 Task: Compose an email with the signature Kimberly Smith with the subject Request for feedback on a sponsorship package and the message I am writing to request a review of the project lessons learned. from softage.3@softage.net to softage.2@softage.net with an attached audio file Audio_clip.mp3 Undo the message, redo the message and add the line (Thank you) Send the email. Finally, move the email from Sent Items to the label Supply chain
Action: Mouse moved to (116, 167)
Screenshot: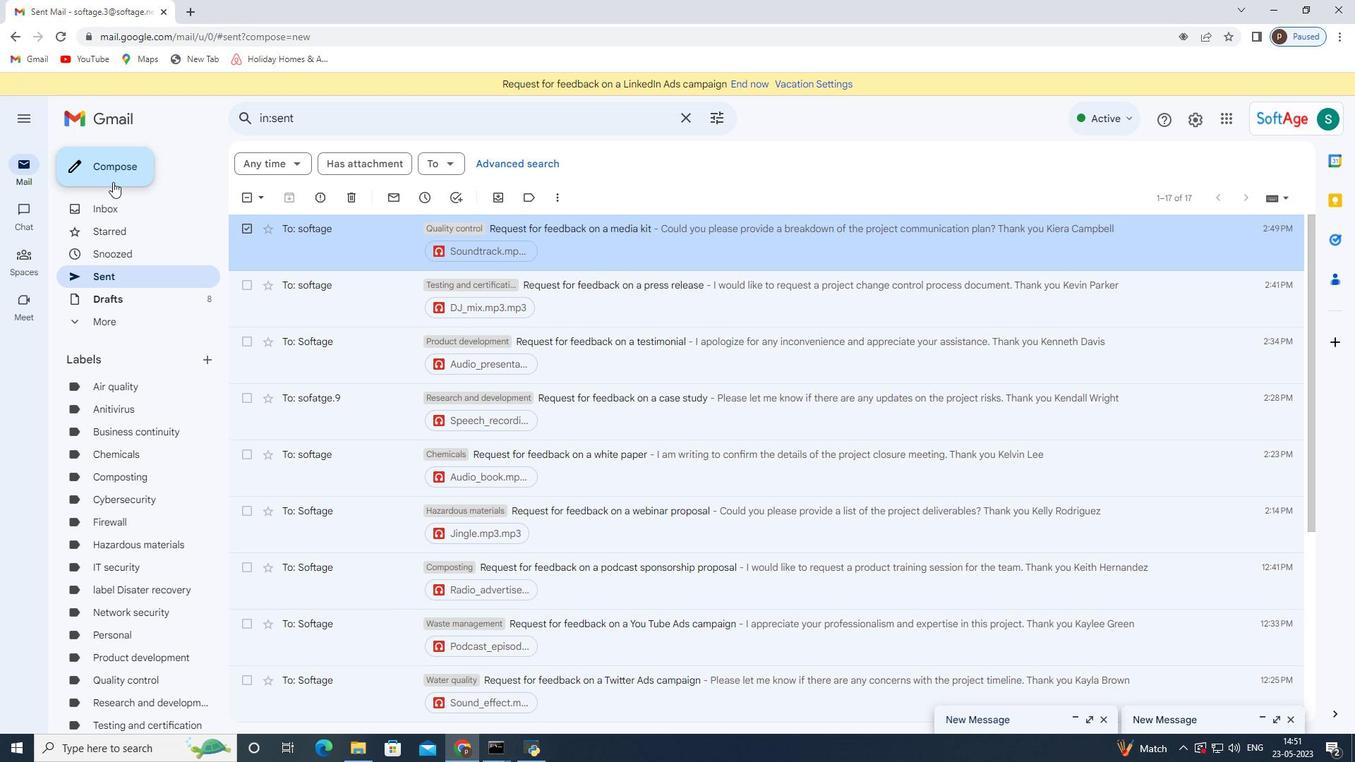 
Action: Mouse pressed left at (116, 167)
Screenshot: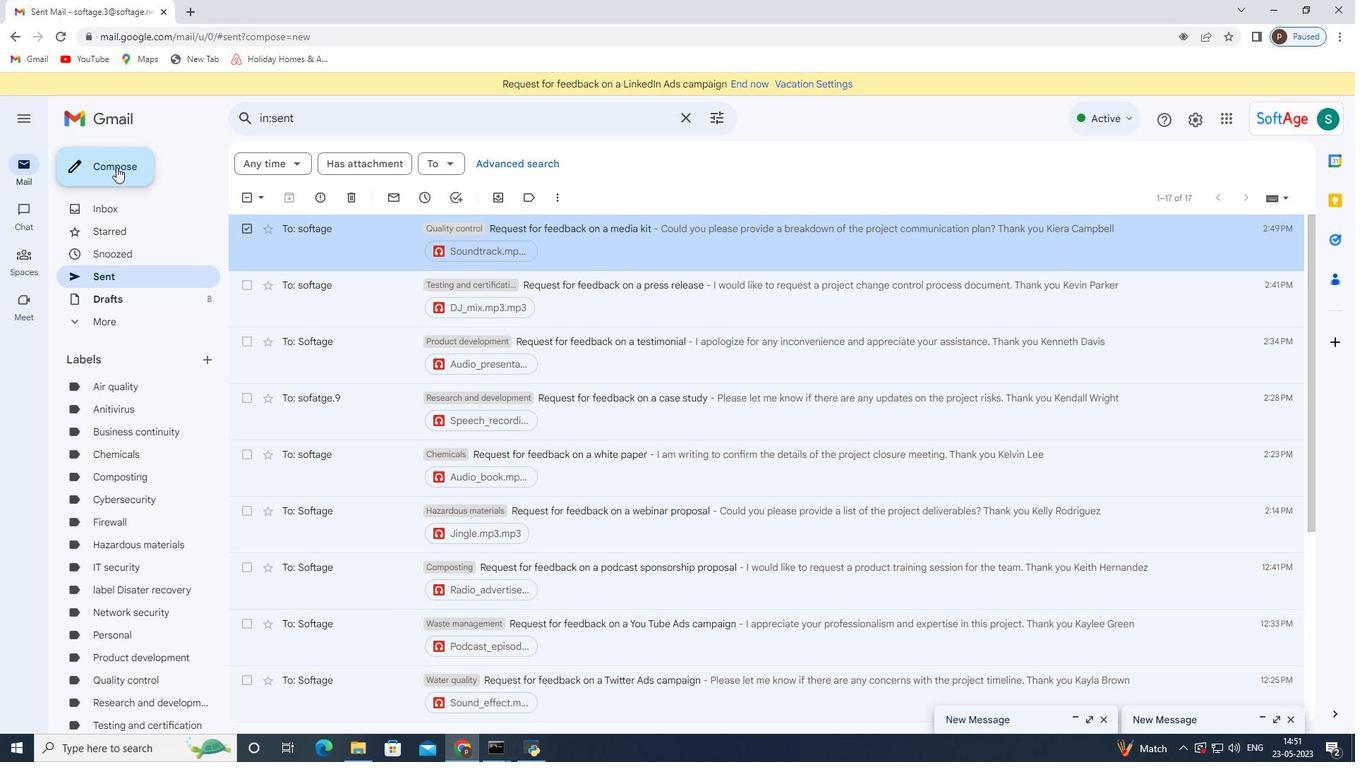 
Action: Mouse moved to (764, 707)
Screenshot: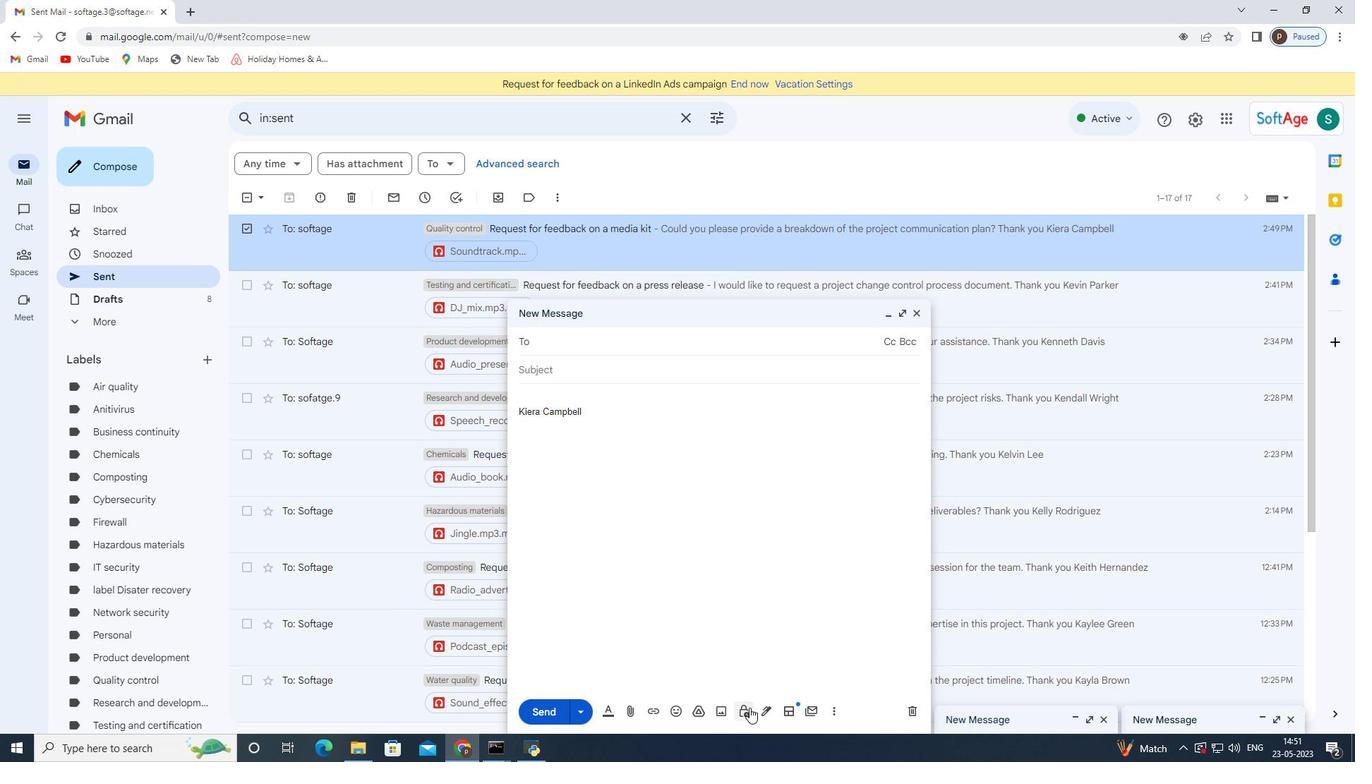 
Action: Mouse pressed left at (764, 707)
Screenshot: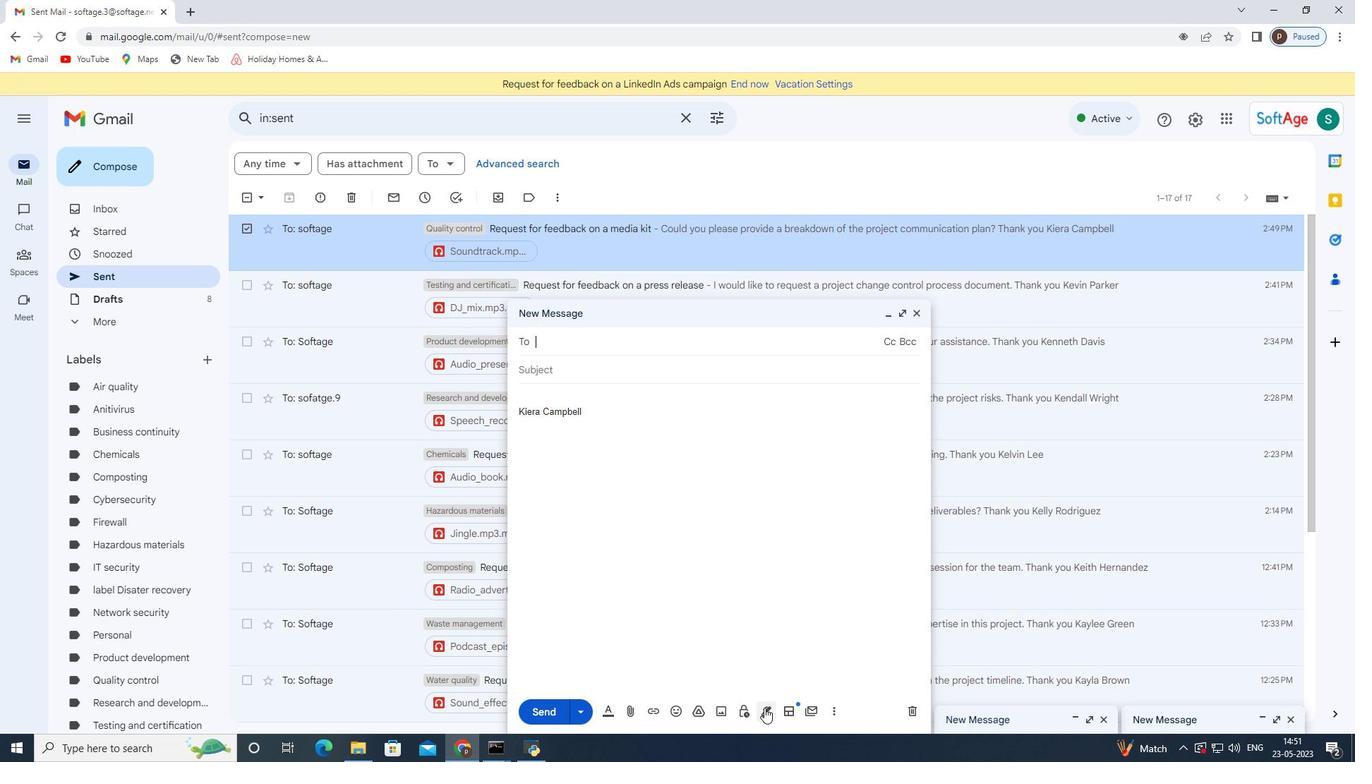 
Action: Mouse moved to (813, 638)
Screenshot: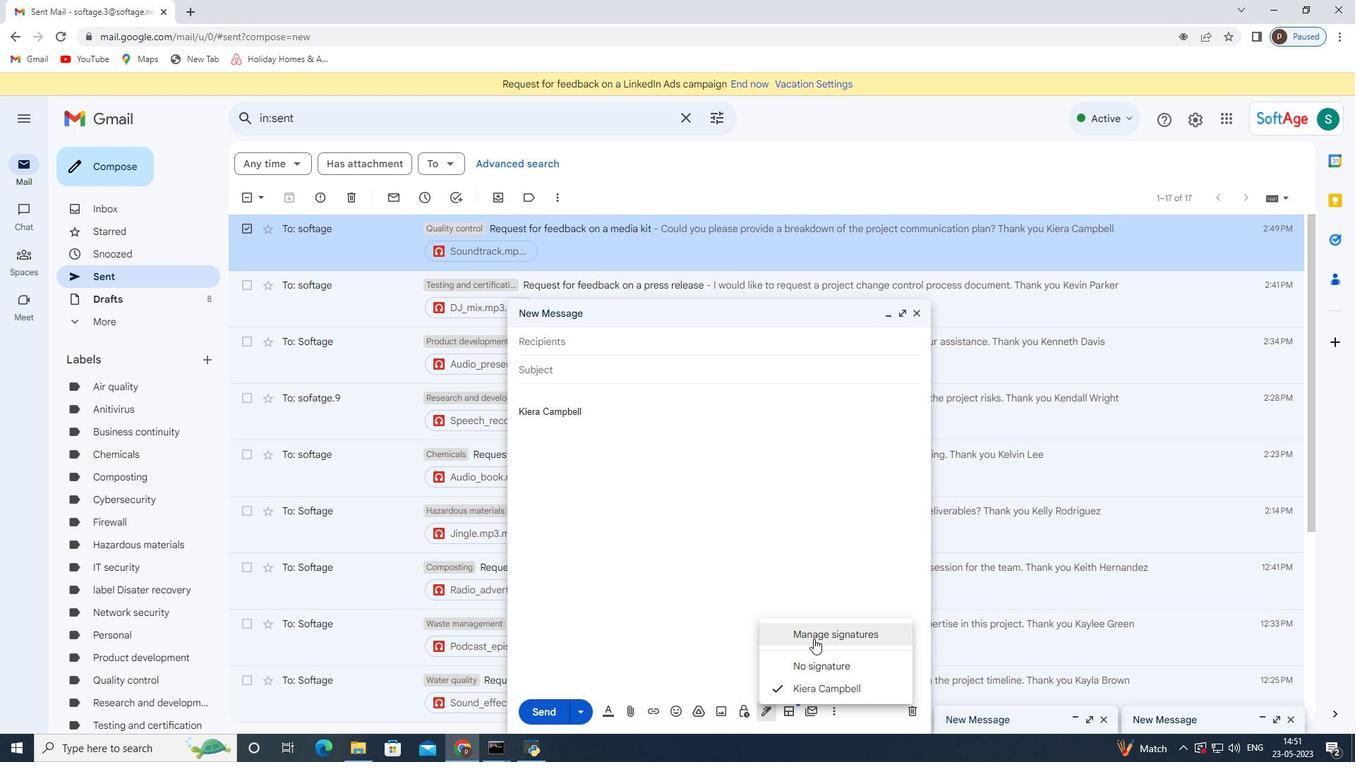
Action: Mouse pressed left at (813, 638)
Screenshot: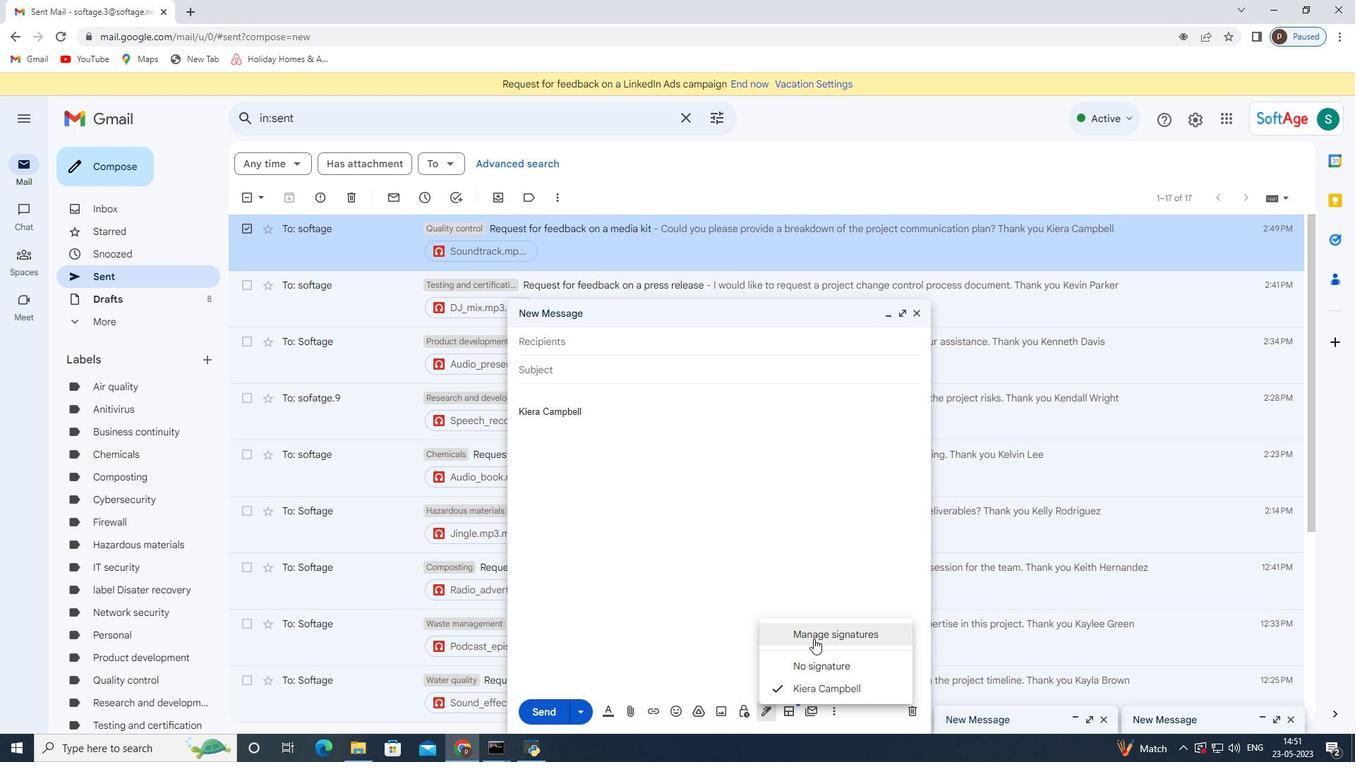 
Action: Mouse moved to (340, 525)
Screenshot: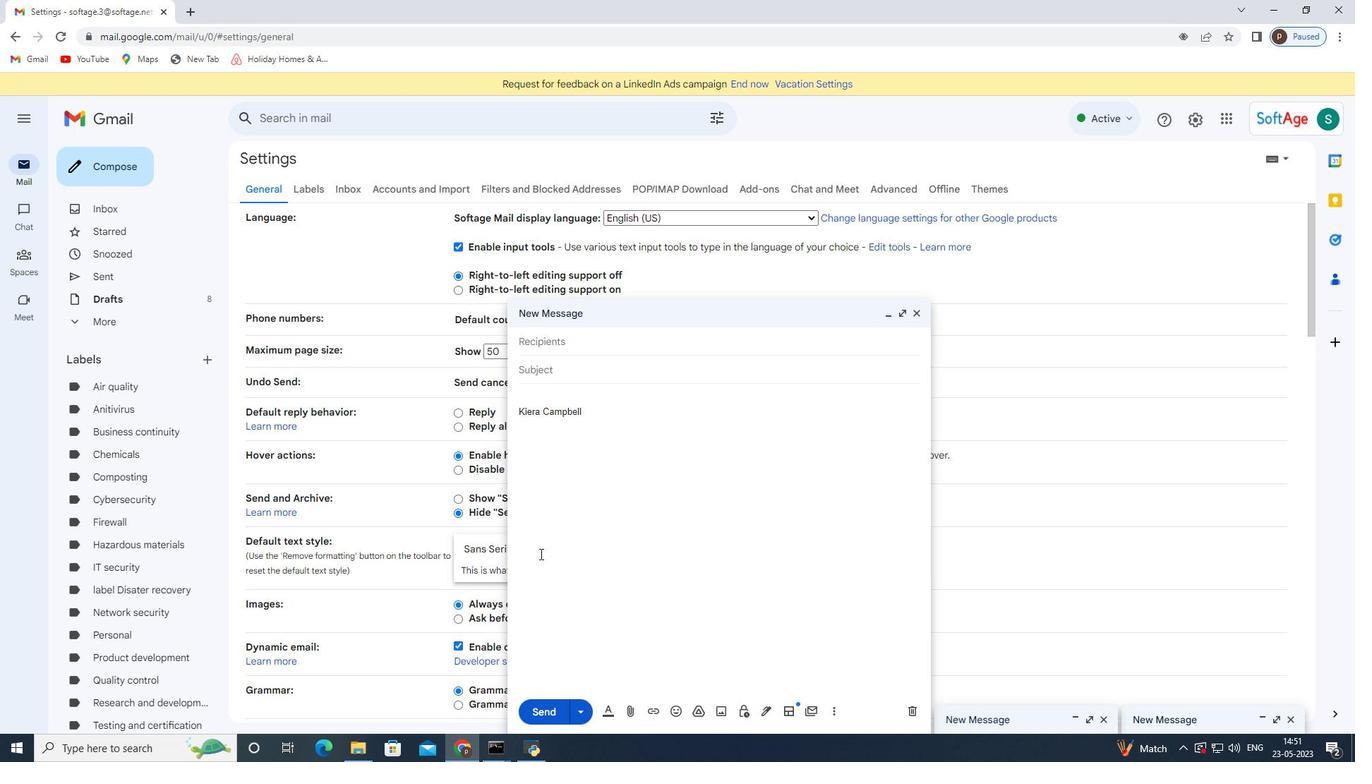 
Action: Mouse scrolled (340, 524) with delta (0, 0)
Screenshot: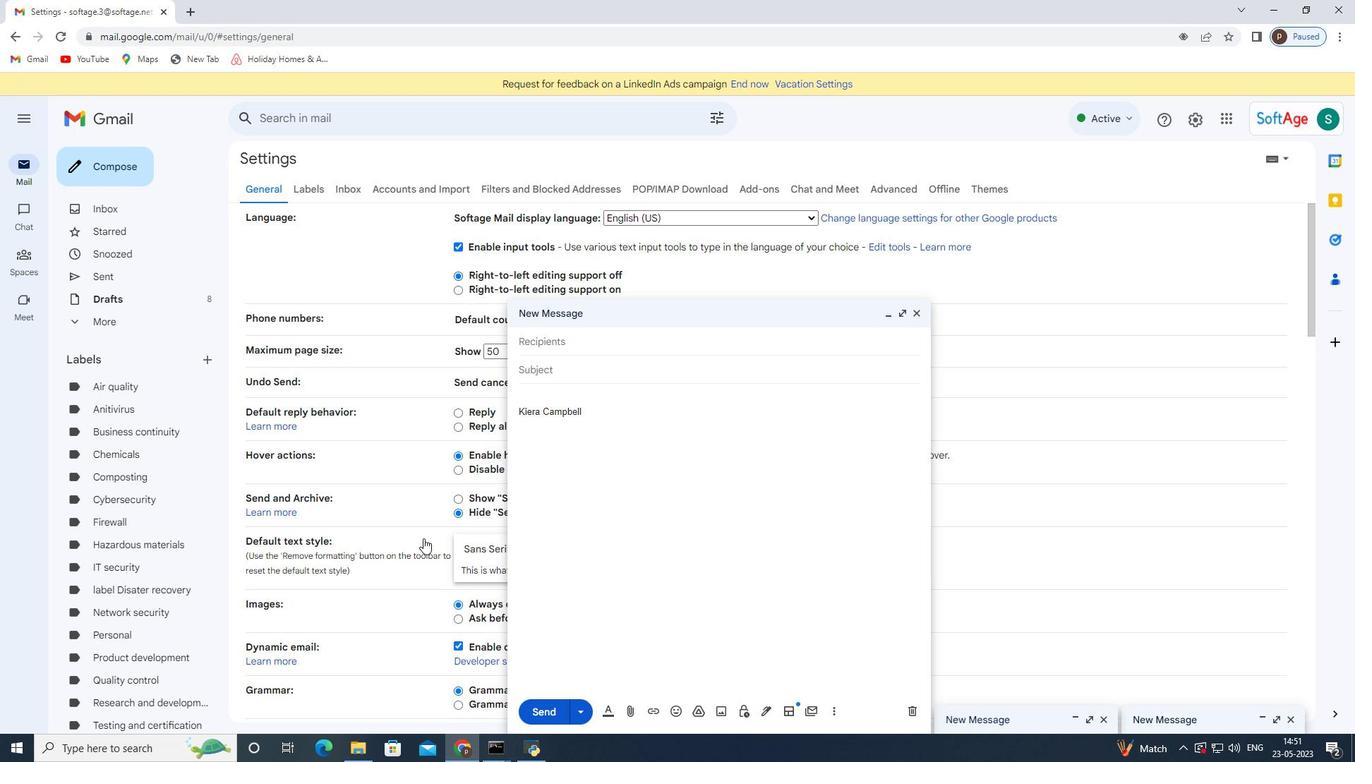 
Action: Mouse scrolled (340, 524) with delta (0, 0)
Screenshot: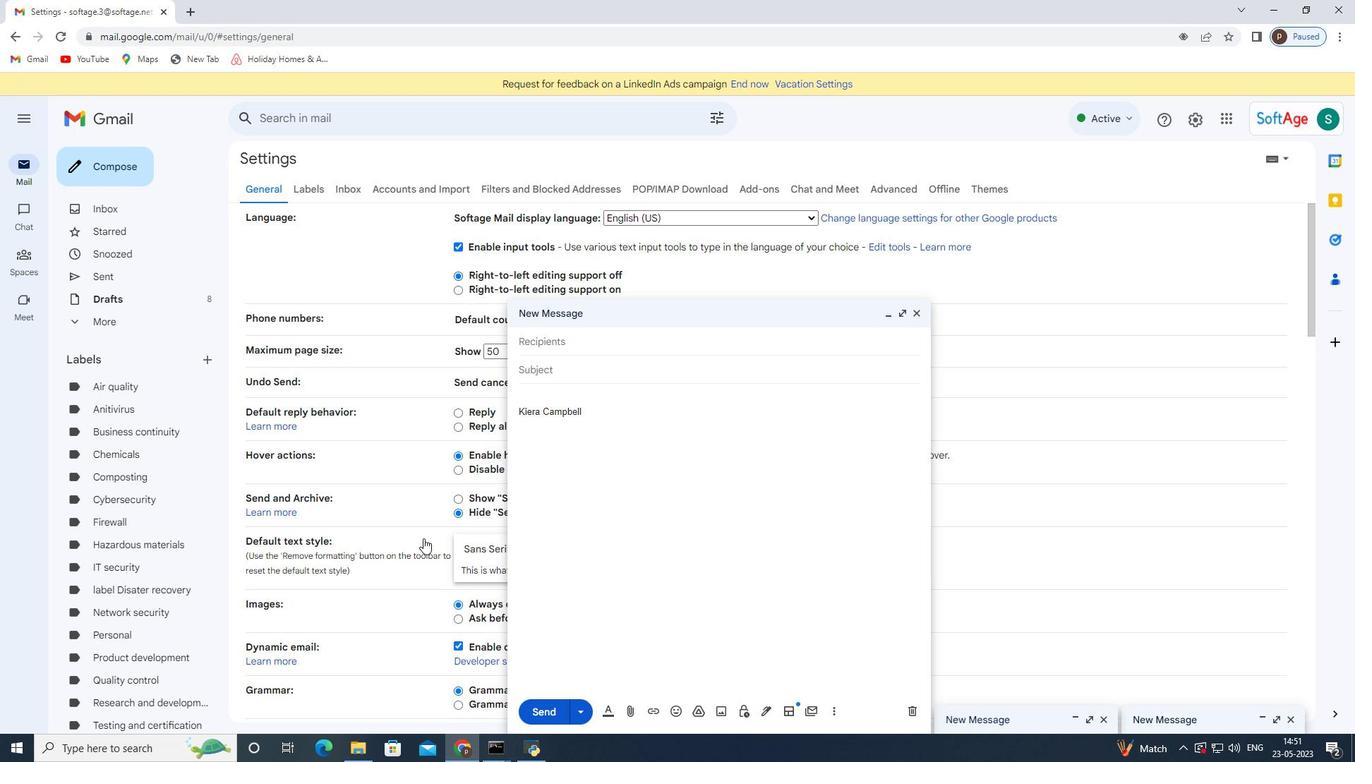 
Action: Mouse scrolled (340, 524) with delta (0, 0)
Screenshot: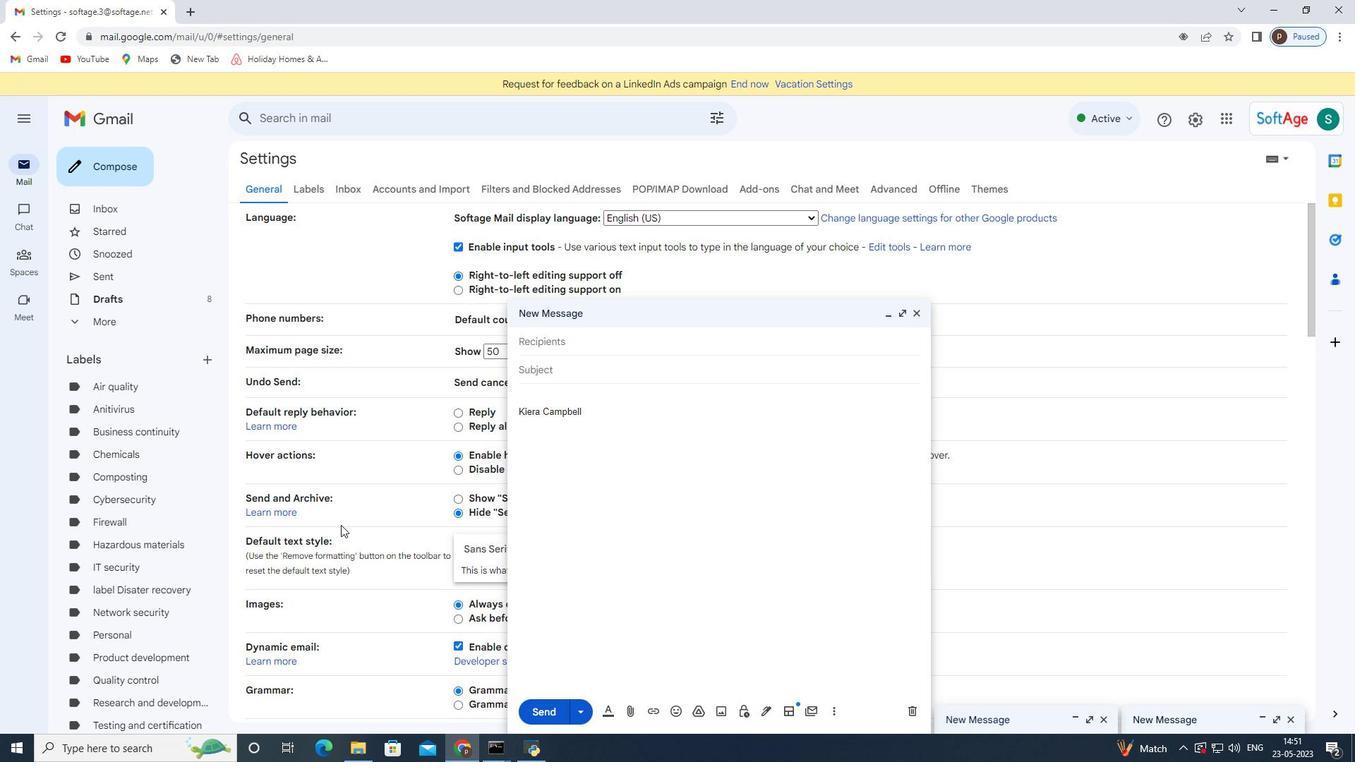 
Action: Mouse moved to (343, 522)
Screenshot: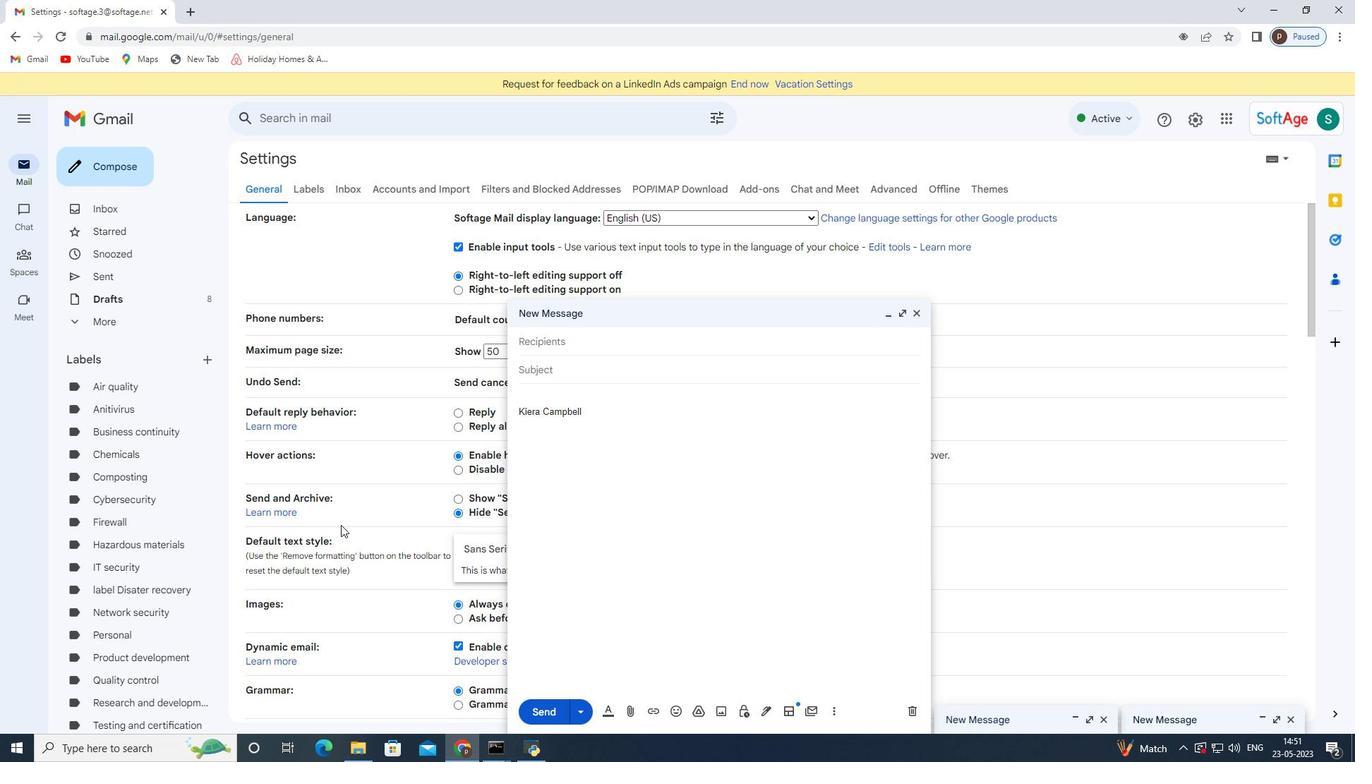 
Action: Mouse scrolled (343, 522) with delta (0, 0)
Screenshot: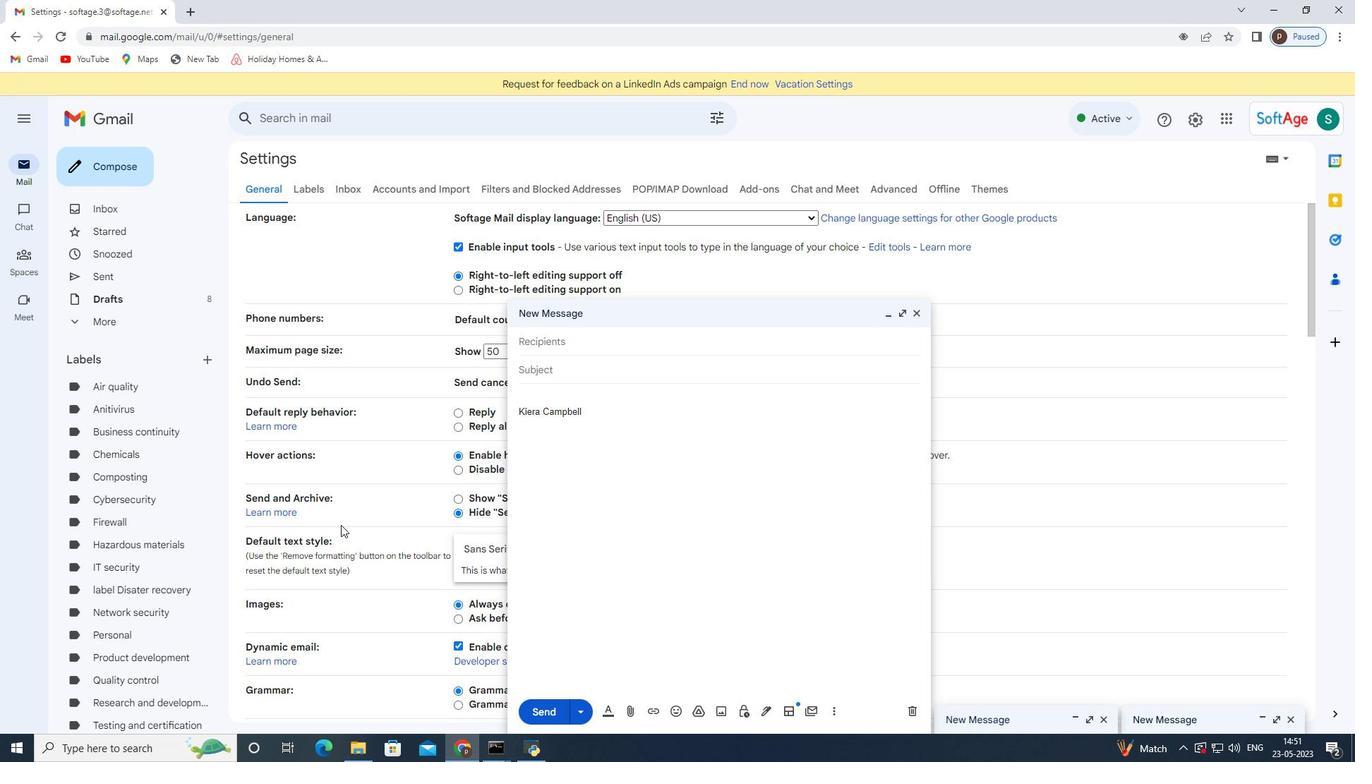 
Action: Mouse moved to (913, 314)
Screenshot: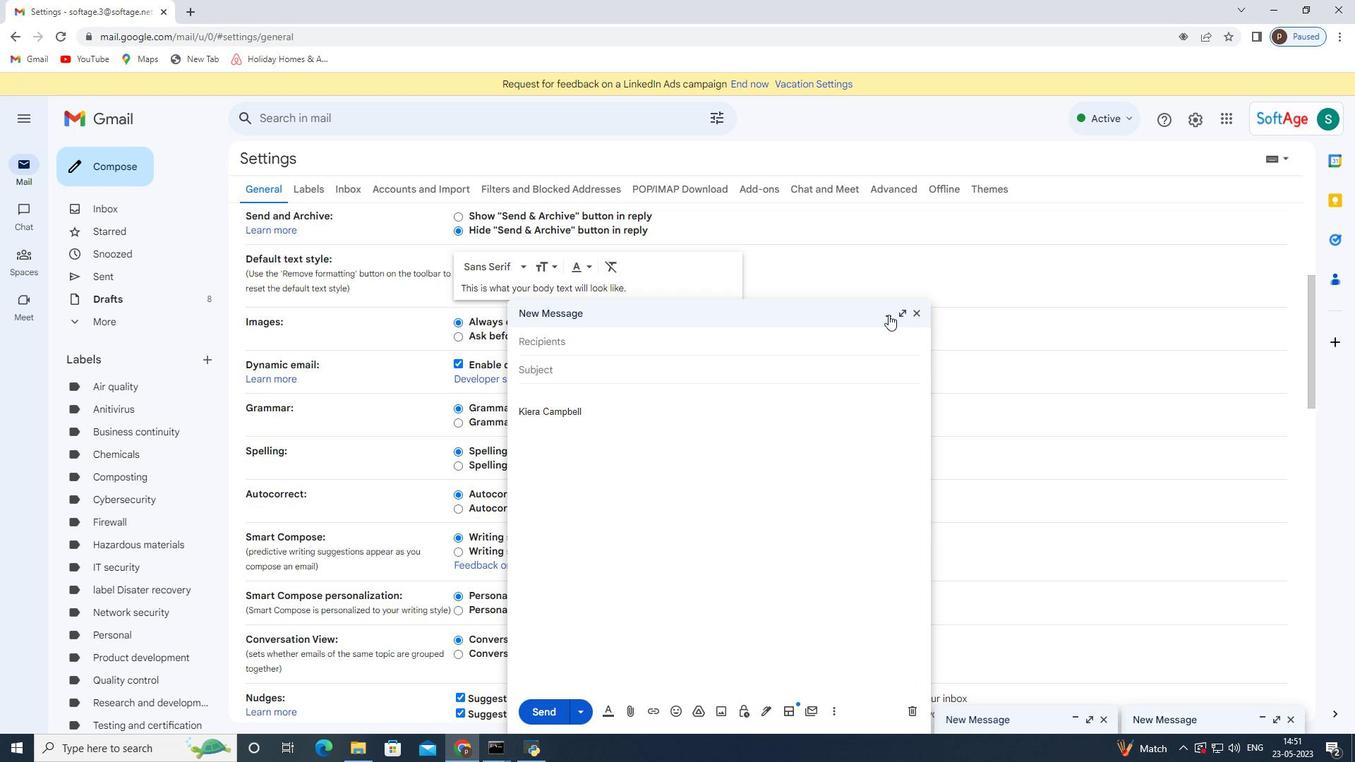 
Action: Mouse pressed left at (913, 314)
Screenshot: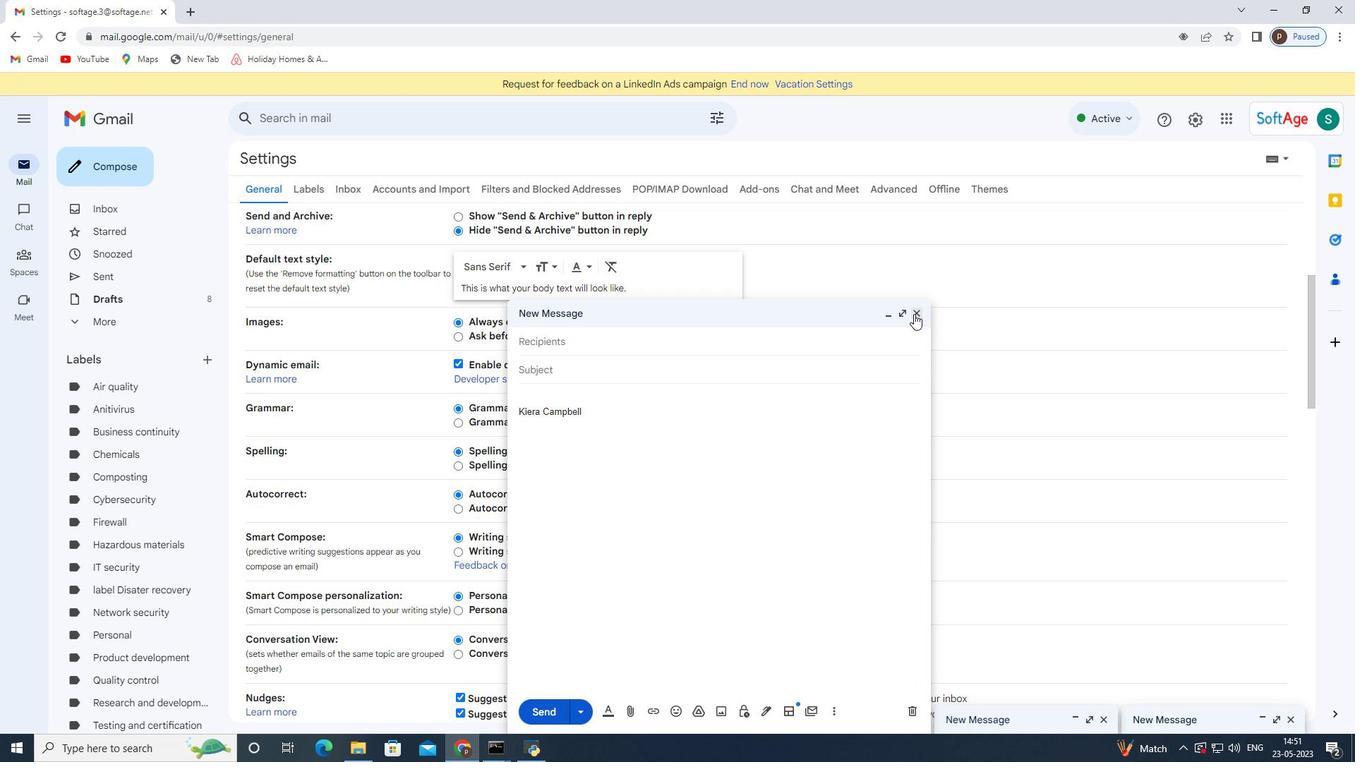 
Action: Mouse moved to (438, 496)
Screenshot: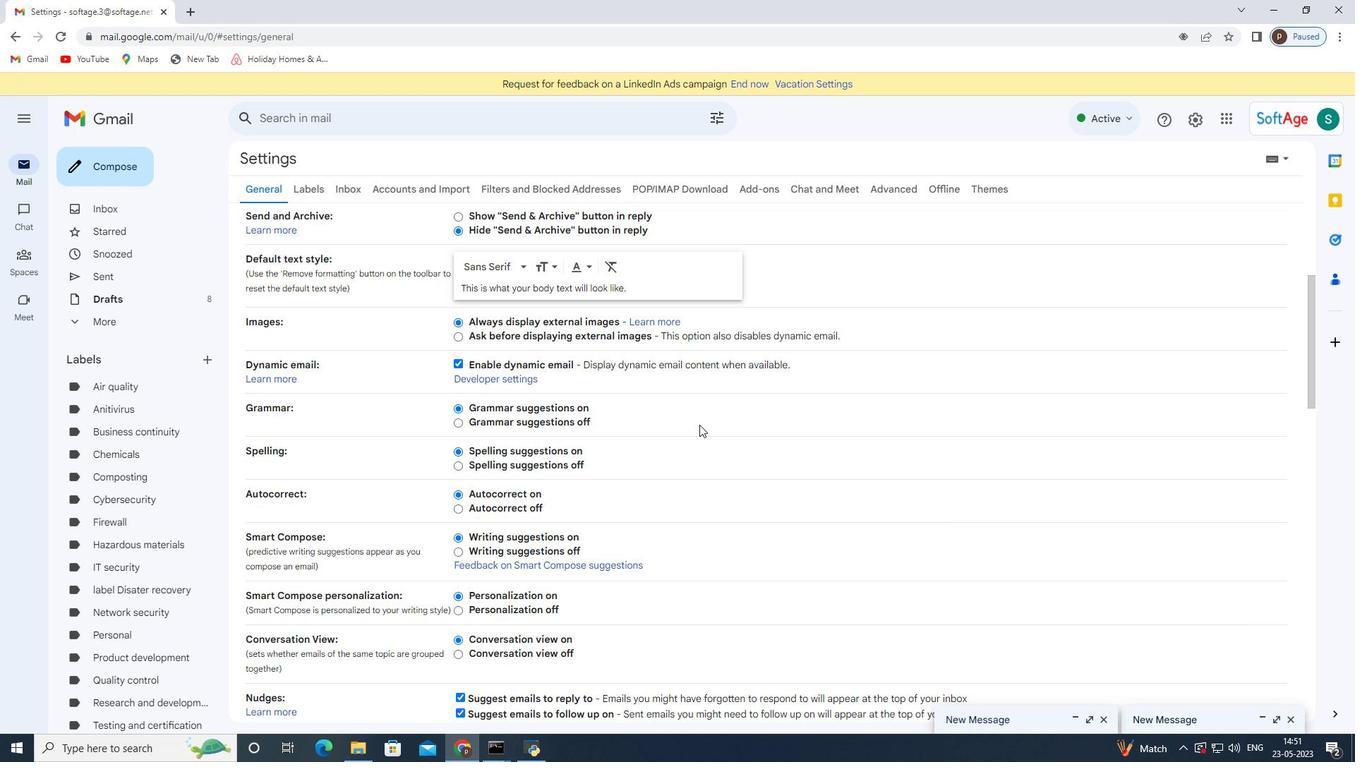 
Action: Mouse scrolled (438, 496) with delta (0, 0)
Screenshot: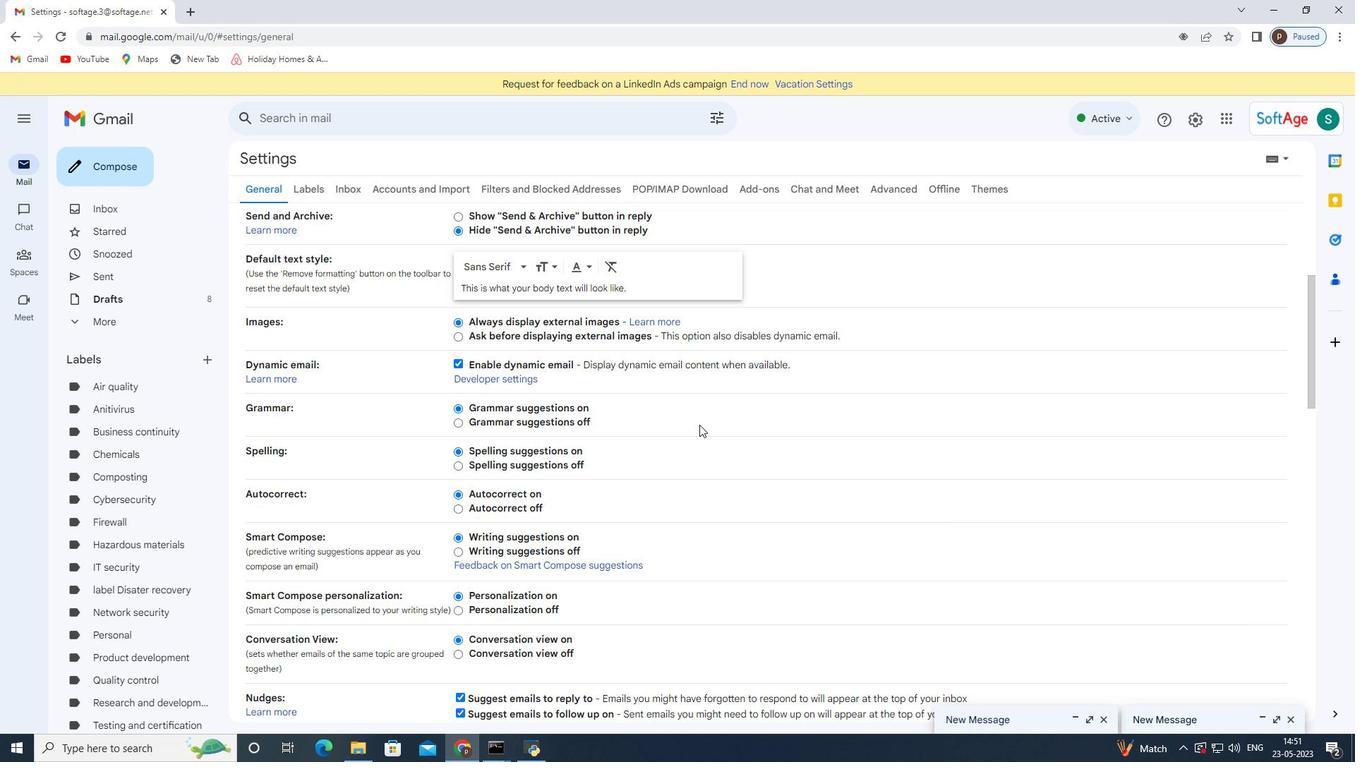 
Action: Mouse moved to (434, 506)
Screenshot: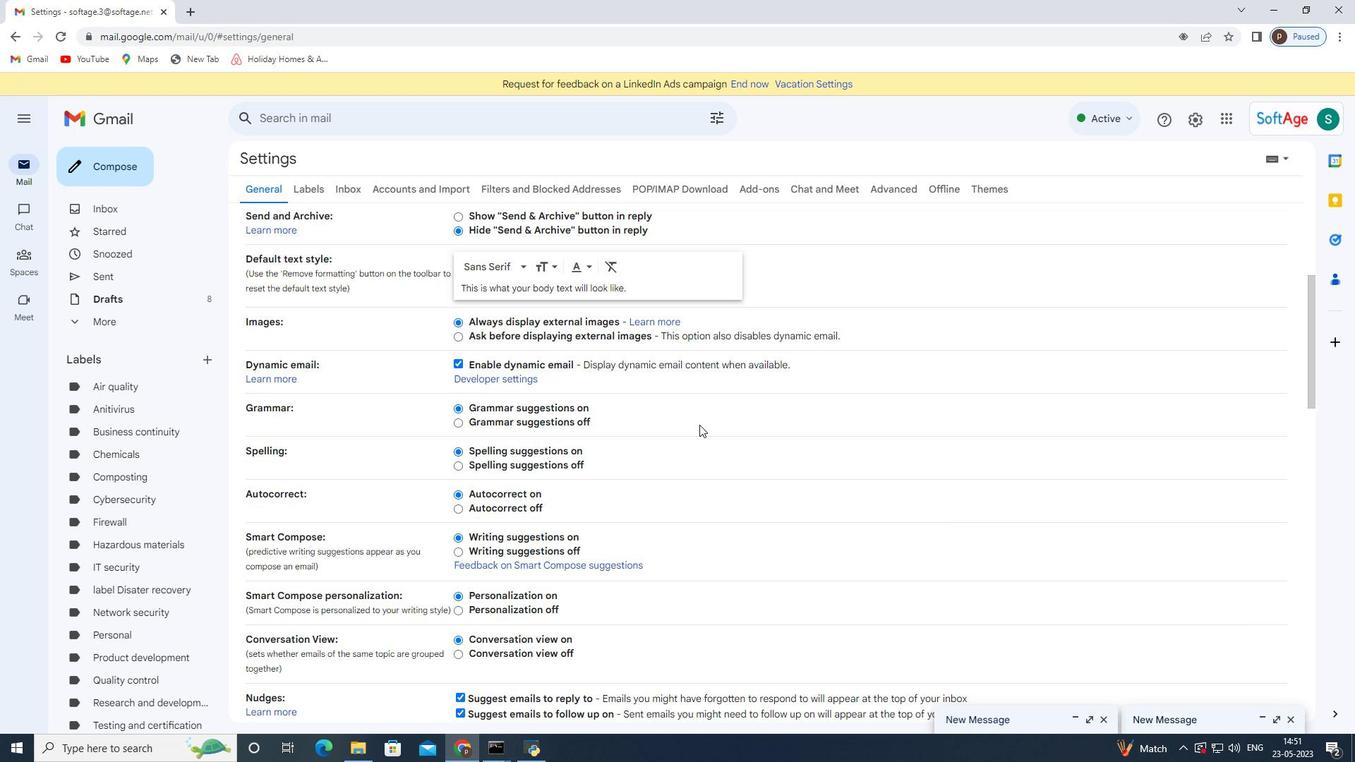 
Action: Mouse scrolled (434, 506) with delta (0, 0)
Screenshot: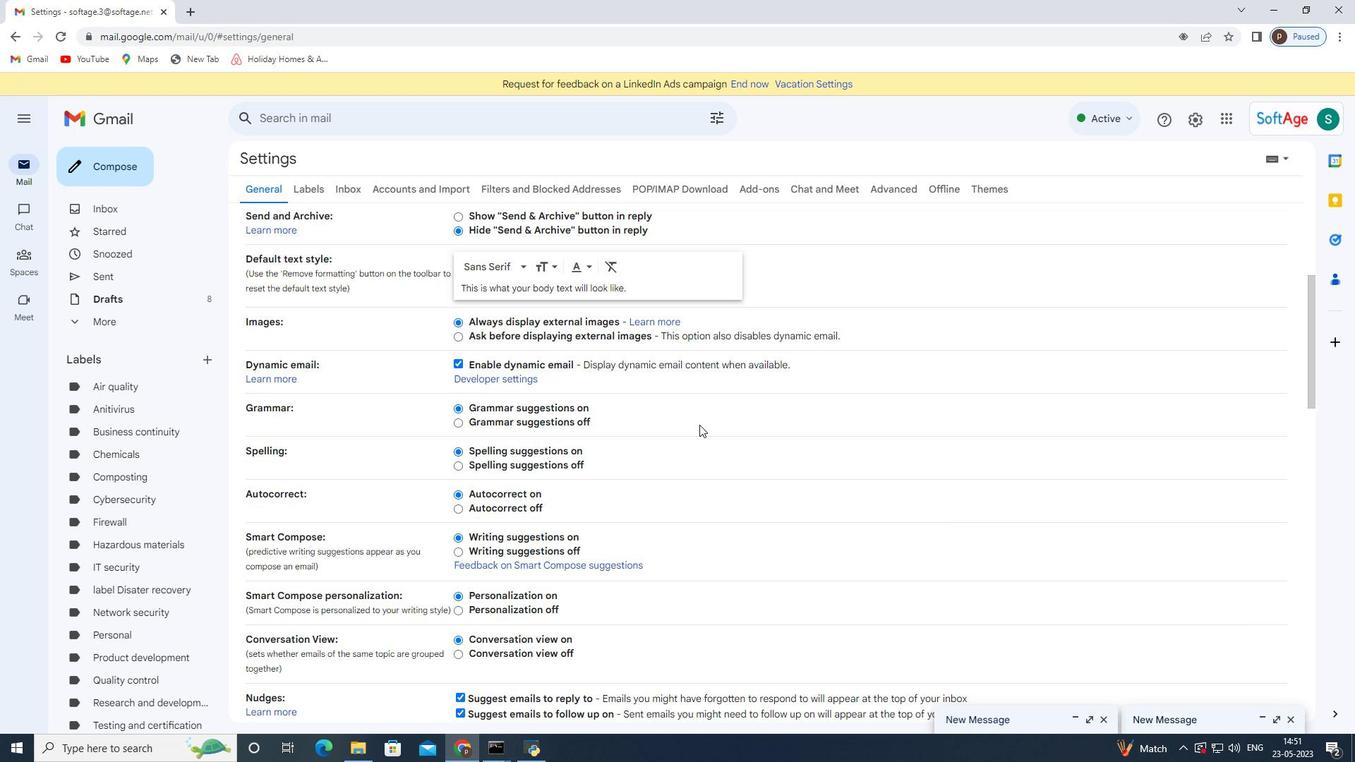 
Action: Mouse moved to (431, 510)
Screenshot: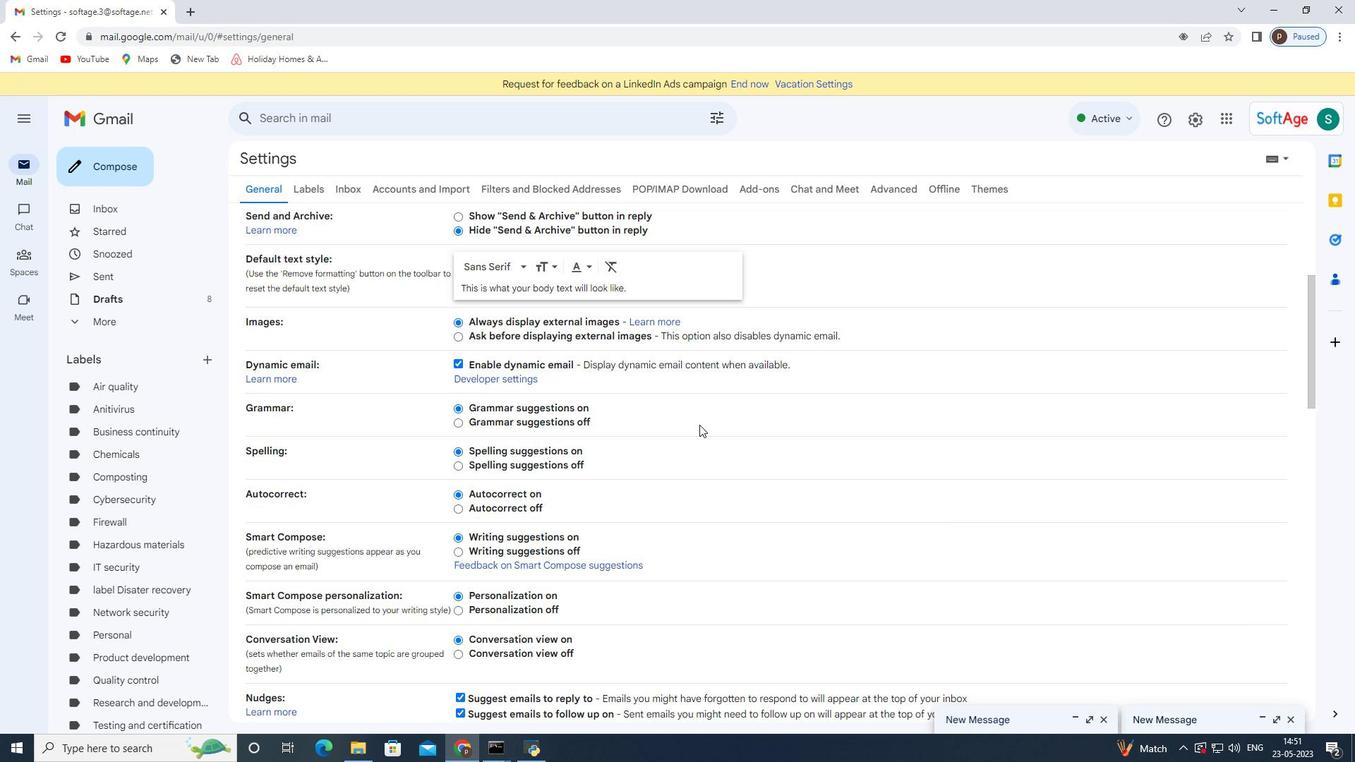 
Action: Mouse scrolled (432, 508) with delta (0, 0)
Screenshot: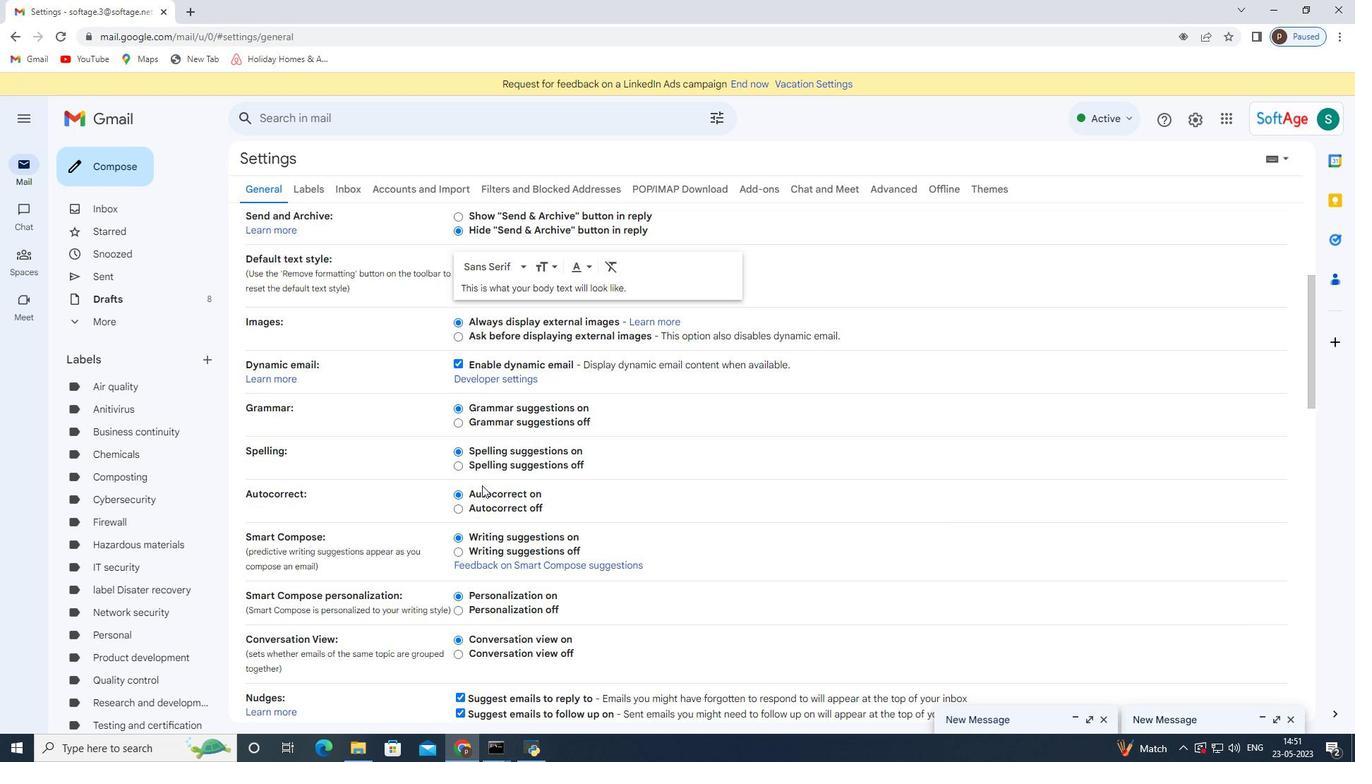 
Action: Mouse moved to (429, 516)
Screenshot: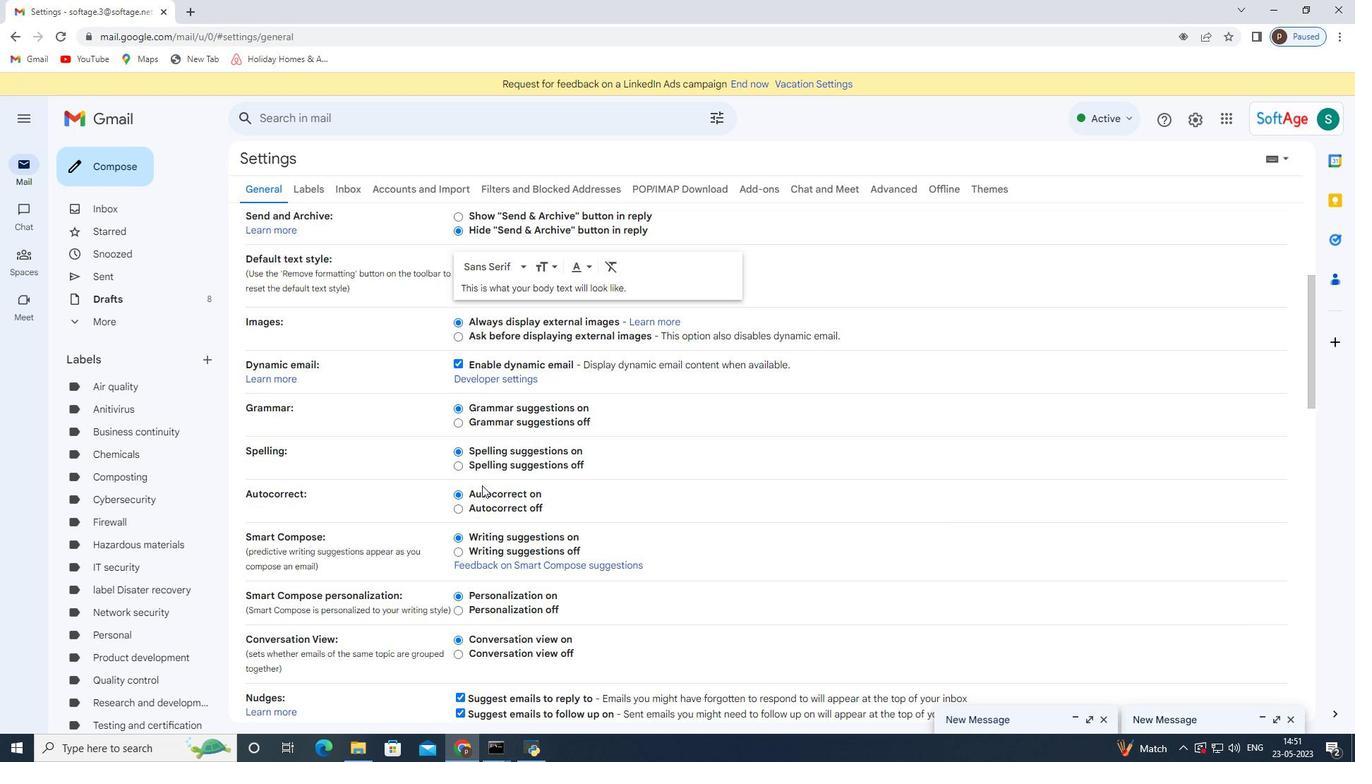 
Action: Mouse scrolled (431, 514) with delta (0, 0)
Screenshot: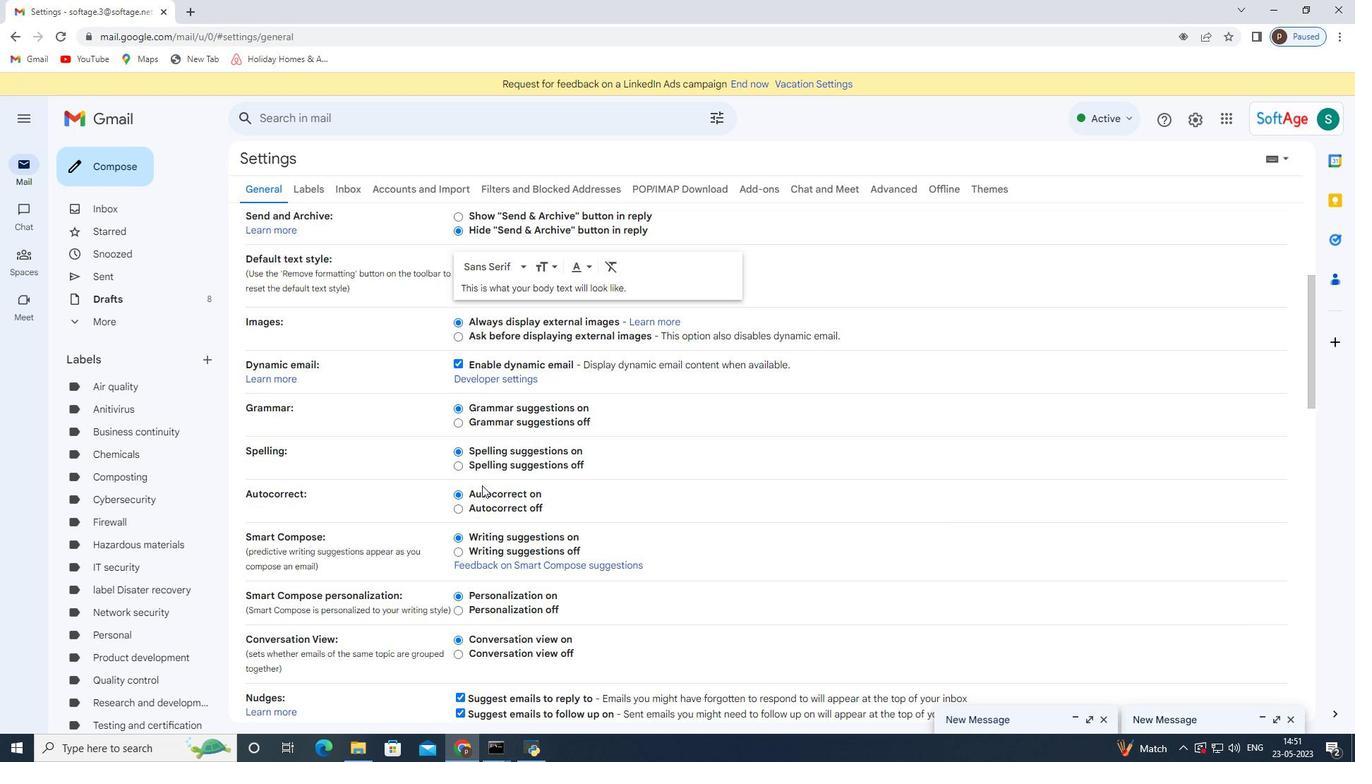 
Action: Mouse moved to (427, 520)
Screenshot: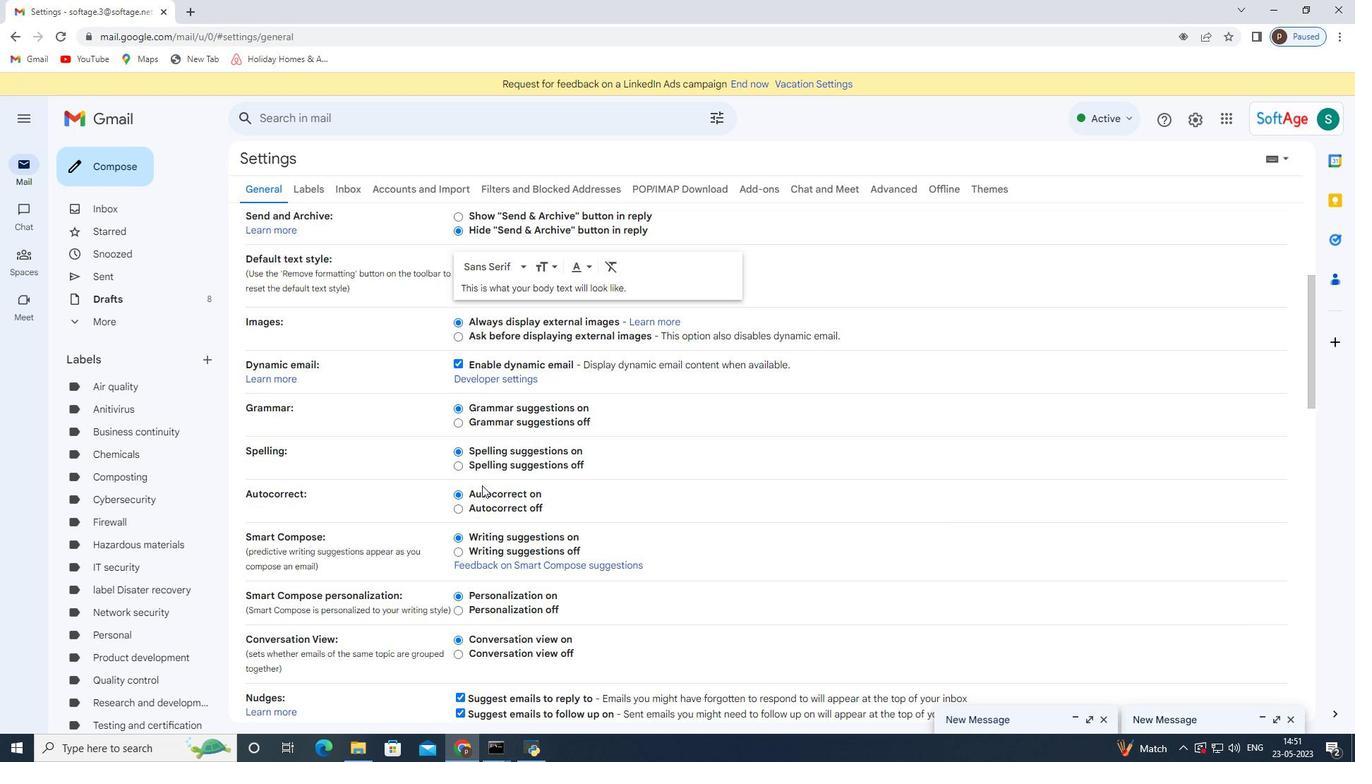 
Action: Mouse scrolled (429, 515) with delta (0, 0)
Screenshot: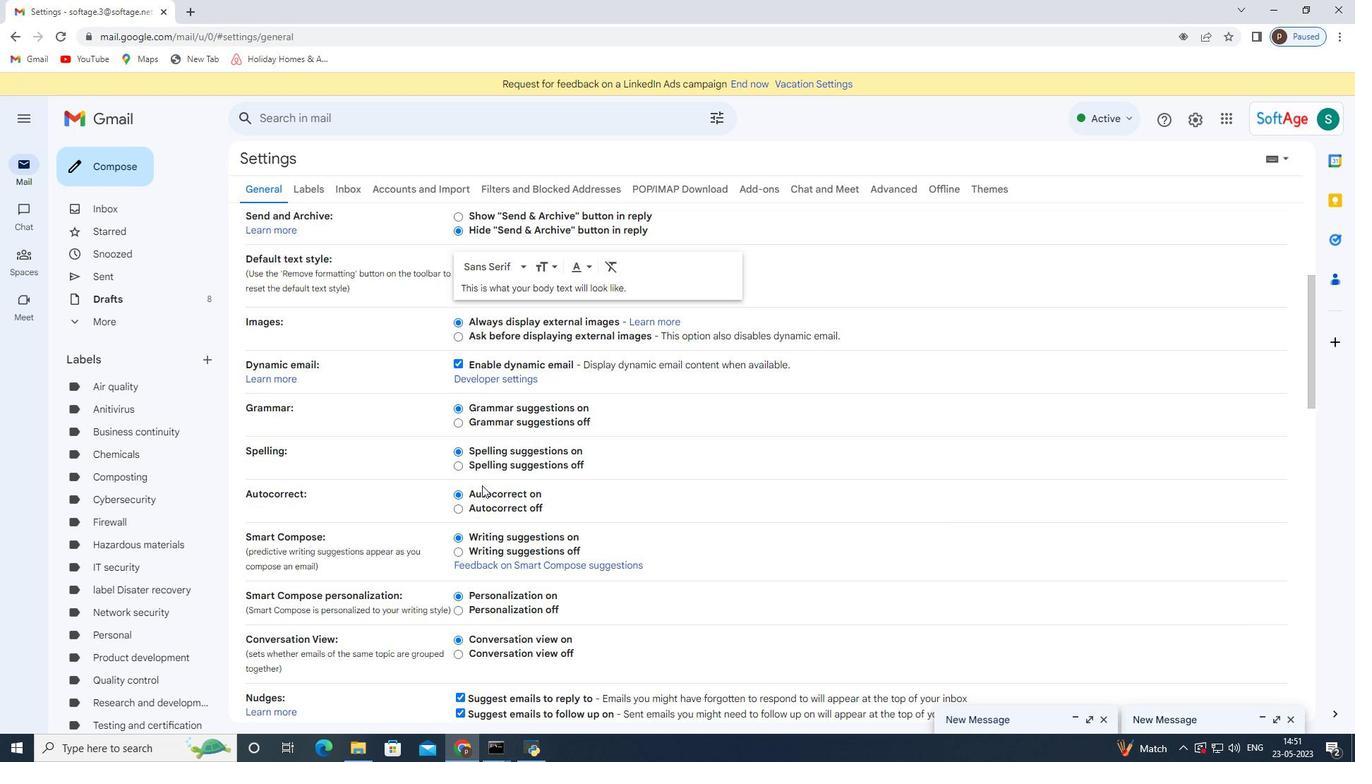 
Action: Mouse moved to (424, 530)
Screenshot: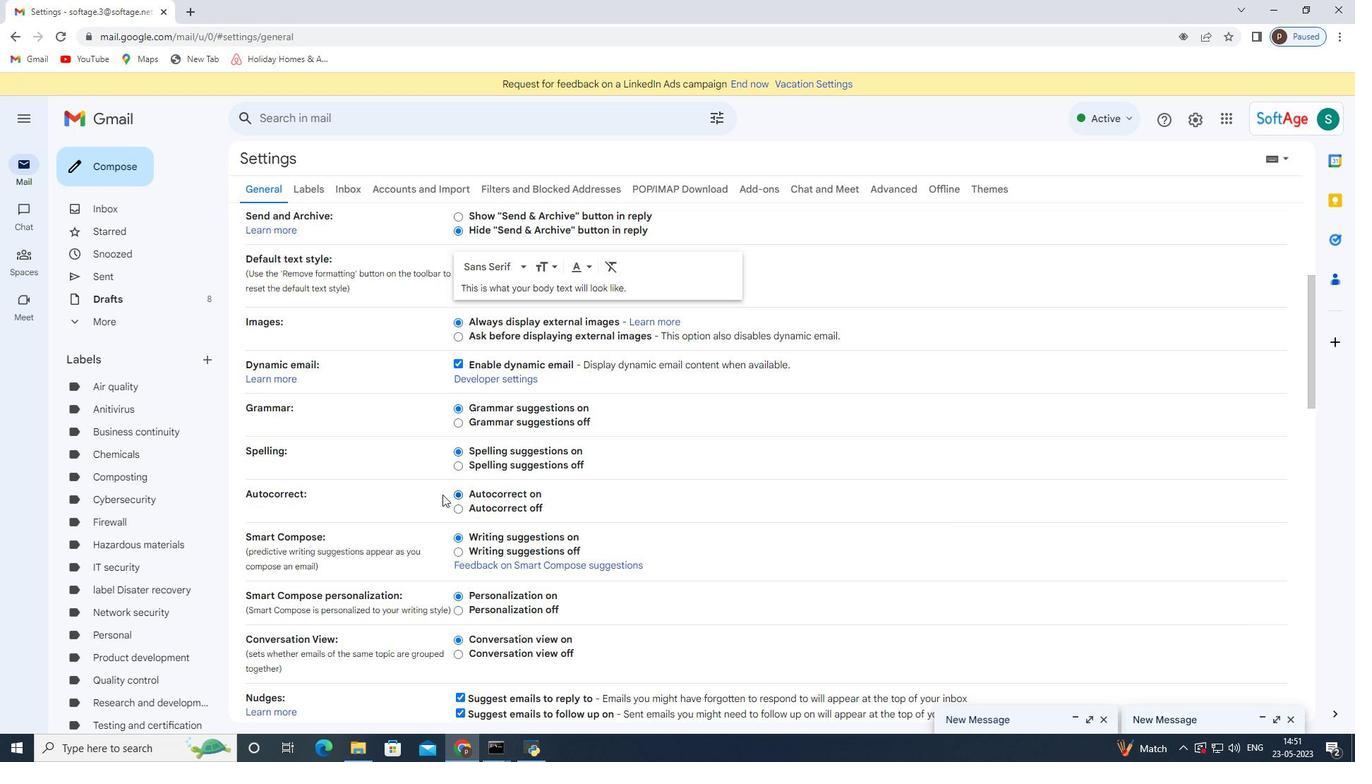 
Action: Mouse scrolled (425, 525) with delta (0, 0)
Screenshot: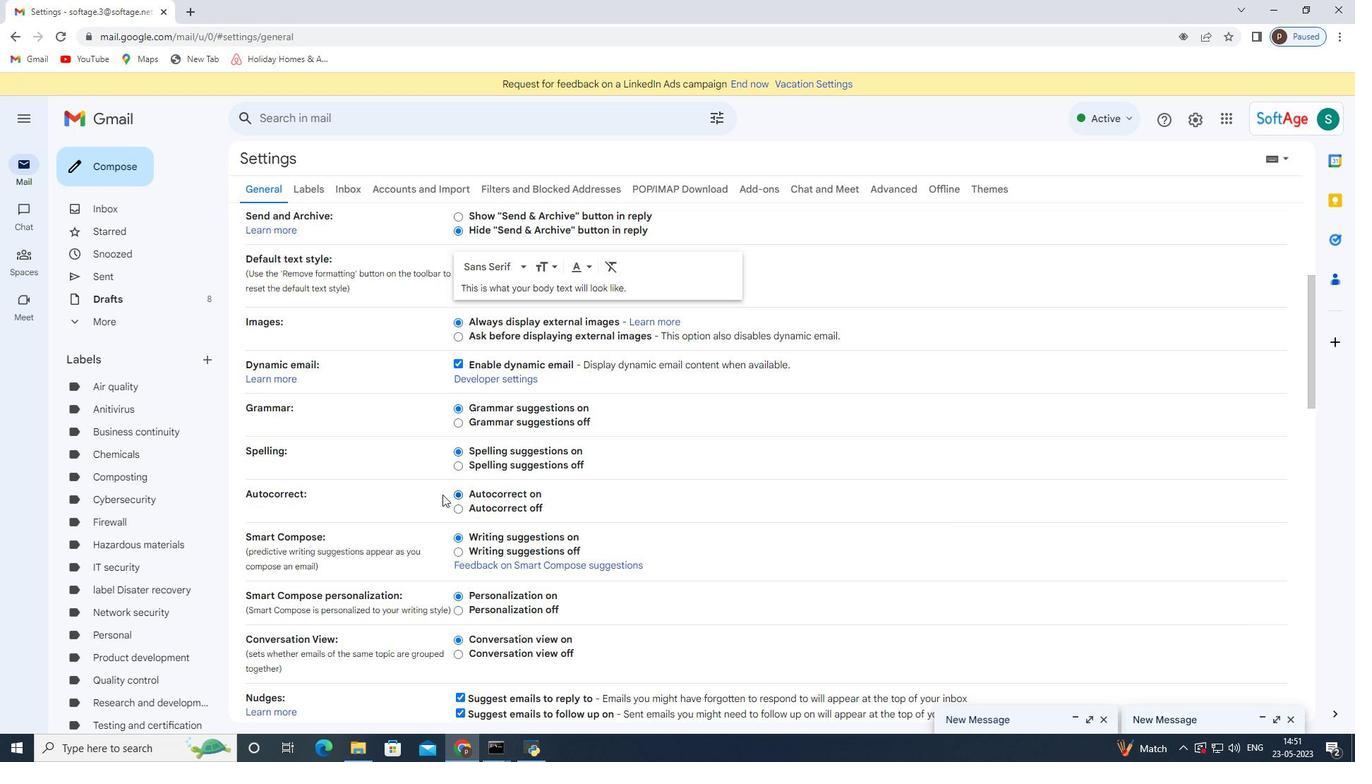 
Action: Mouse moved to (505, 531)
Screenshot: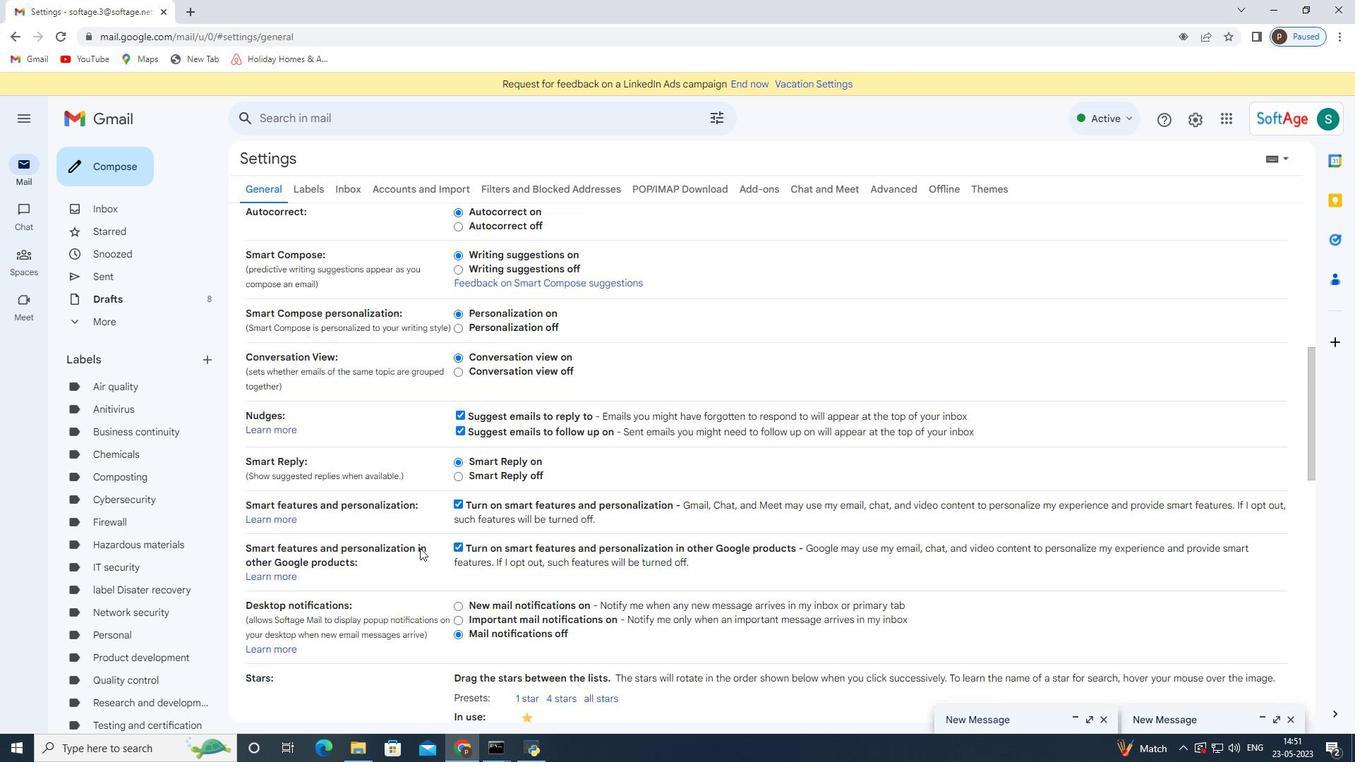
Action: Mouse scrolled (446, 545) with delta (0, 0)
Screenshot: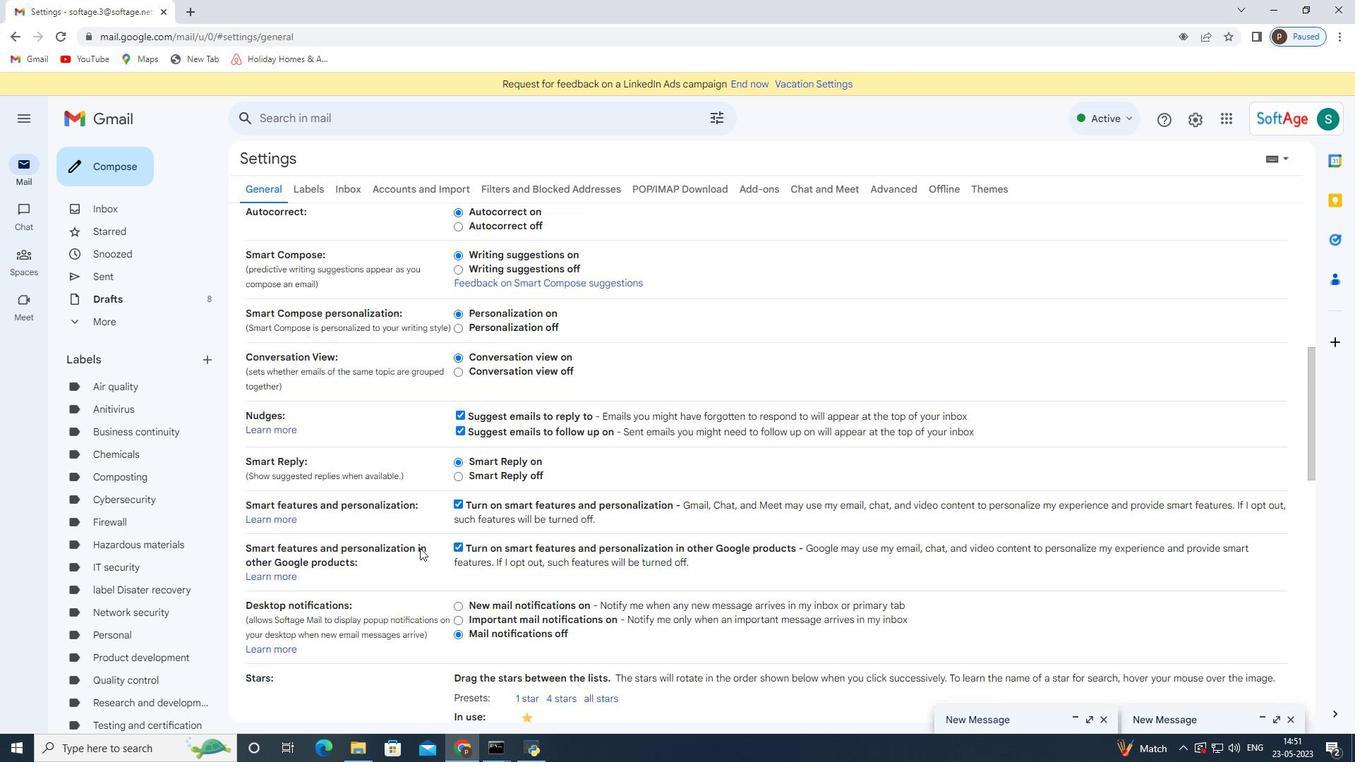 
Action: Mouse moved to (526, 522)
Screenshot: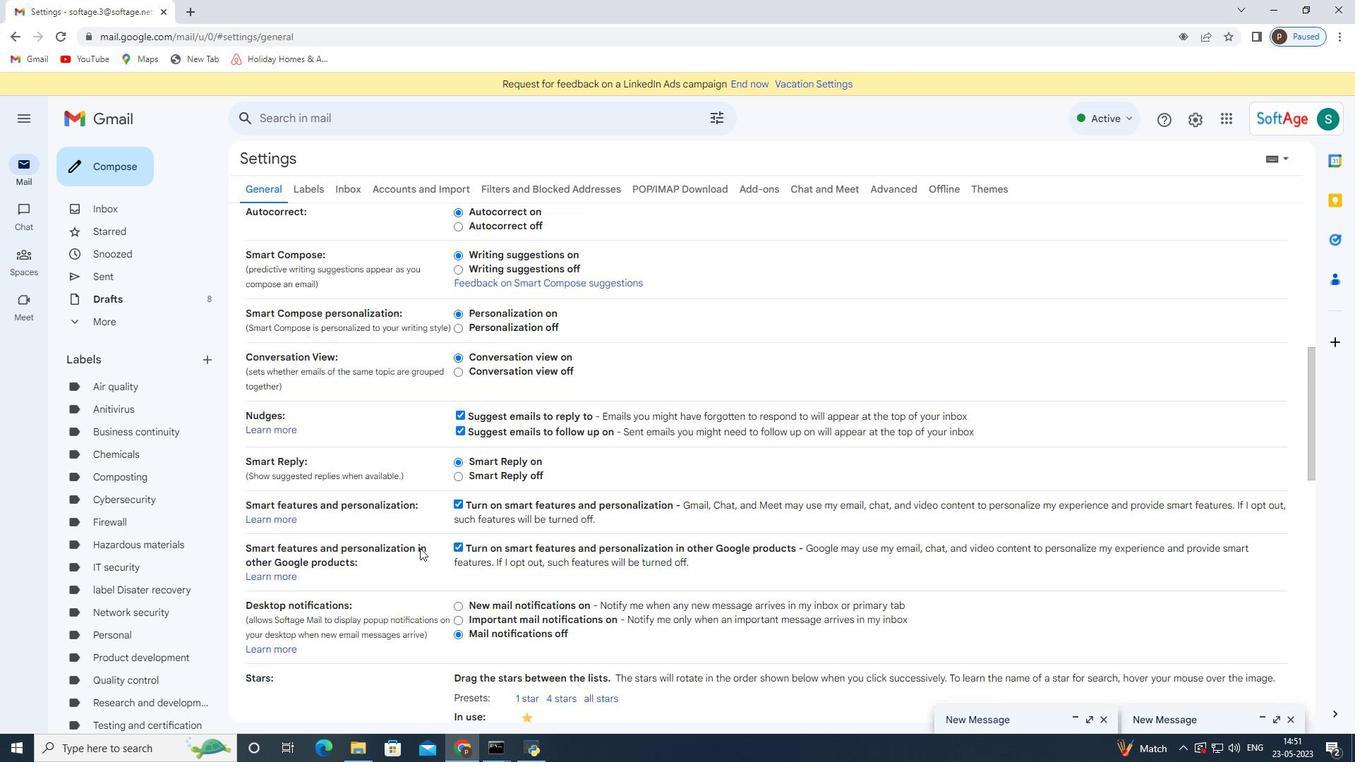 
Action: Mouse scrolled (465, 542) with delta (0, 0)
Screenshot: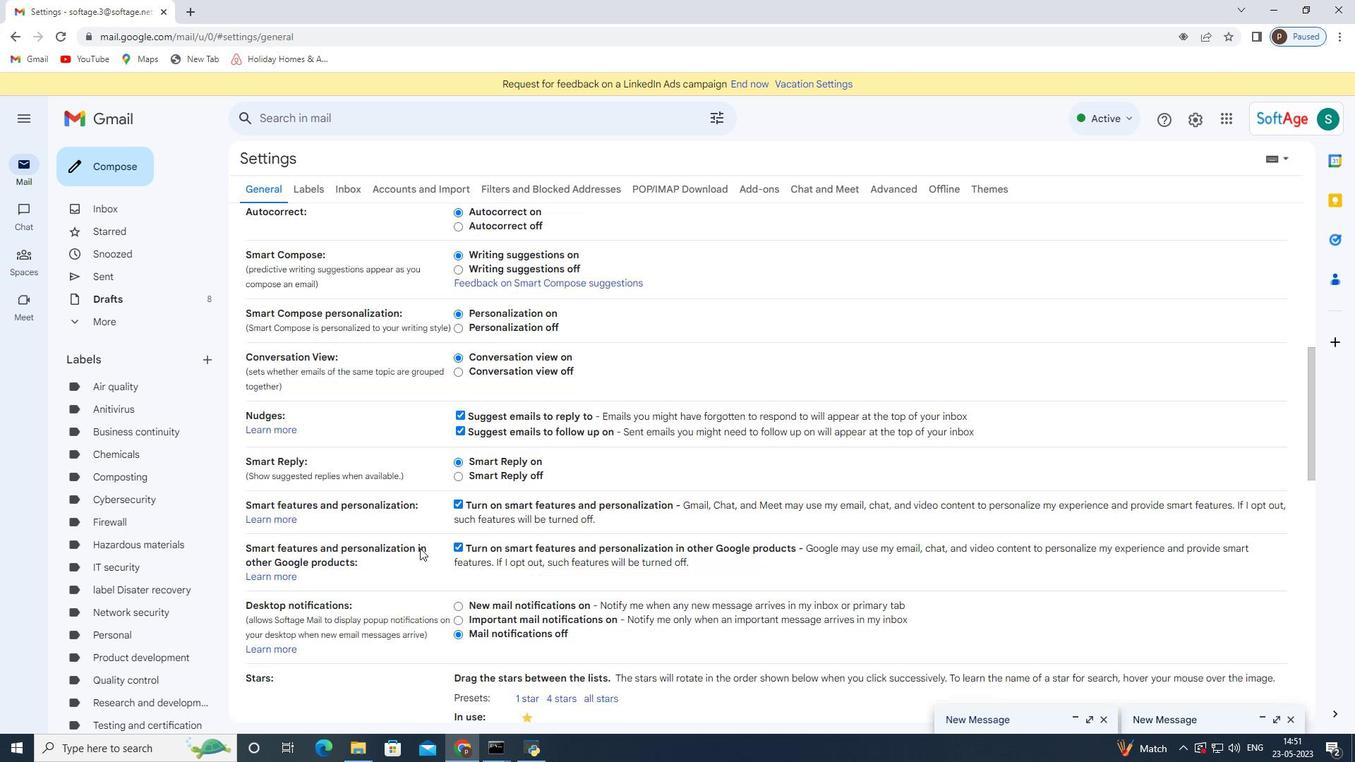 
Action: Mouse moved to (544, 516)
Screenshot: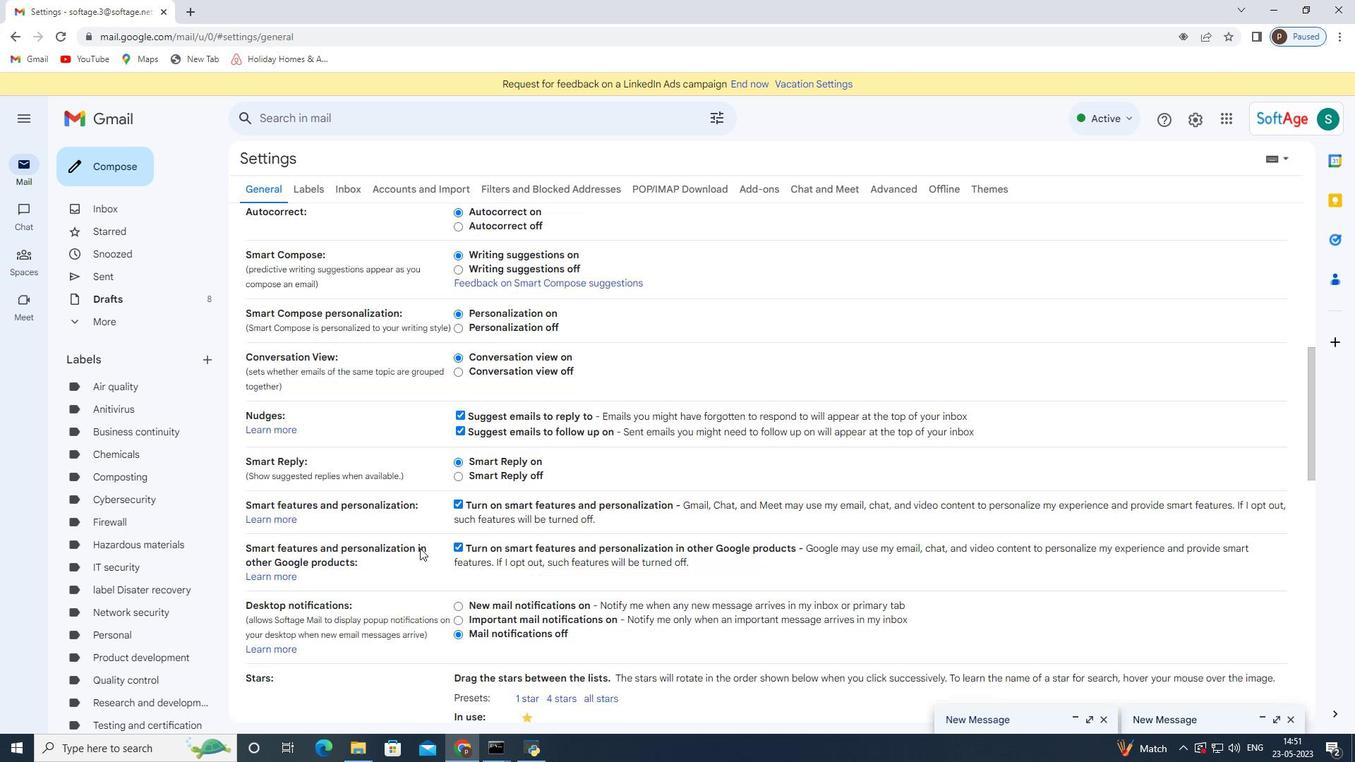 
Action: Mouse scrolled (475, 539) with delta (0, 0)
Screenshot: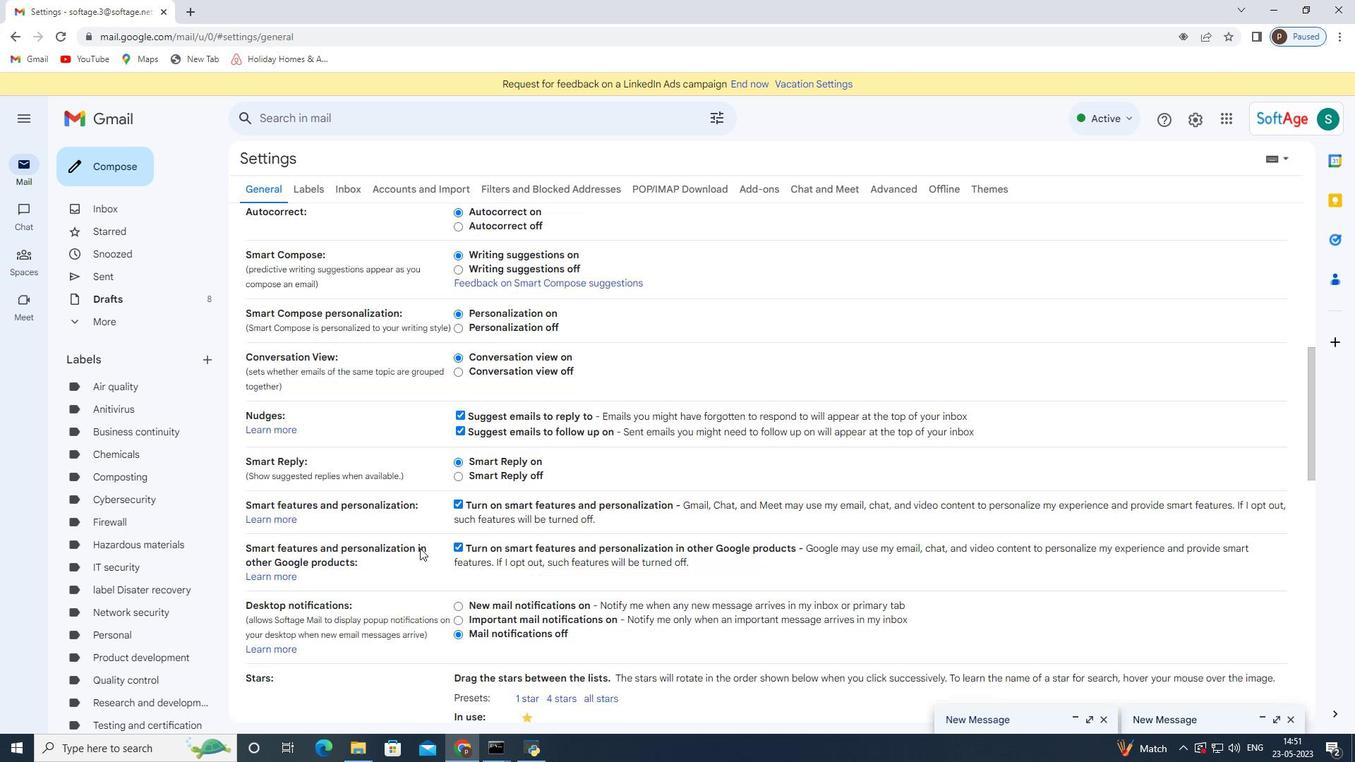 
Action: Mouse moved to (568, 506)
Screenshot: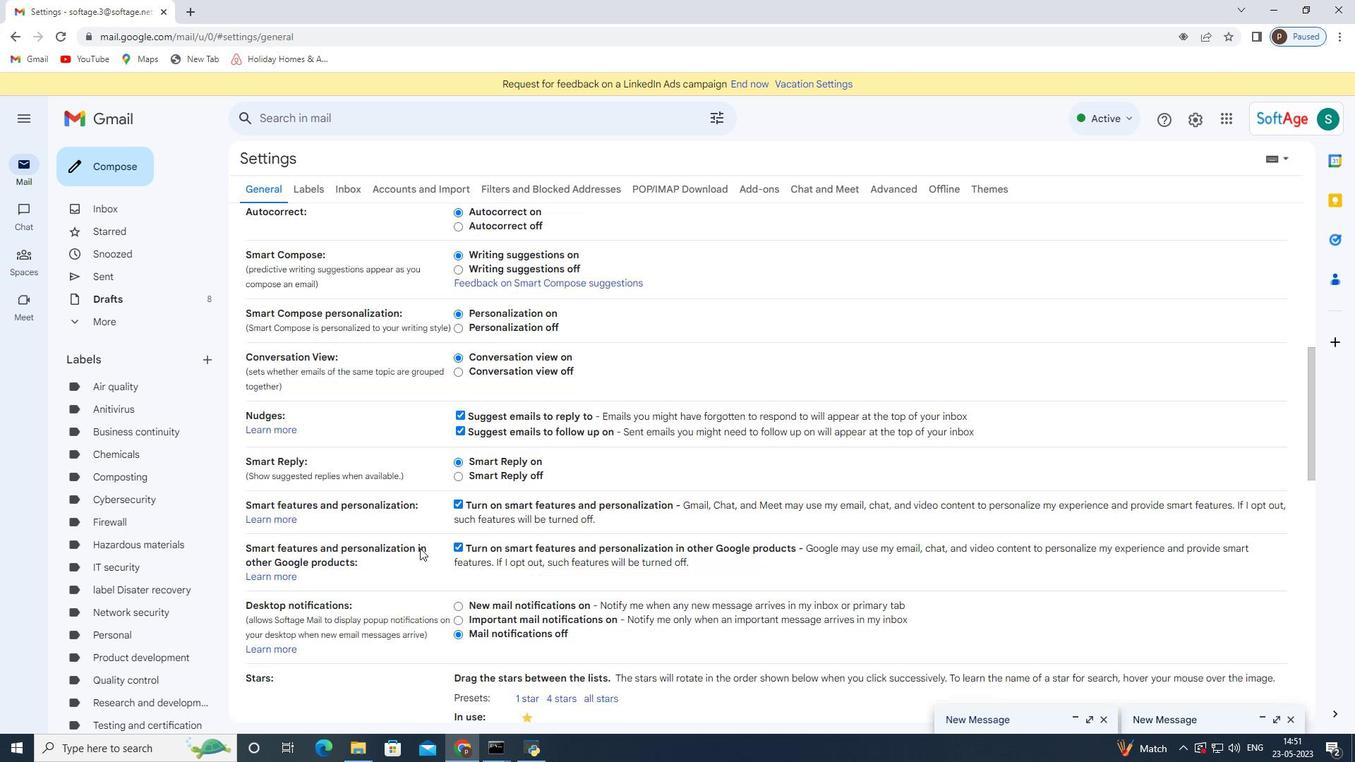 
Action: Mouse scrolled (505, 530) with delta (0, 0)
Screenshot: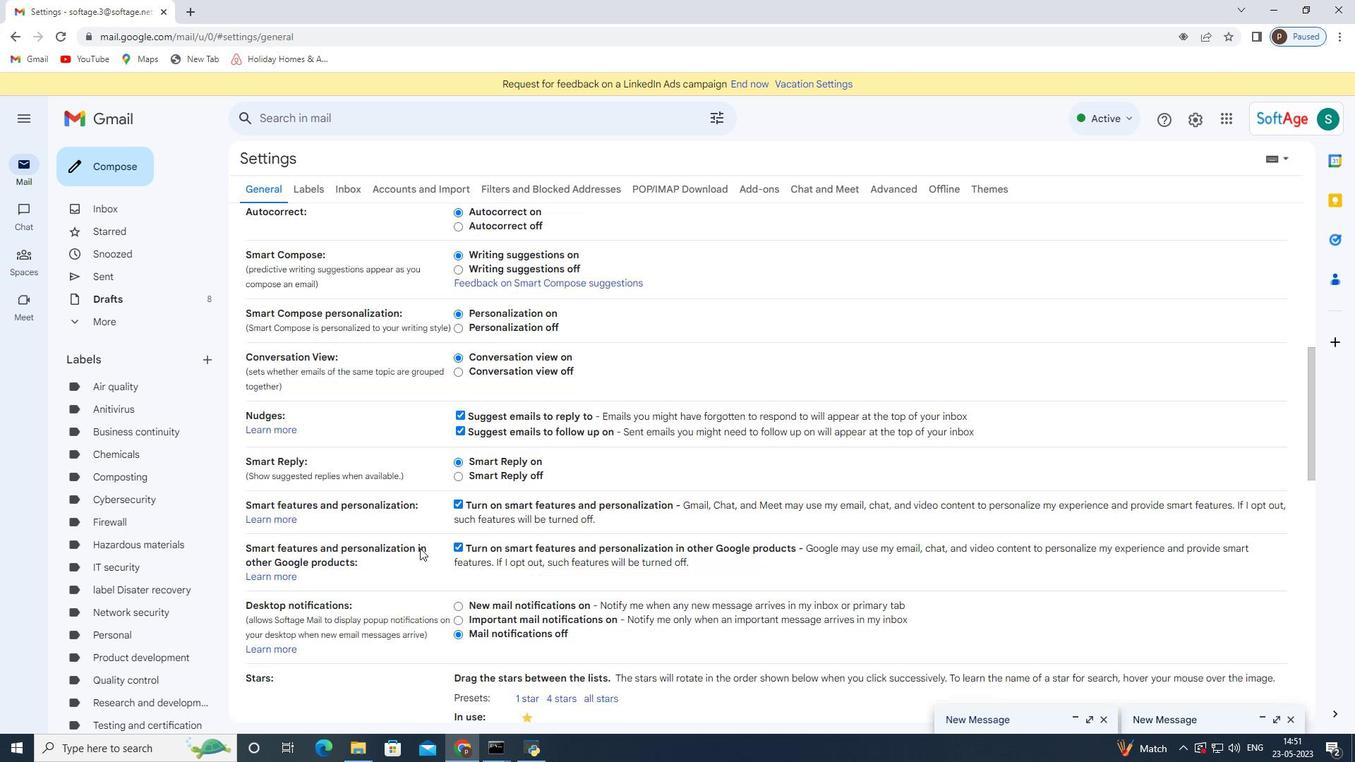 
Action: Mouse moved to (593, 499)
Screenshot: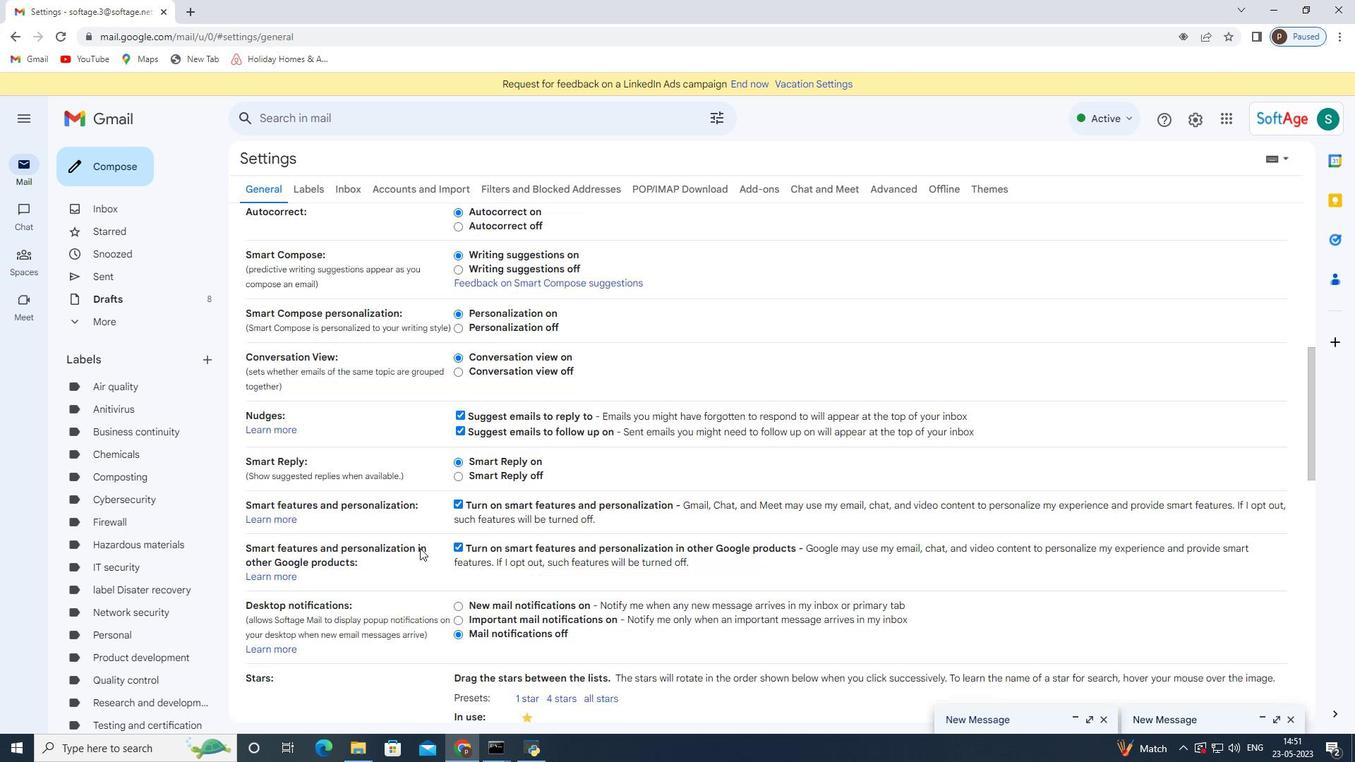 
Action: Mouse scrolled (544, 515) with delta (0, 0)
Screenshot: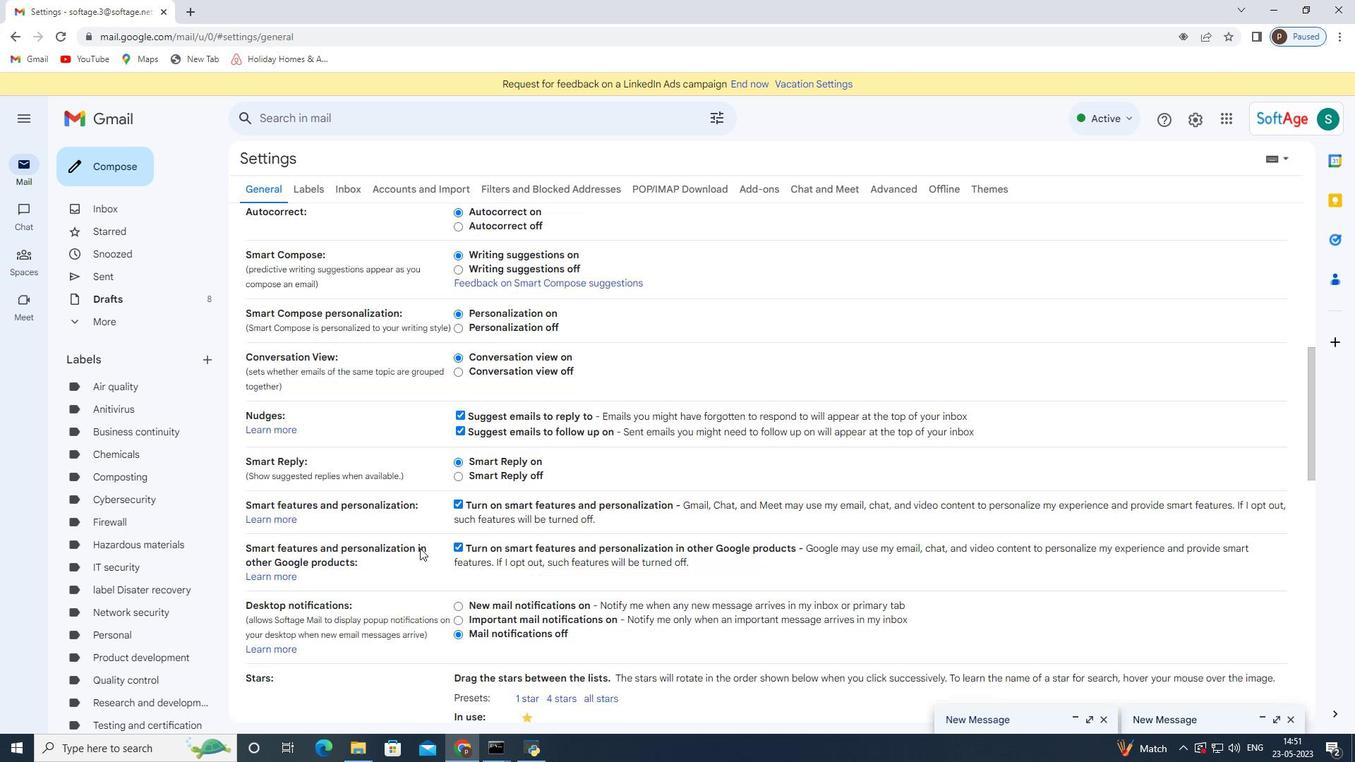 
Action: Mouse scrolled (593, 498) with delta (0, 0)
Screenshot: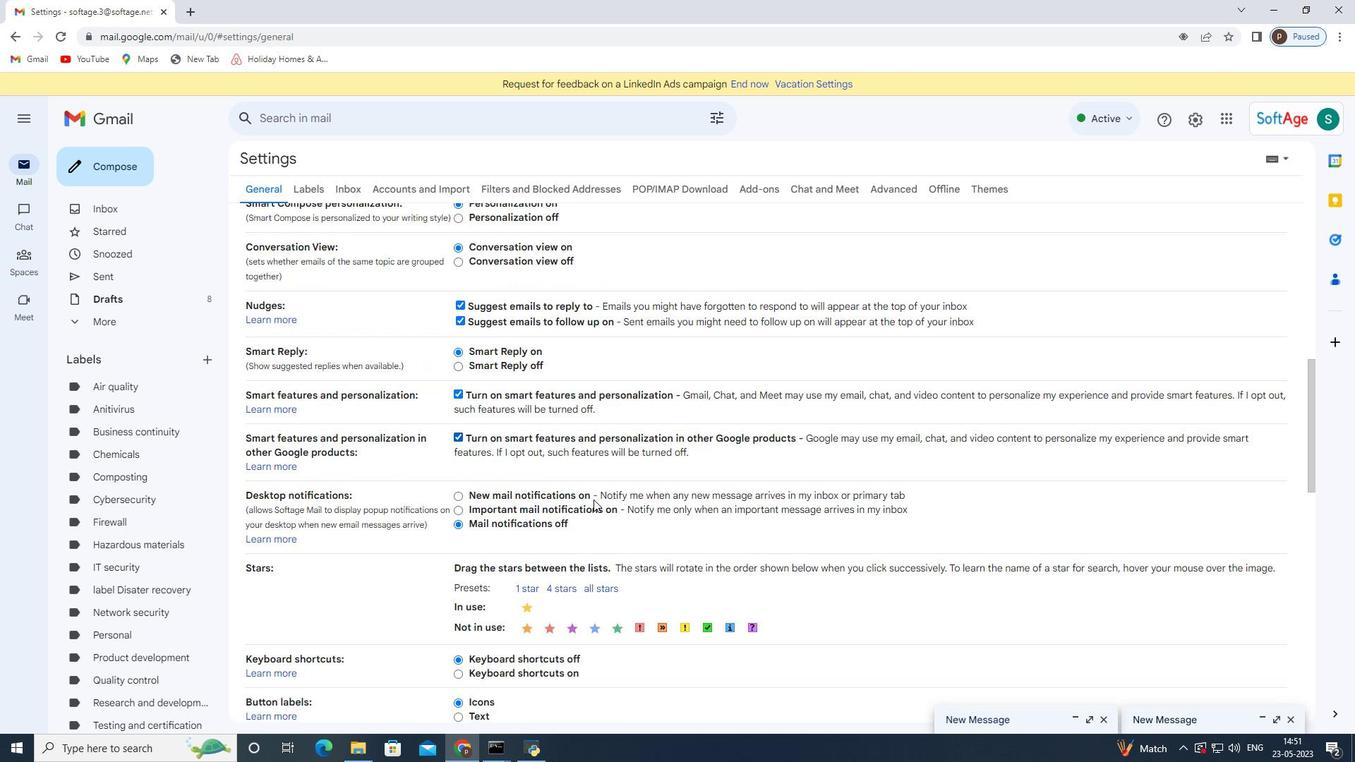 
Action: Mouse moved to (593, 498)
Screenshot: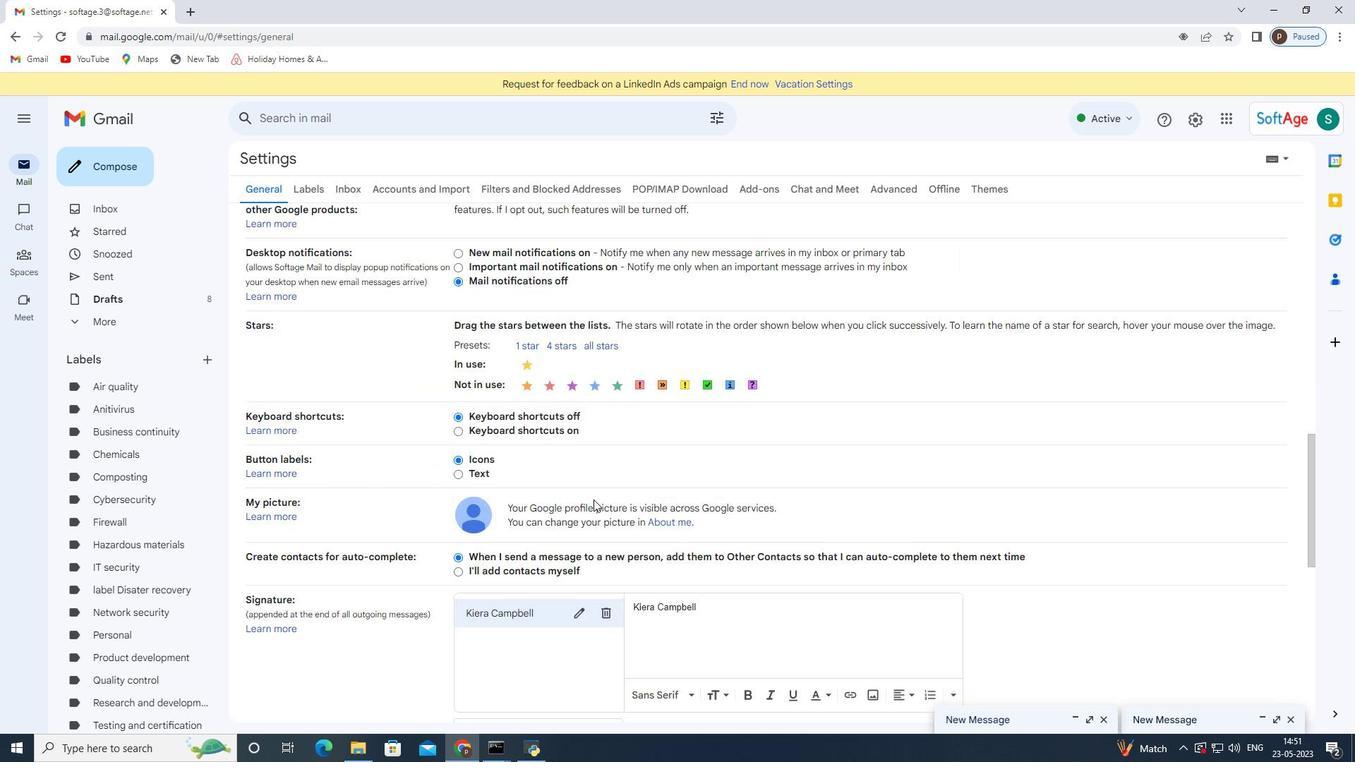 
Action: Mouse scrolled (593, 498) with delta (0, 0)
Screenshot: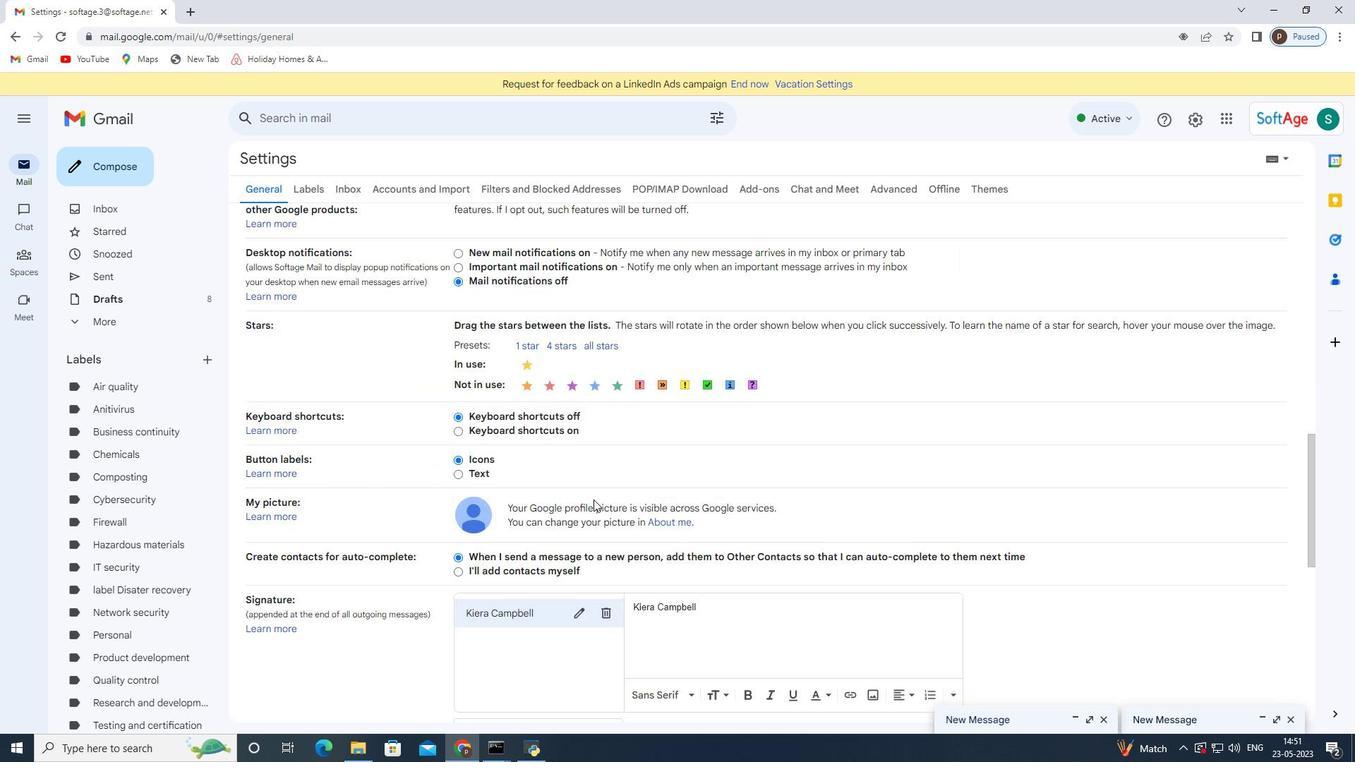 
Action: Mouse moved to (588, 499)
Screenshot: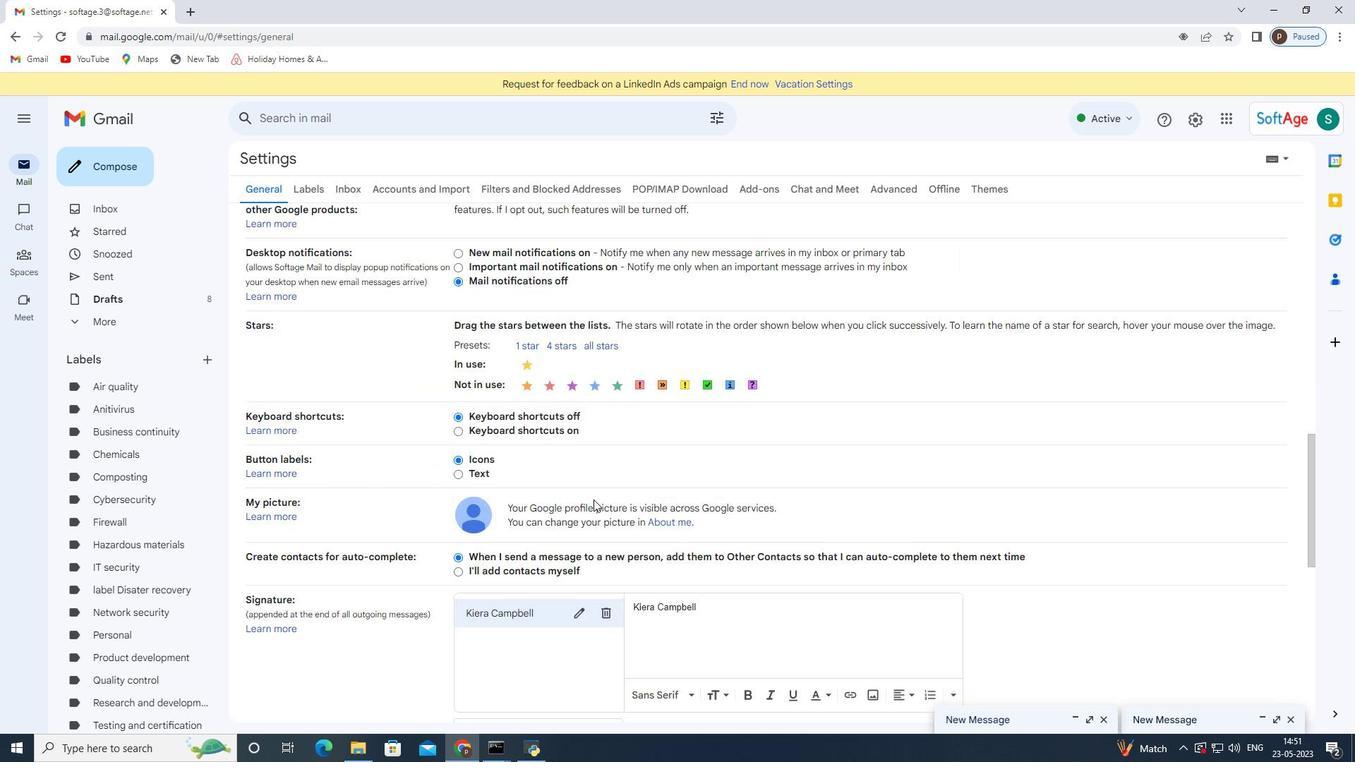 
Action: Mouse scrolled (588, 498) with delta (0, 0)
Screenshot: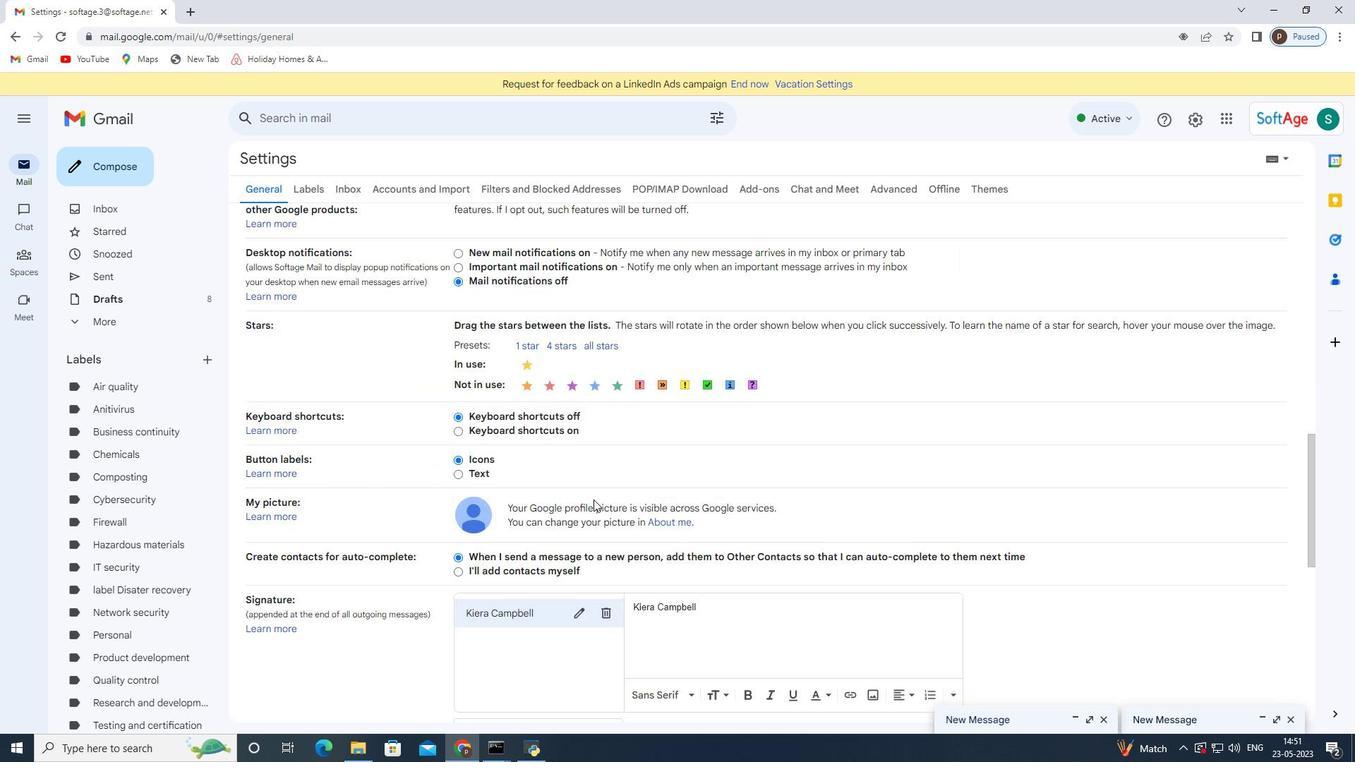
Action: Mouse moved to (587, 500)
Screenshot: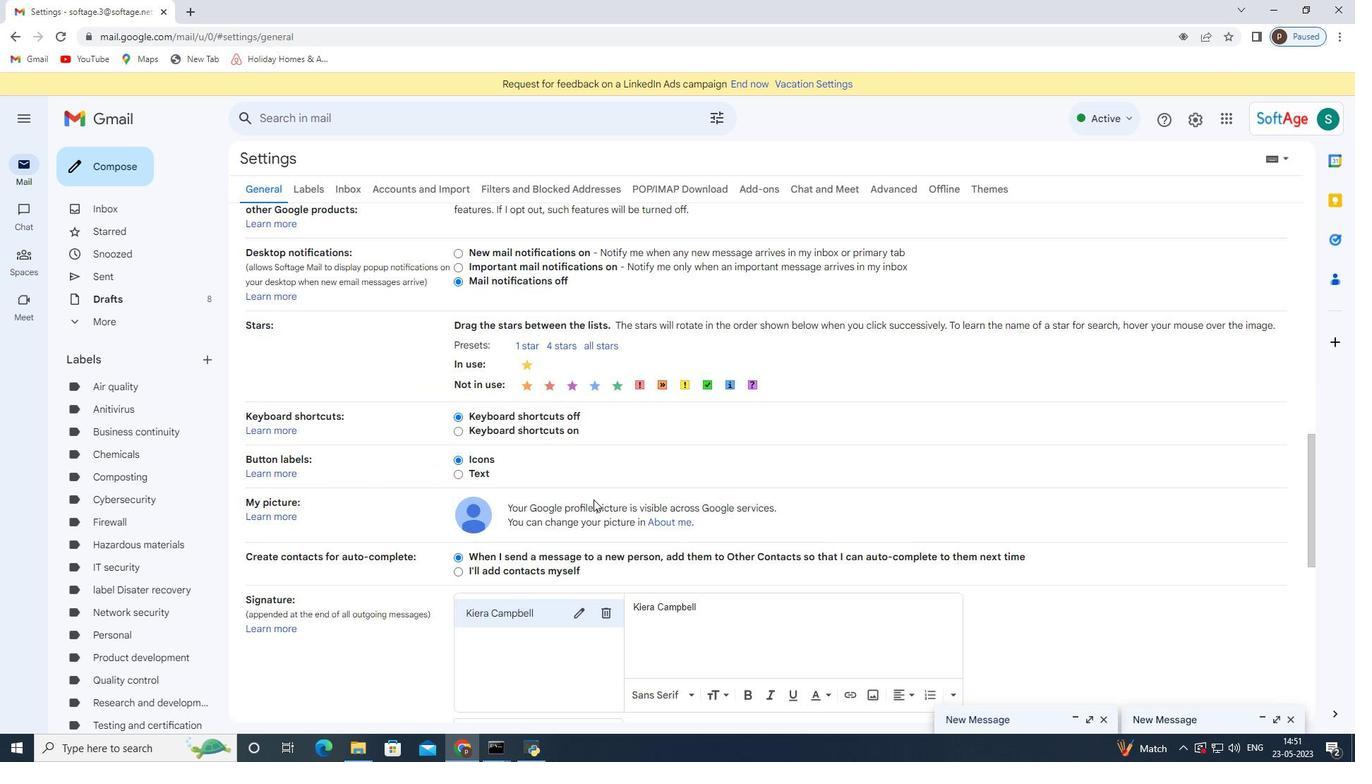 
Action: Mouse scrolled (587, 499) with delta (0, 0)
Screenshot: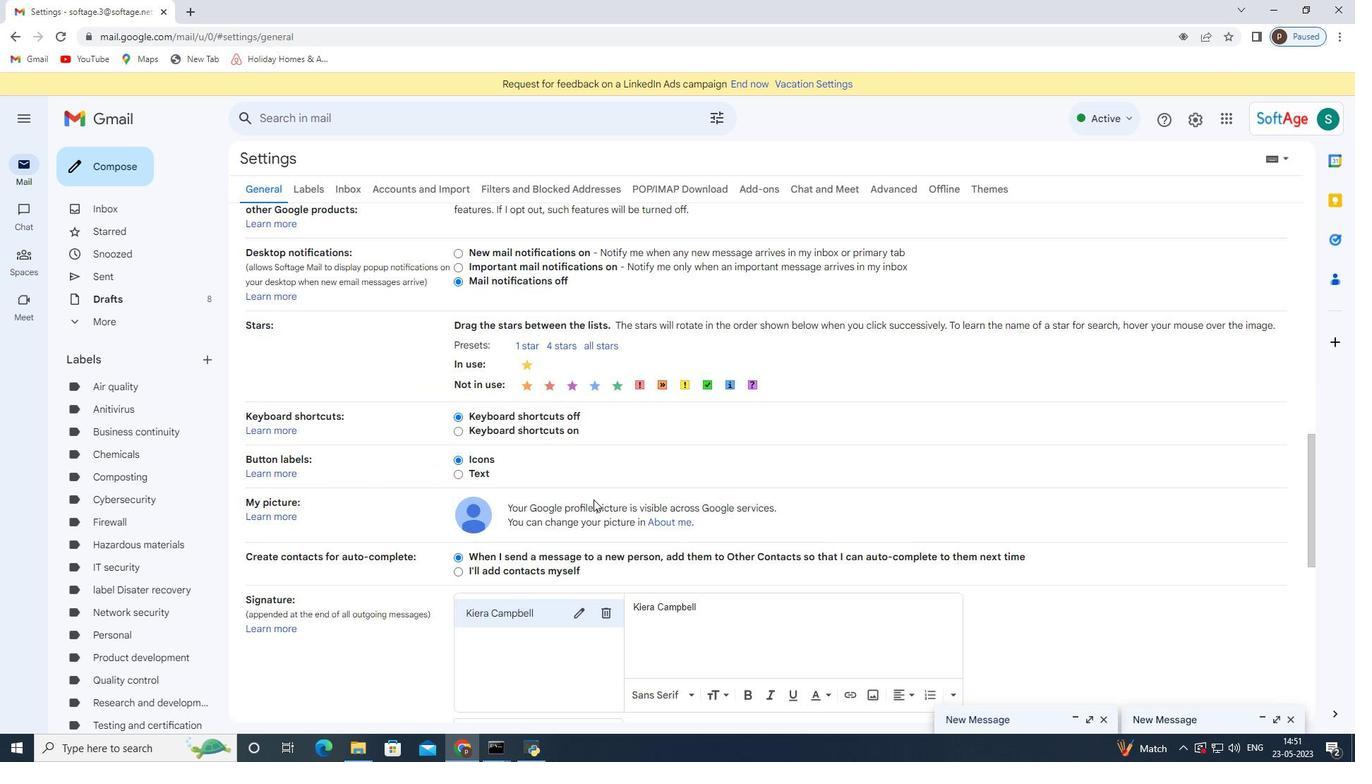 
Action: Mouse moved to (602, 330)
Screenshot: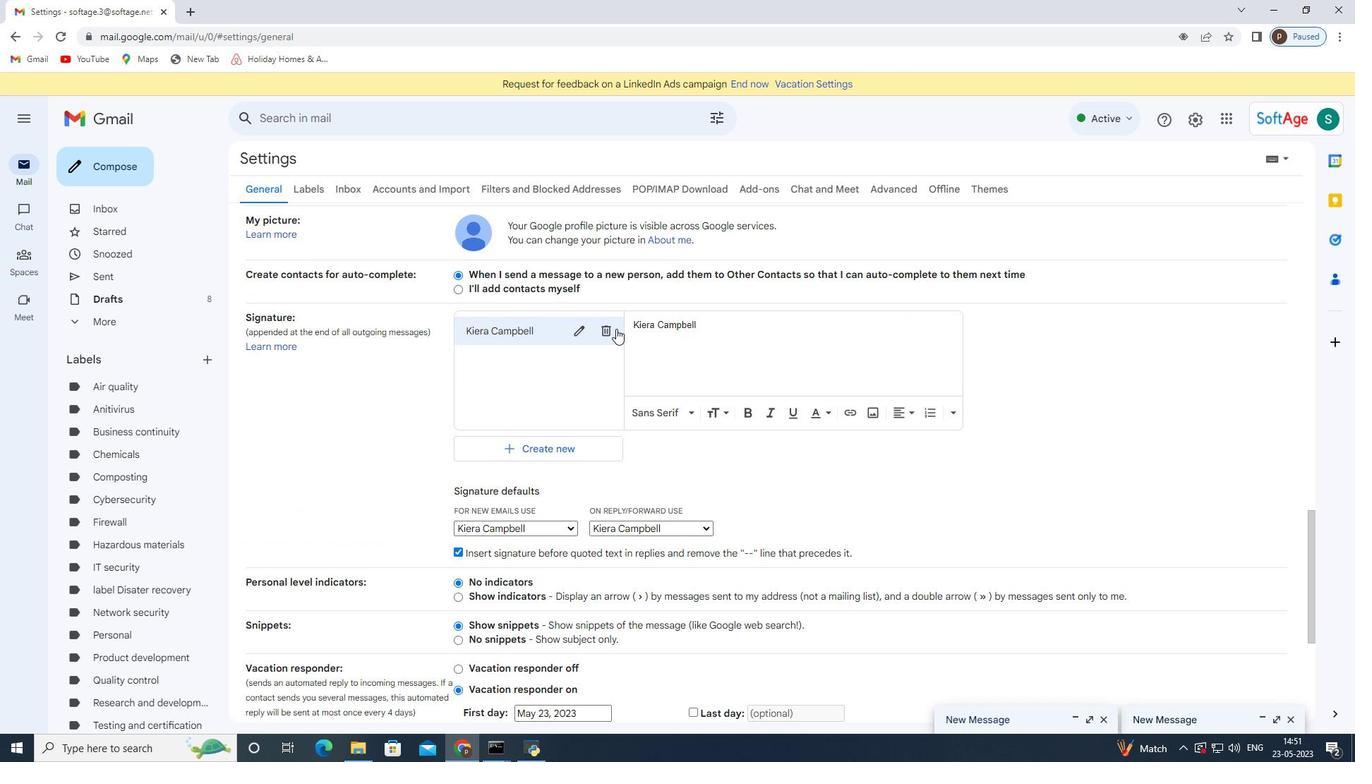 
Action: Mouse pressed left at (602, 330)
Screenshot: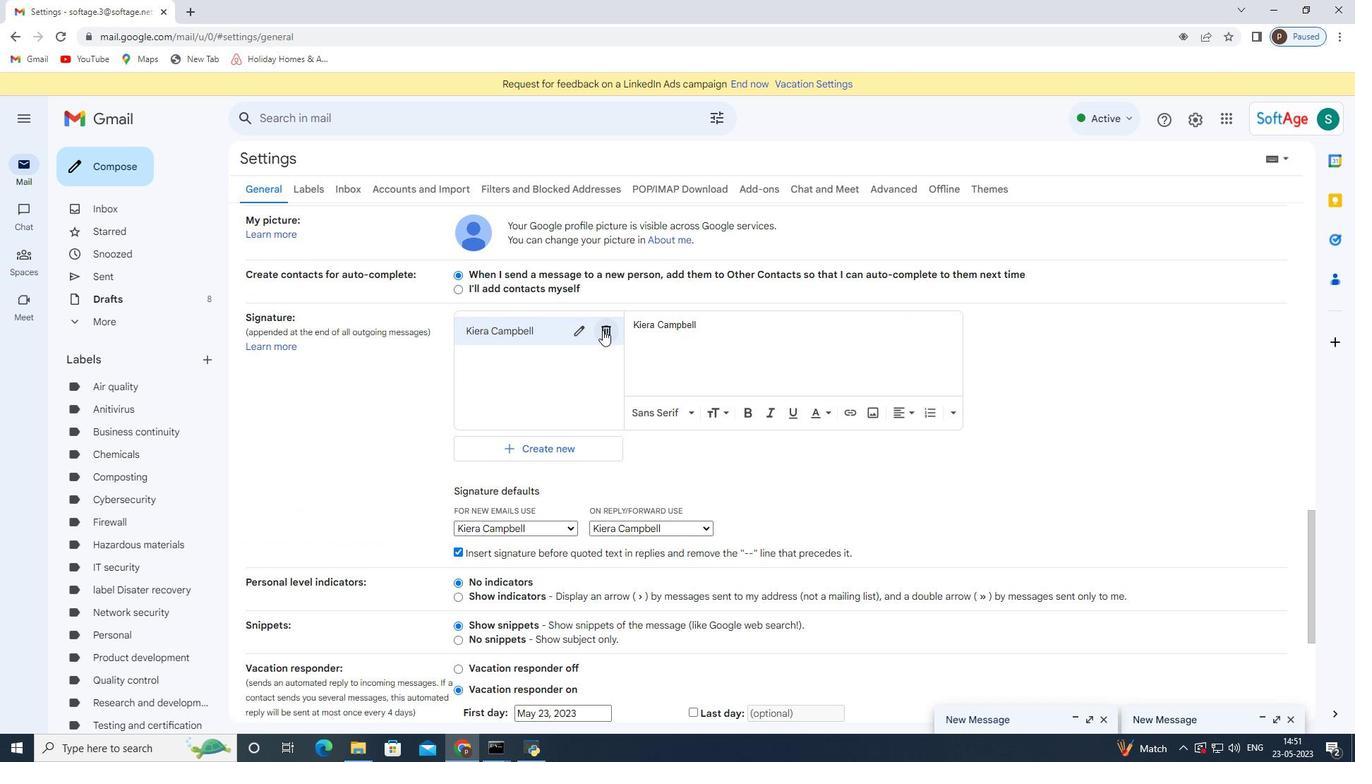
Action: Mouse moved to (808, 433)
Screenshot: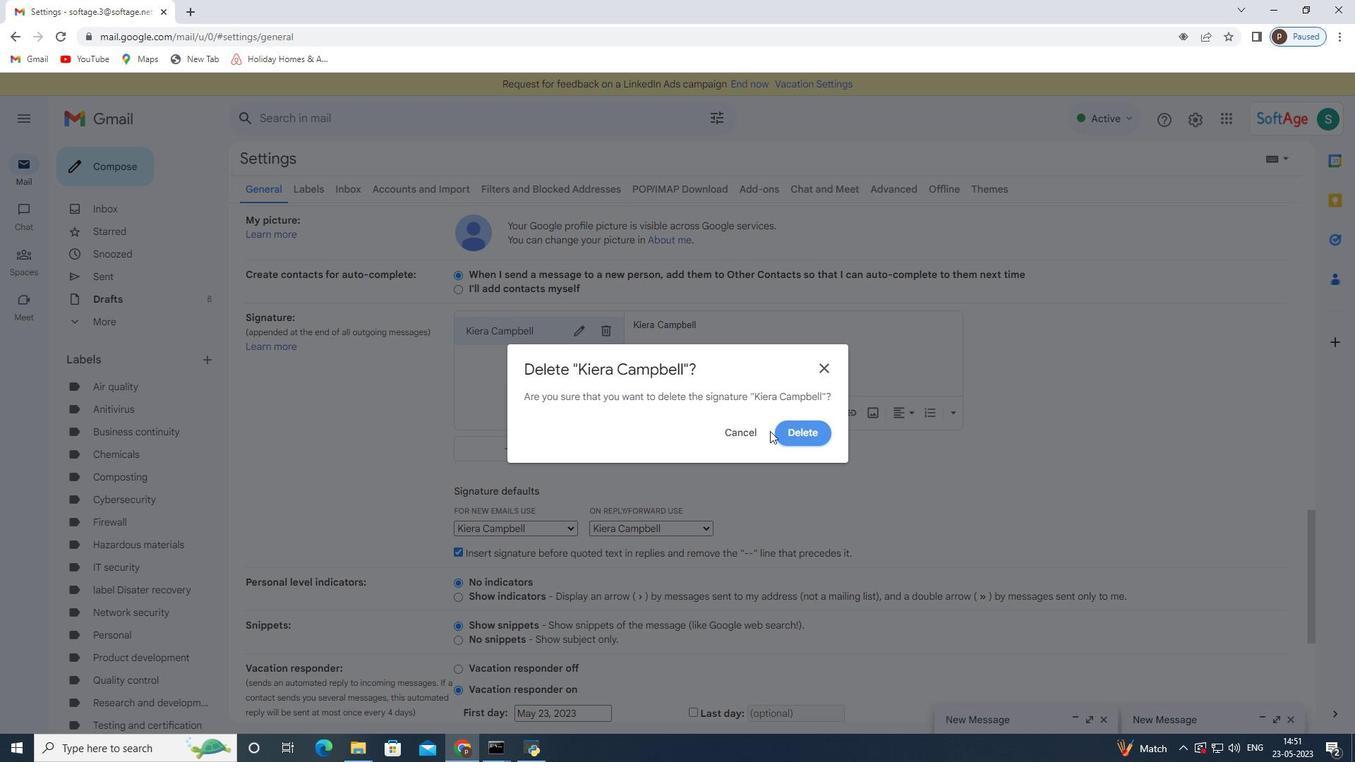 
Action: Mouse pressed left at (808, 433)
Screenshot: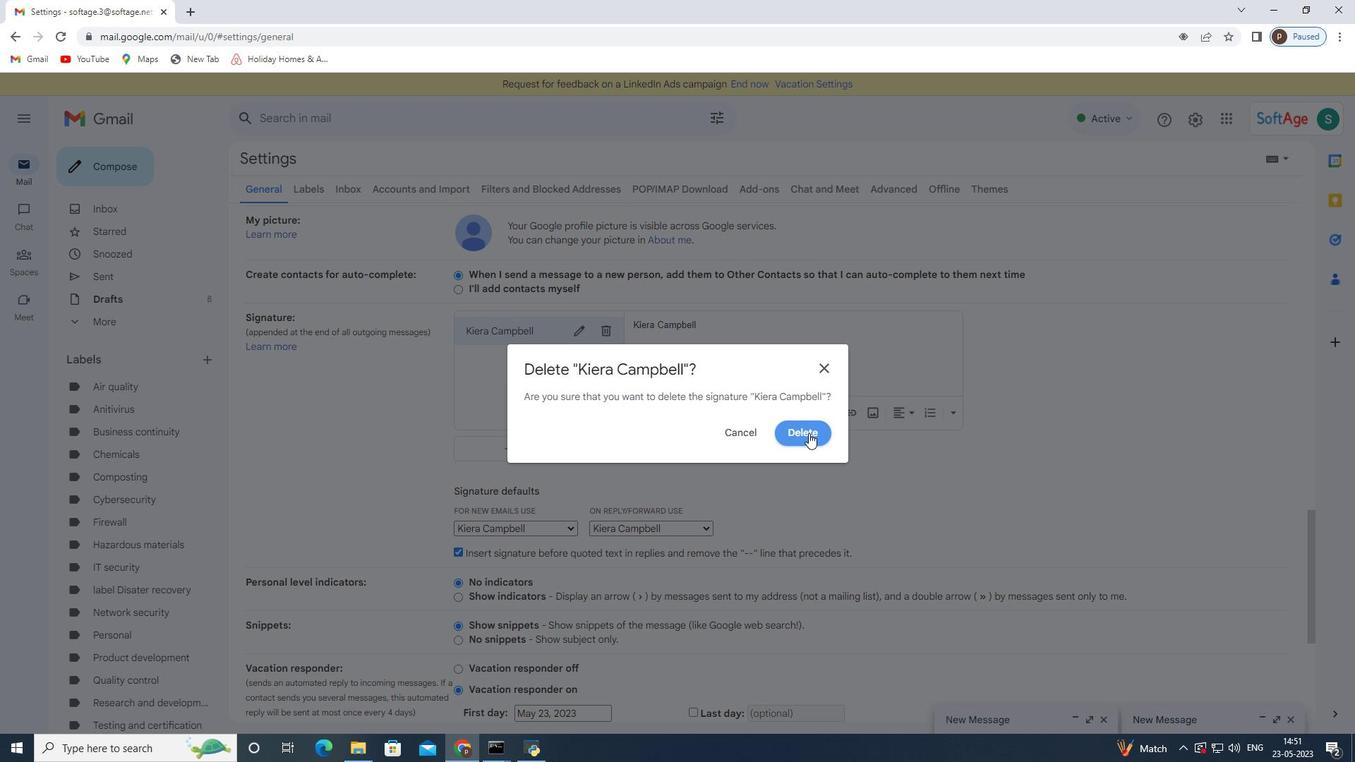 
Action: Mouse moved to (482, 341)
Screenshot: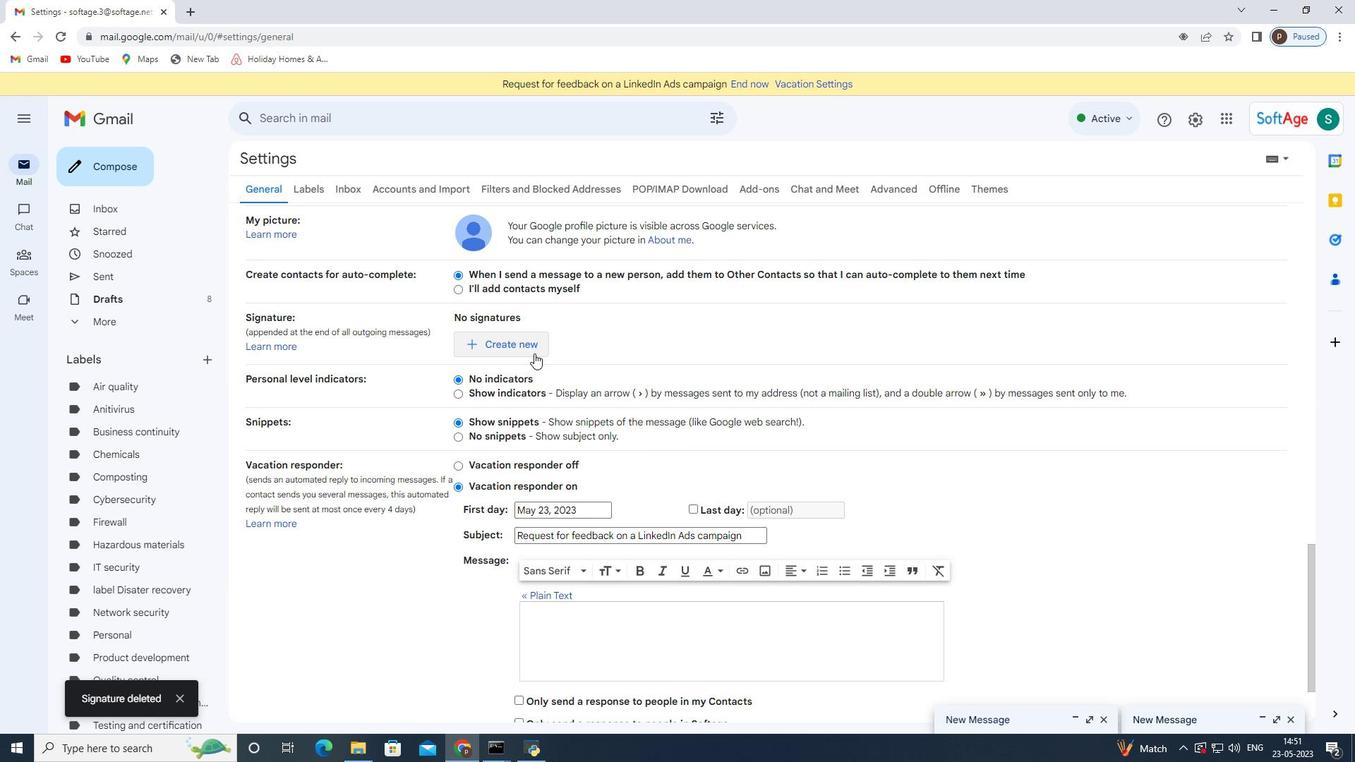 
Action: Mouse pressed left at (482, 341)
Screenshot: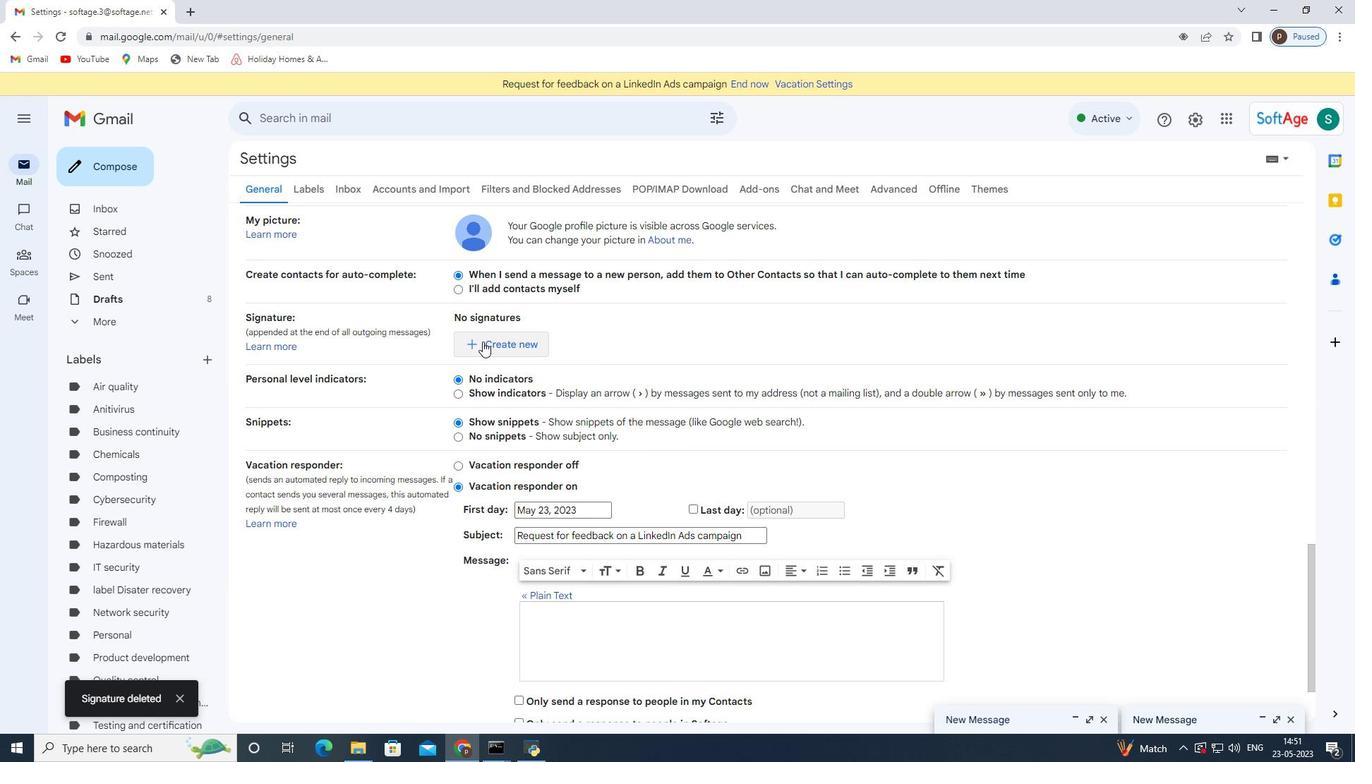 
Action: Mouse moved to (539, 388)
Screenshot: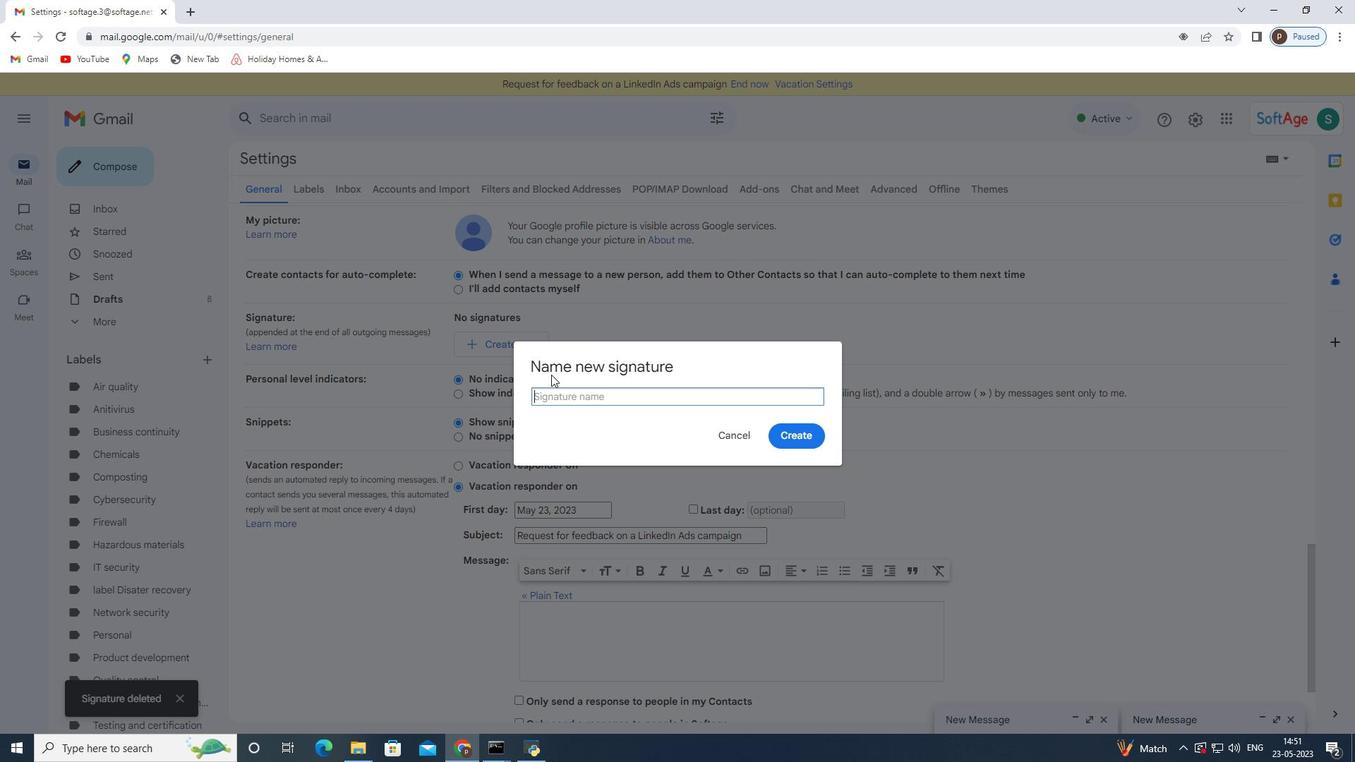
Action: Mouse pressed left at (539, 388)
Screenshot: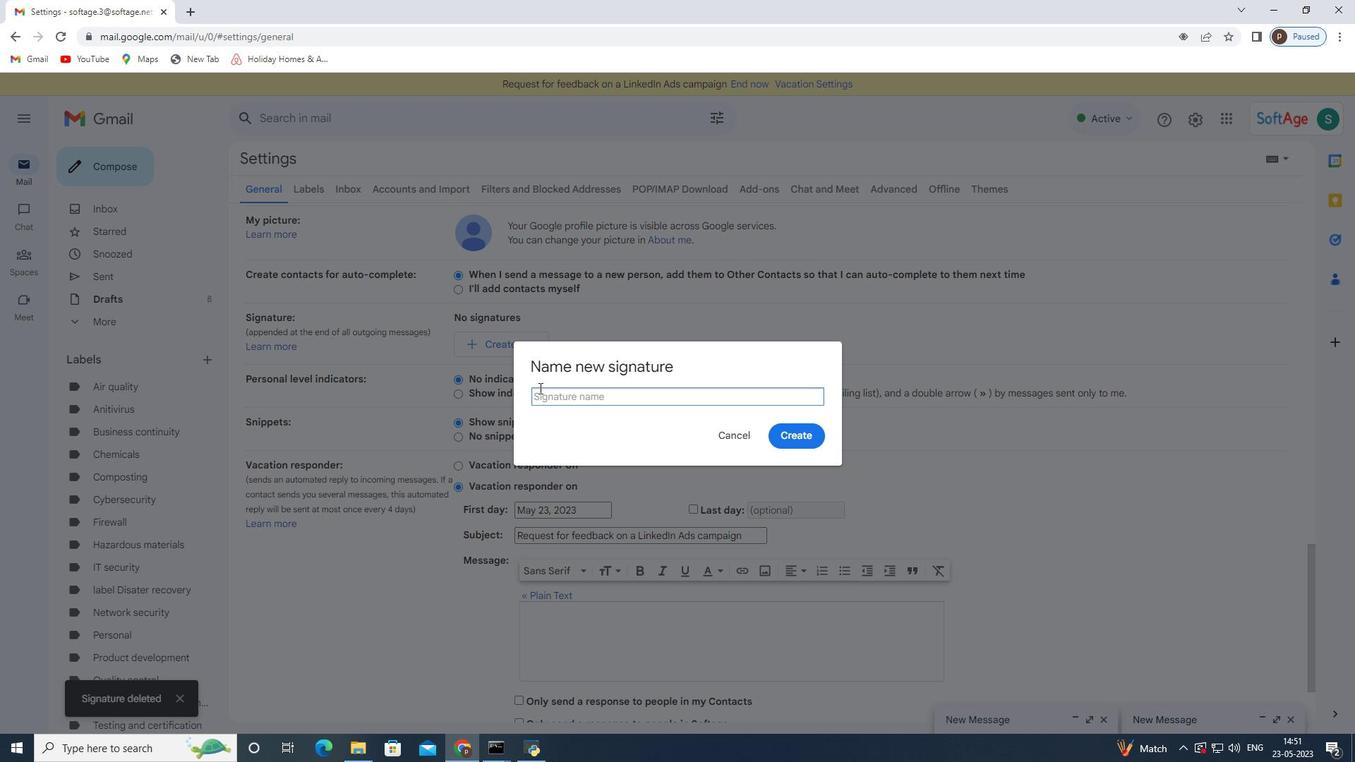 
Action: Mouse moved to (539, 388)
Screenshot: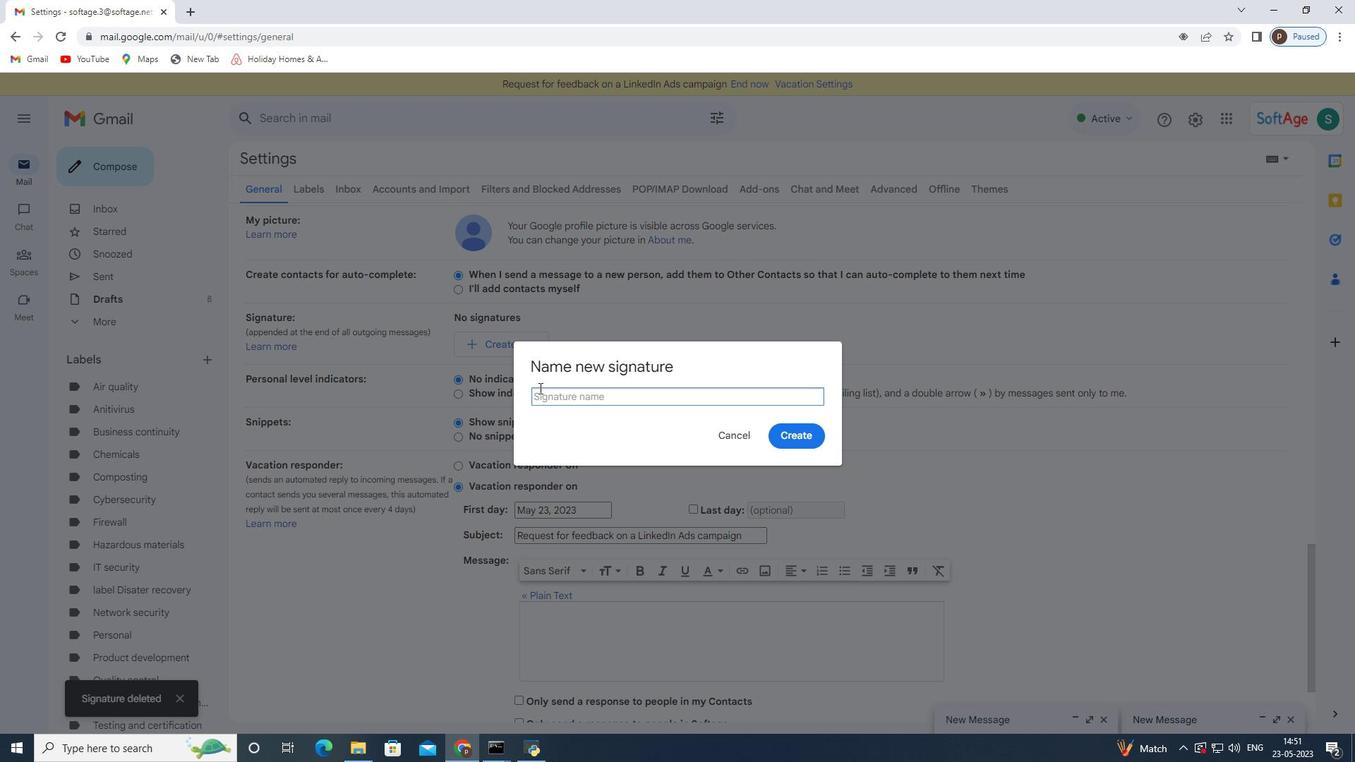 
Action: Key pressed <Key.shift>Kimberly<Key.space><Key.shift>Smith
Screenshot: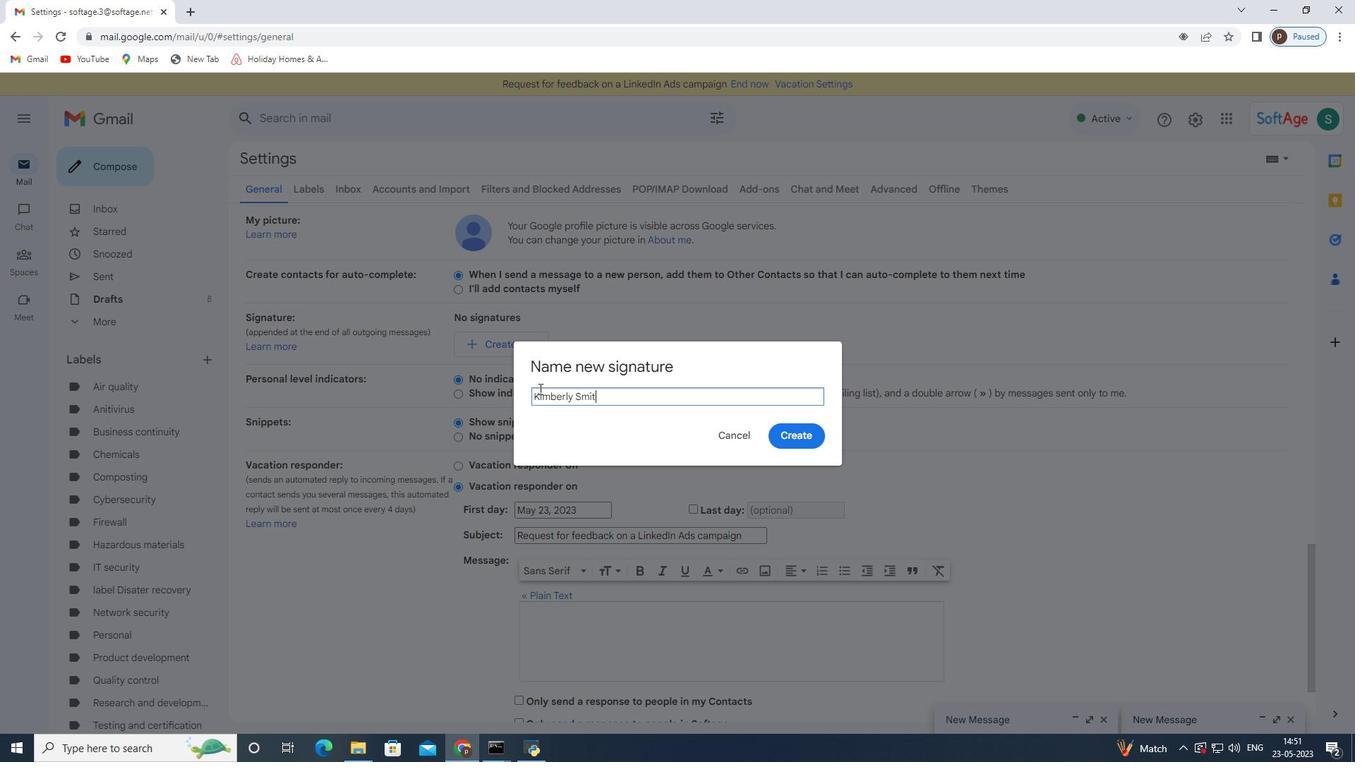 
Action: Mouse moved to (799, 432)
Screenshot: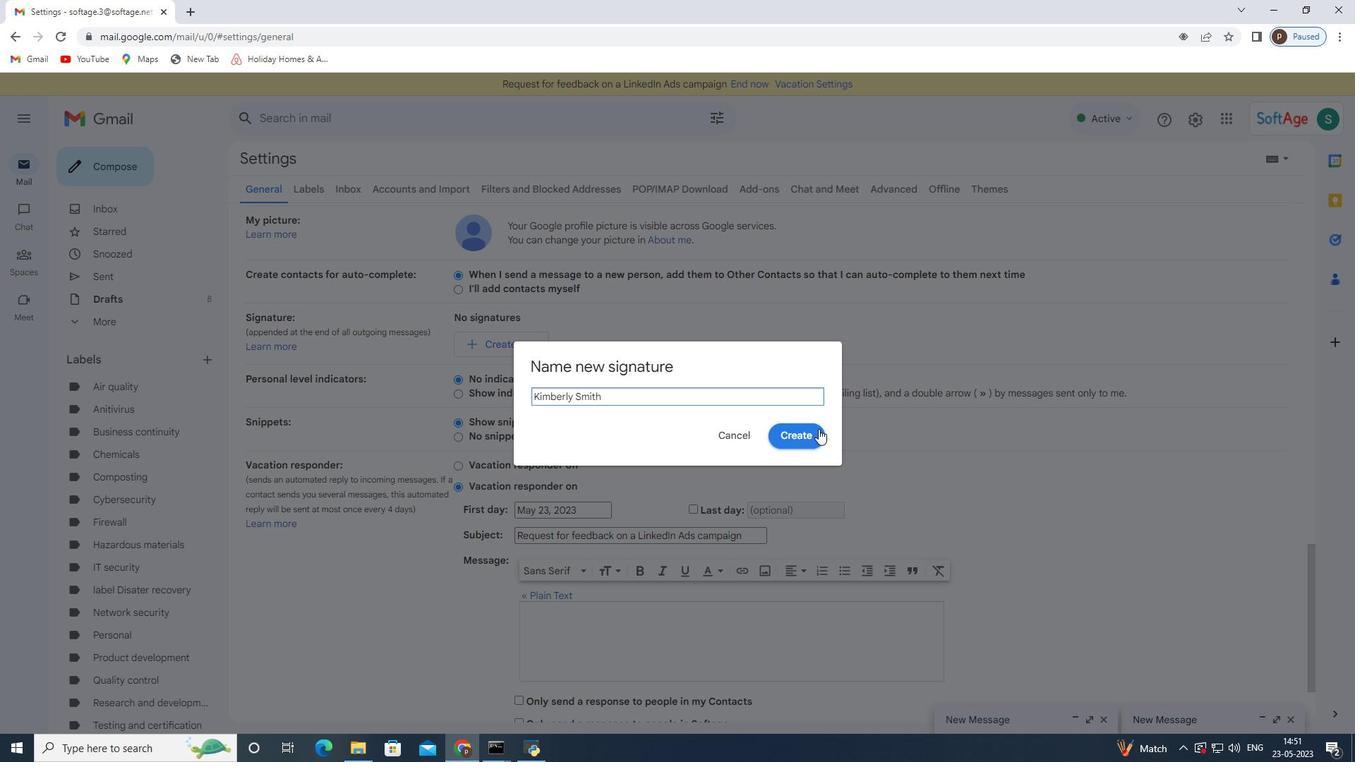 
Action: Mouse pressed left at (799, 432)
Screenshot: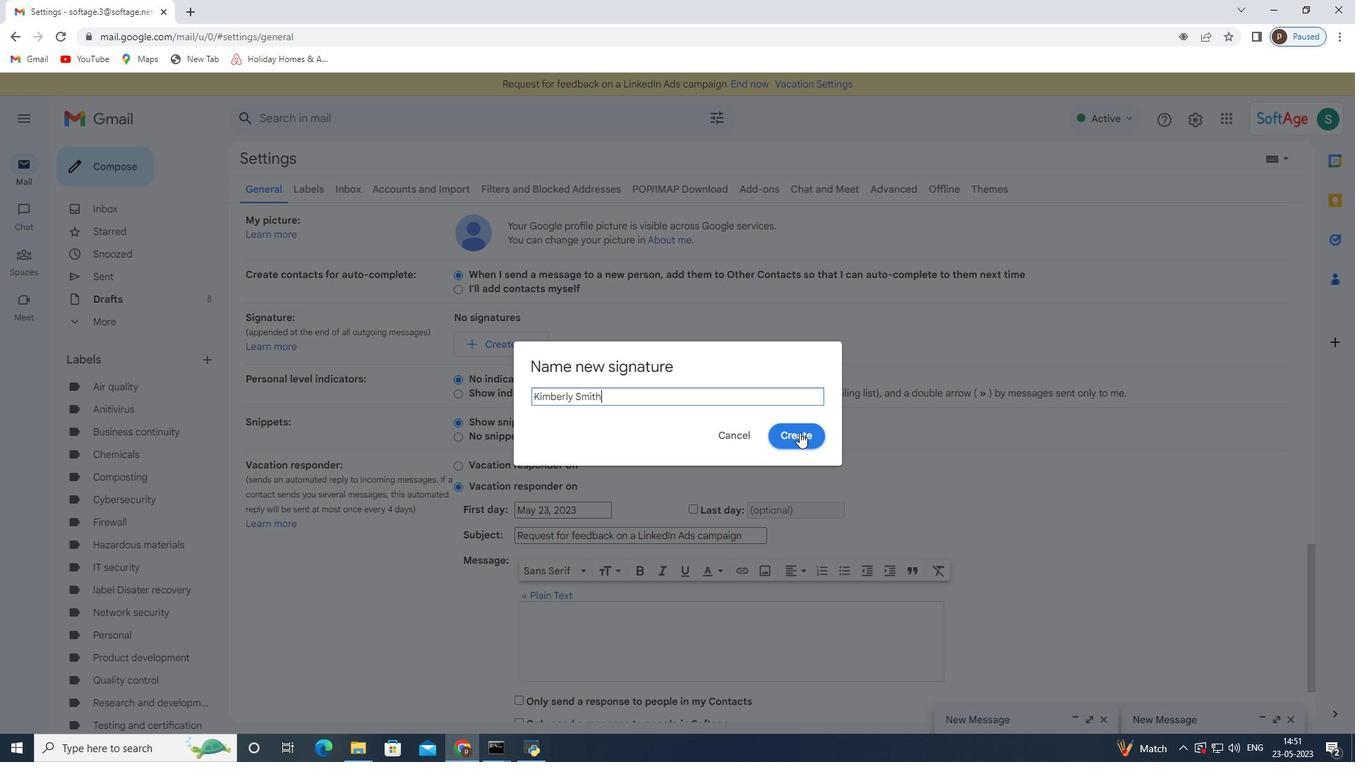 
Action: Mouse moved to (682, 323)
Screenshot: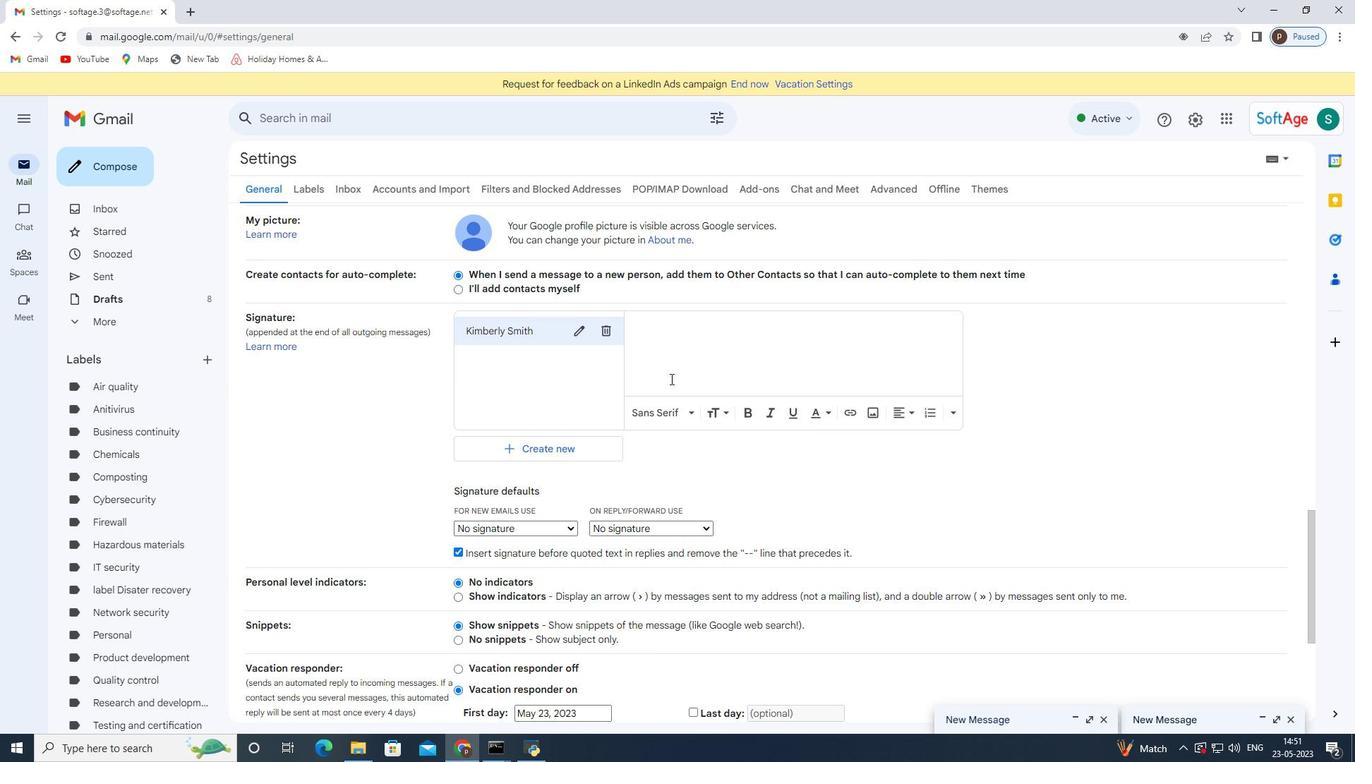 
Action: Mouse pressed left at (682, 323)
Screenshot: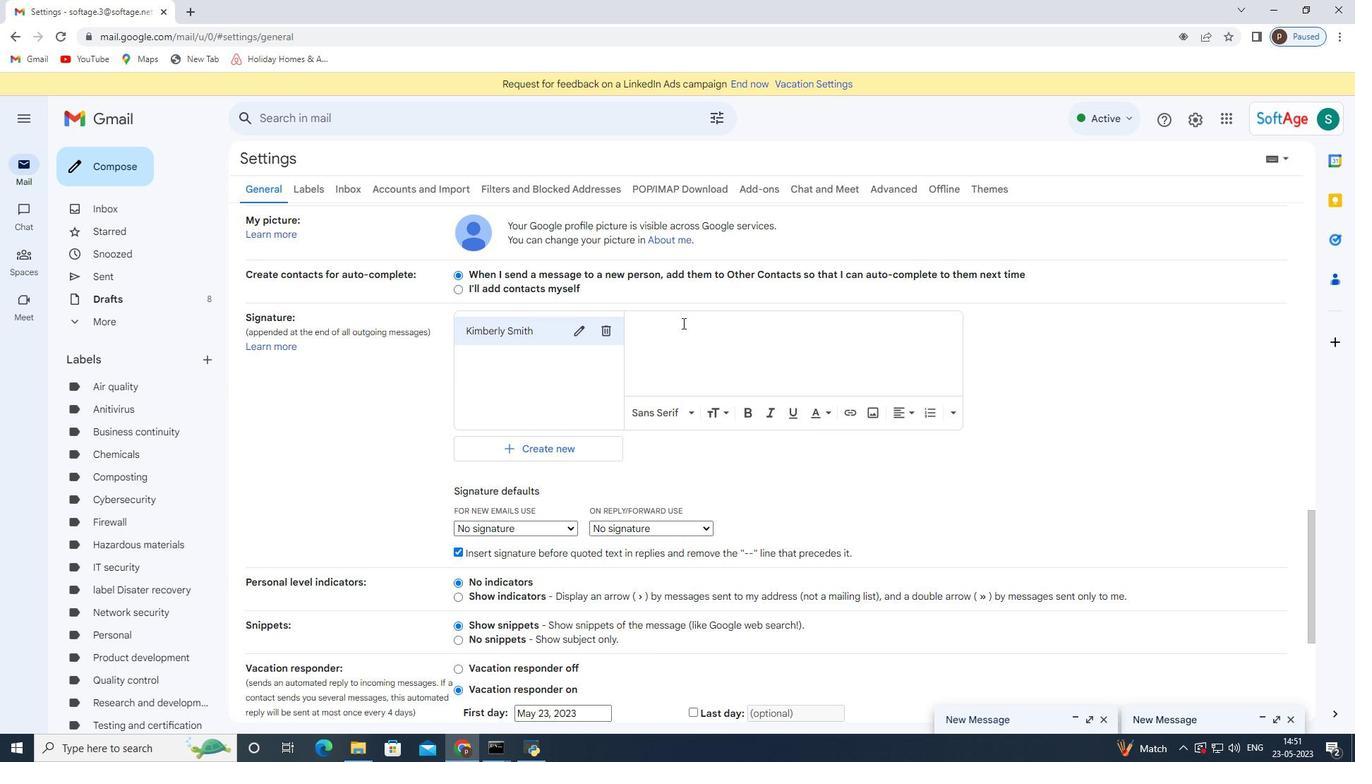 
Action: Key pressed <Key.shift>Kimberly<Key.space><Key.shift>Smith
Screenshot: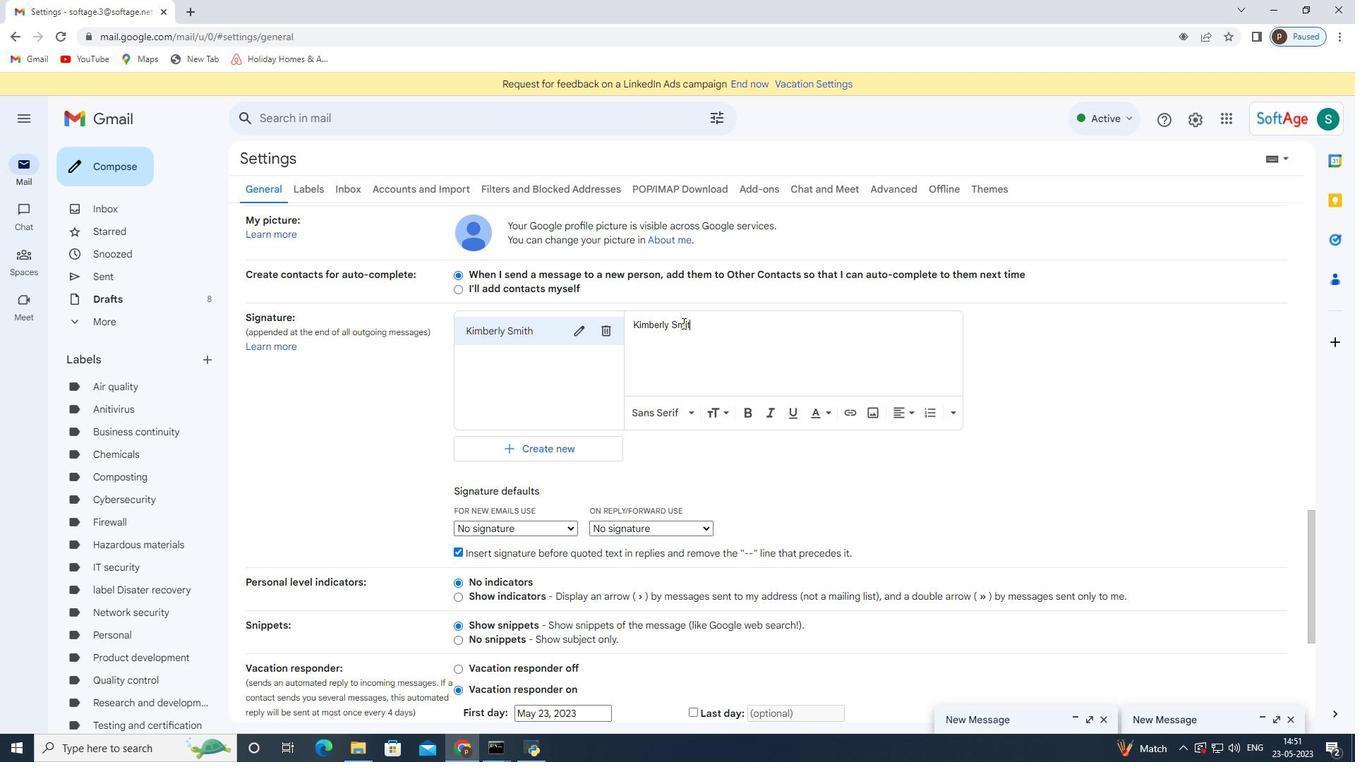 
Action: Mouse moved to (607, 469)
Screenshot: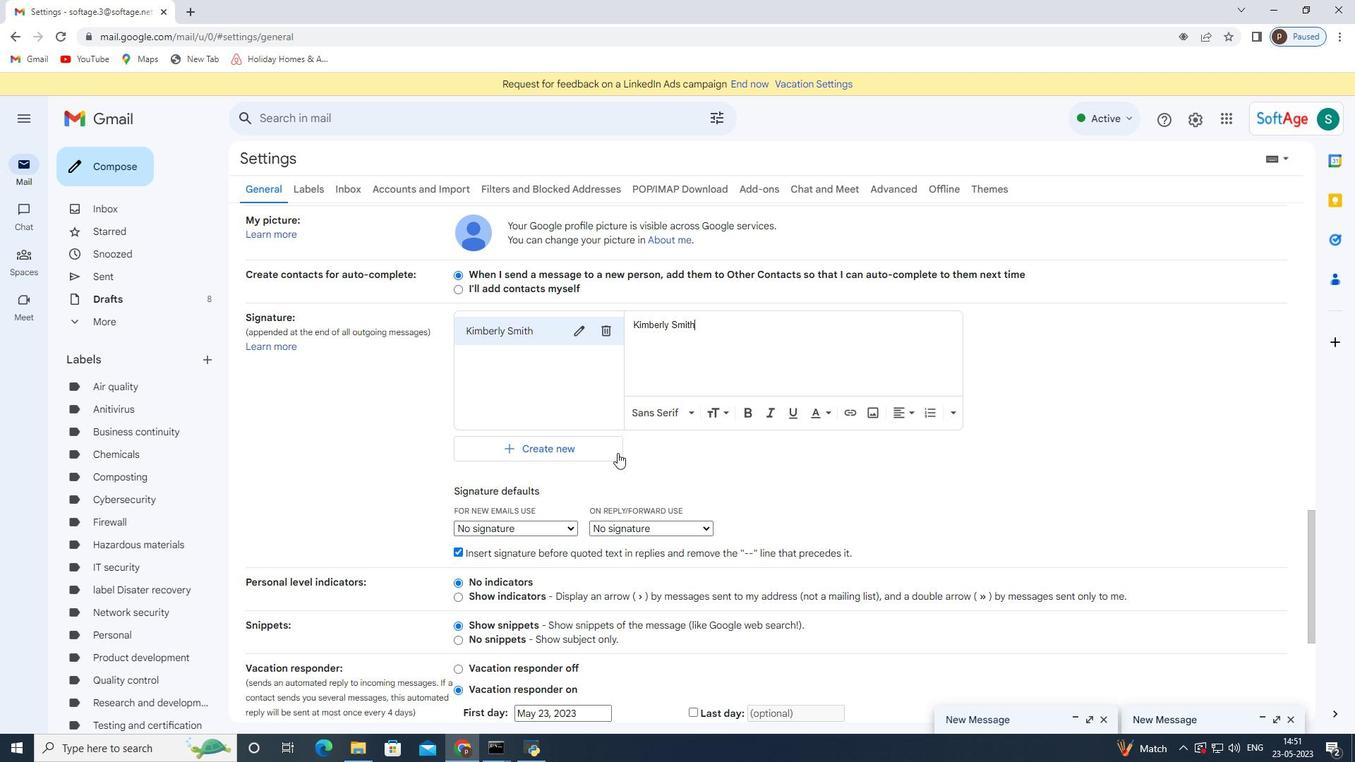
Action: Mouse scrolled (607, 468) with delta (0, 0)
Screenshot: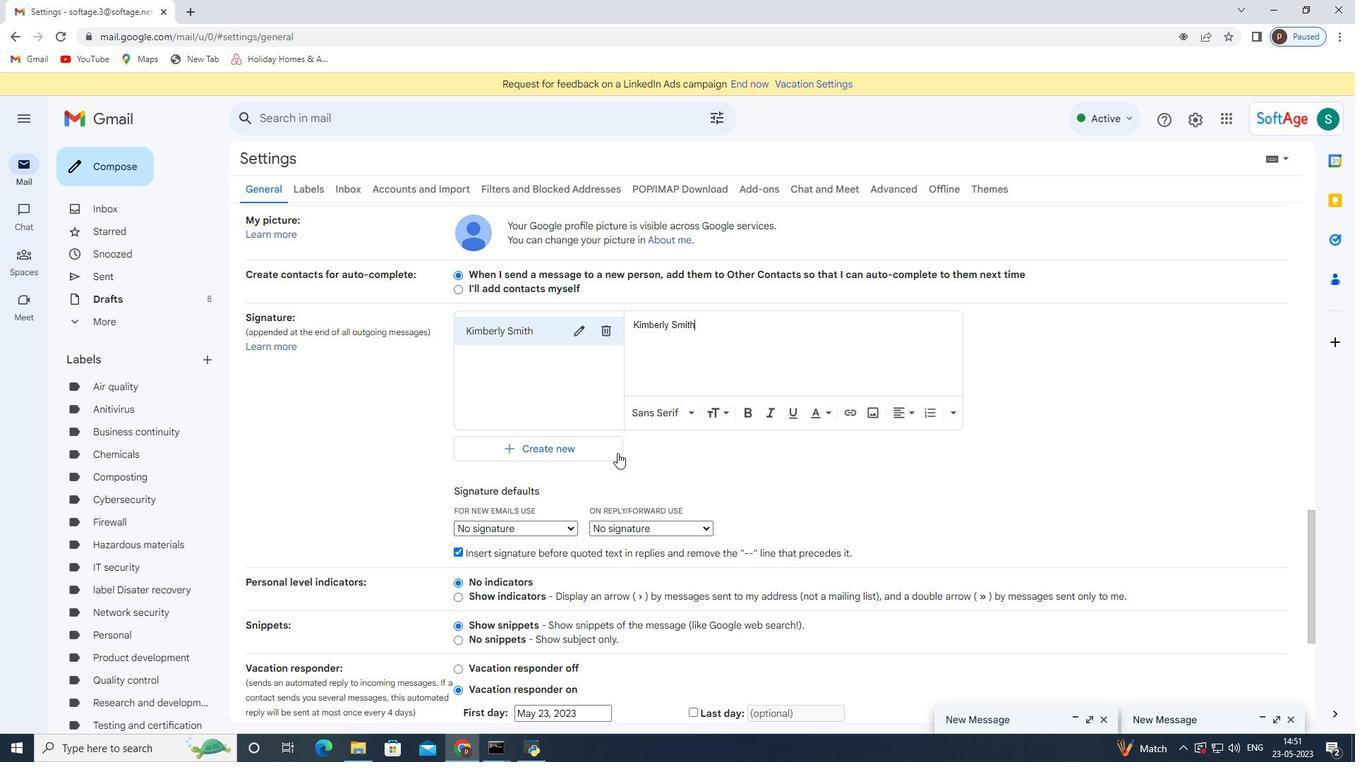 
Action: Mouse scrolled (607, 468) with delta (0, 0)
Screenshot: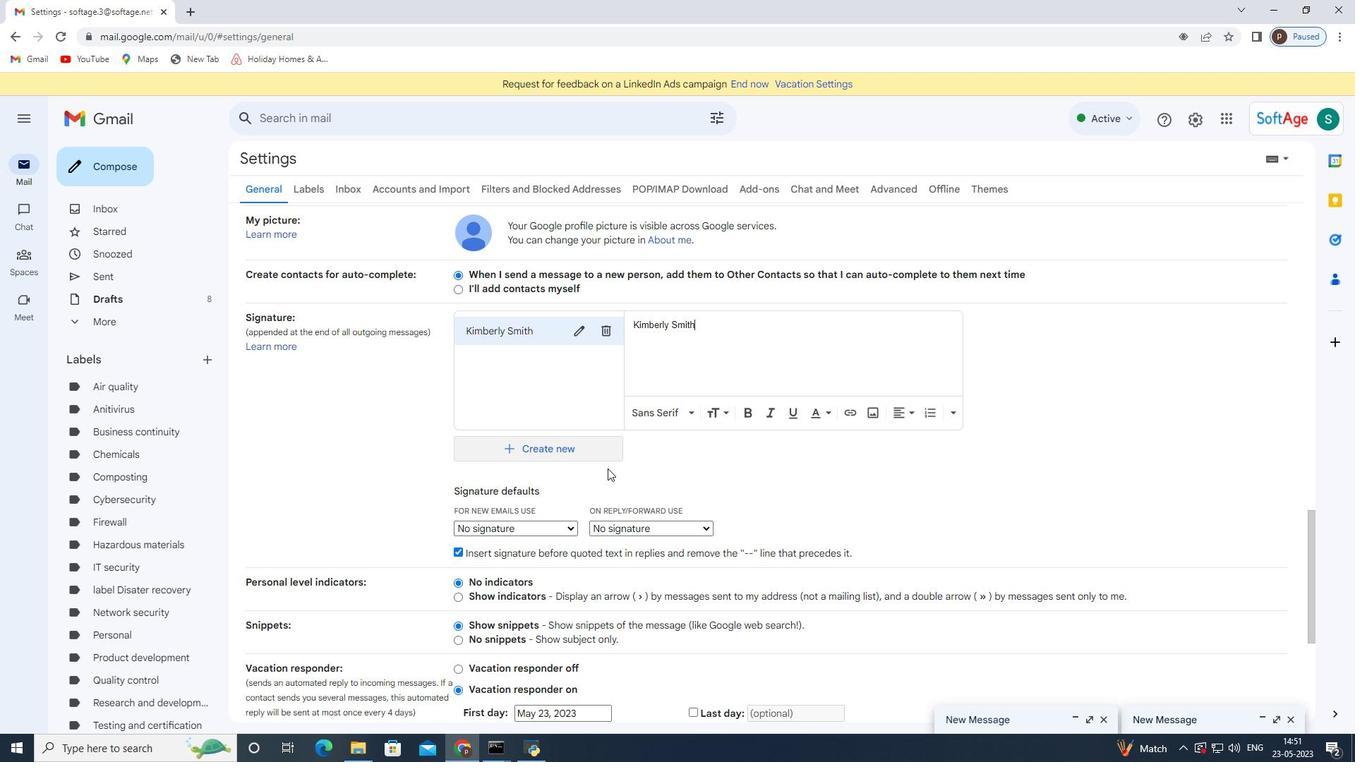 
Action: Mouse moved to (556, 386)
Screenshot: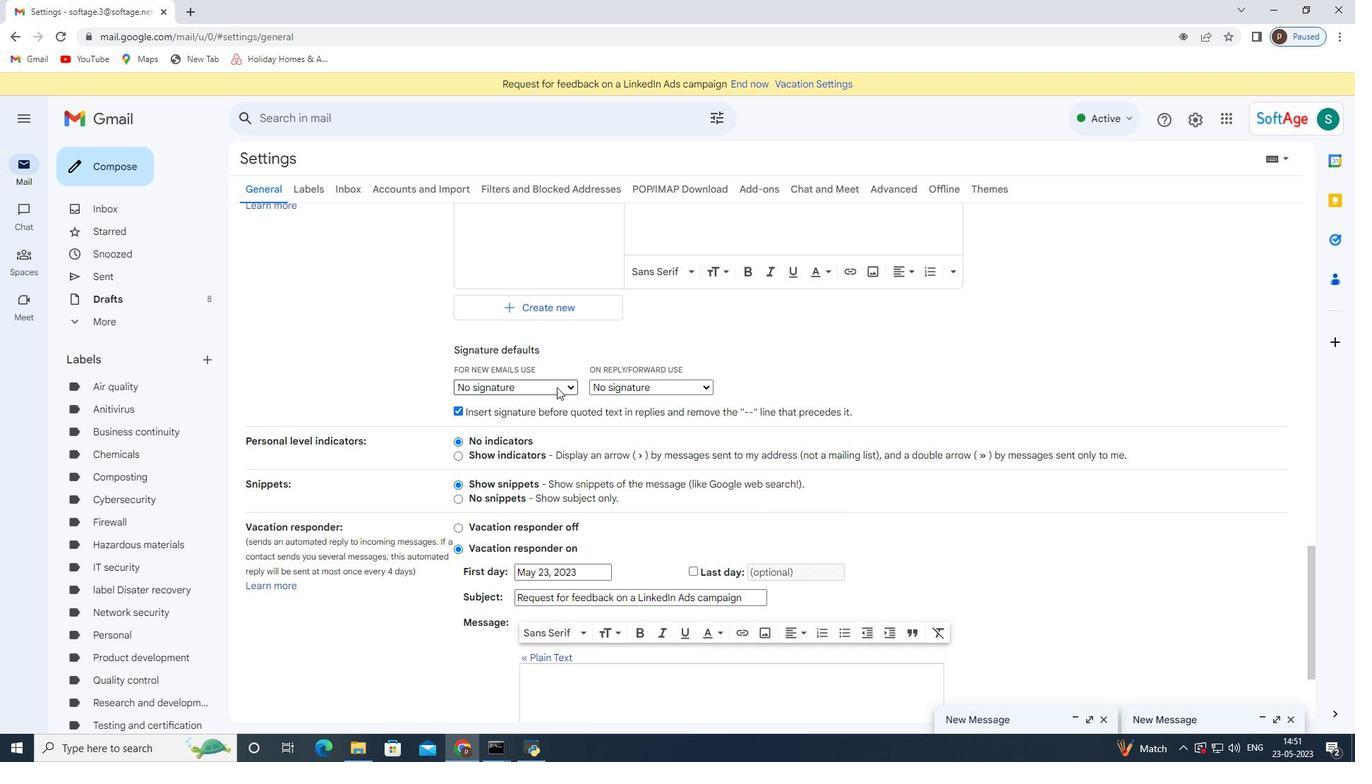 
Action: Mouse pressed left at (556, 386)
Screenshot: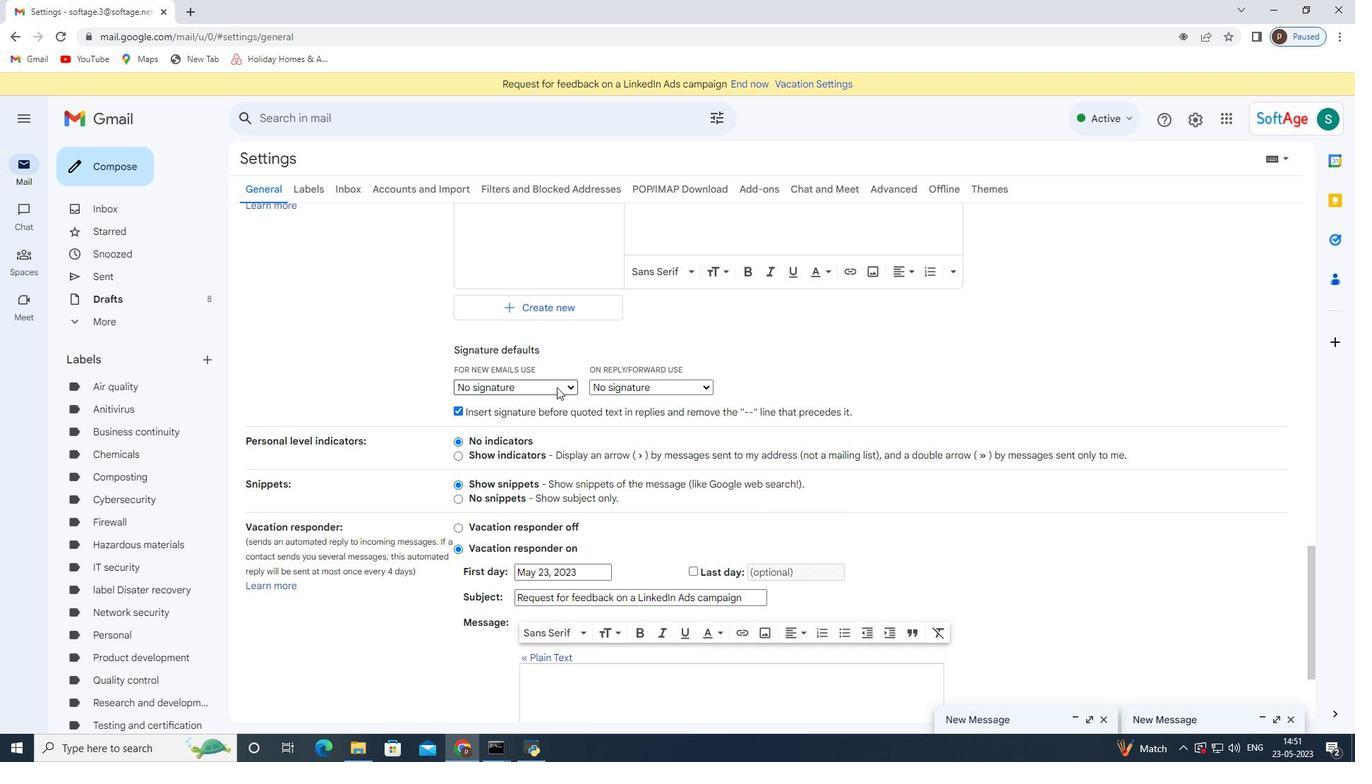 
Action: Mouse moved to (546, 417)
Screenshot: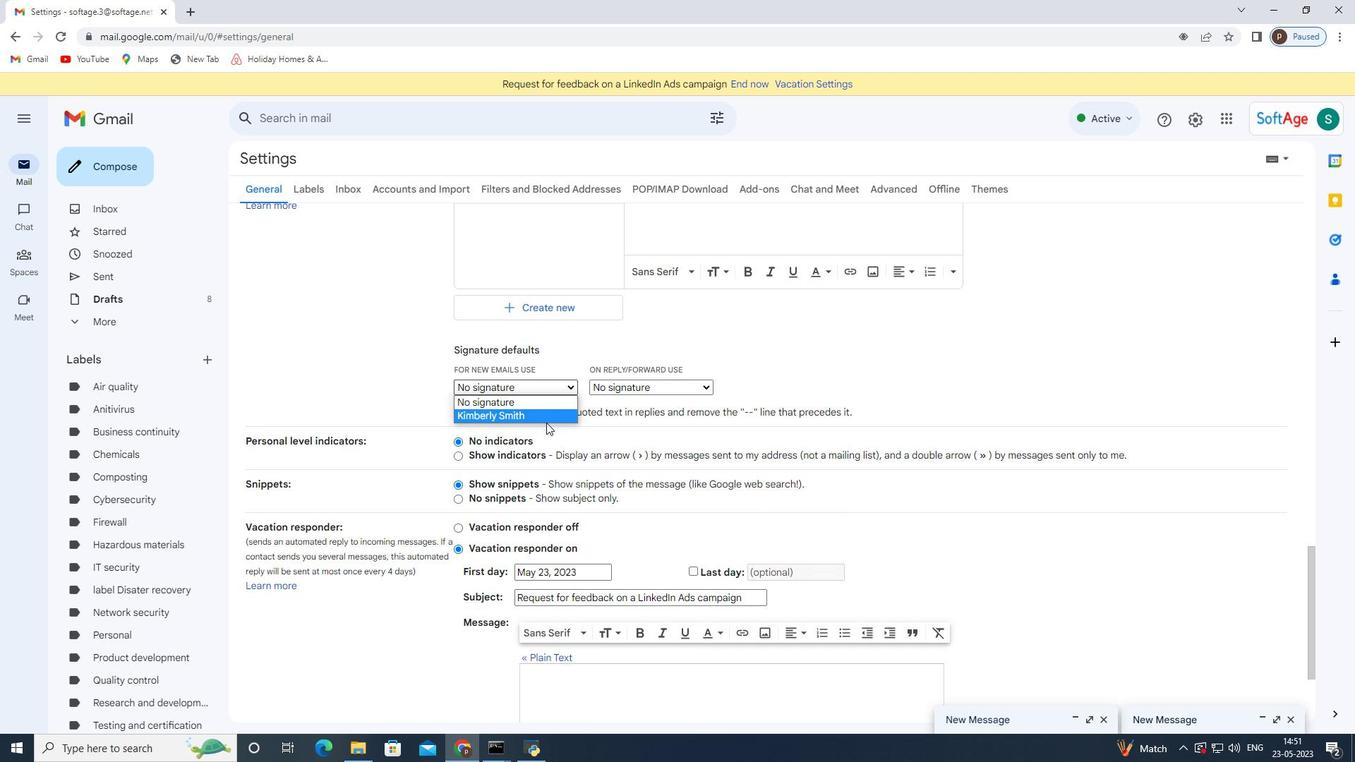 
Action: Mouse pressed left at (546, 417)
Screenshot: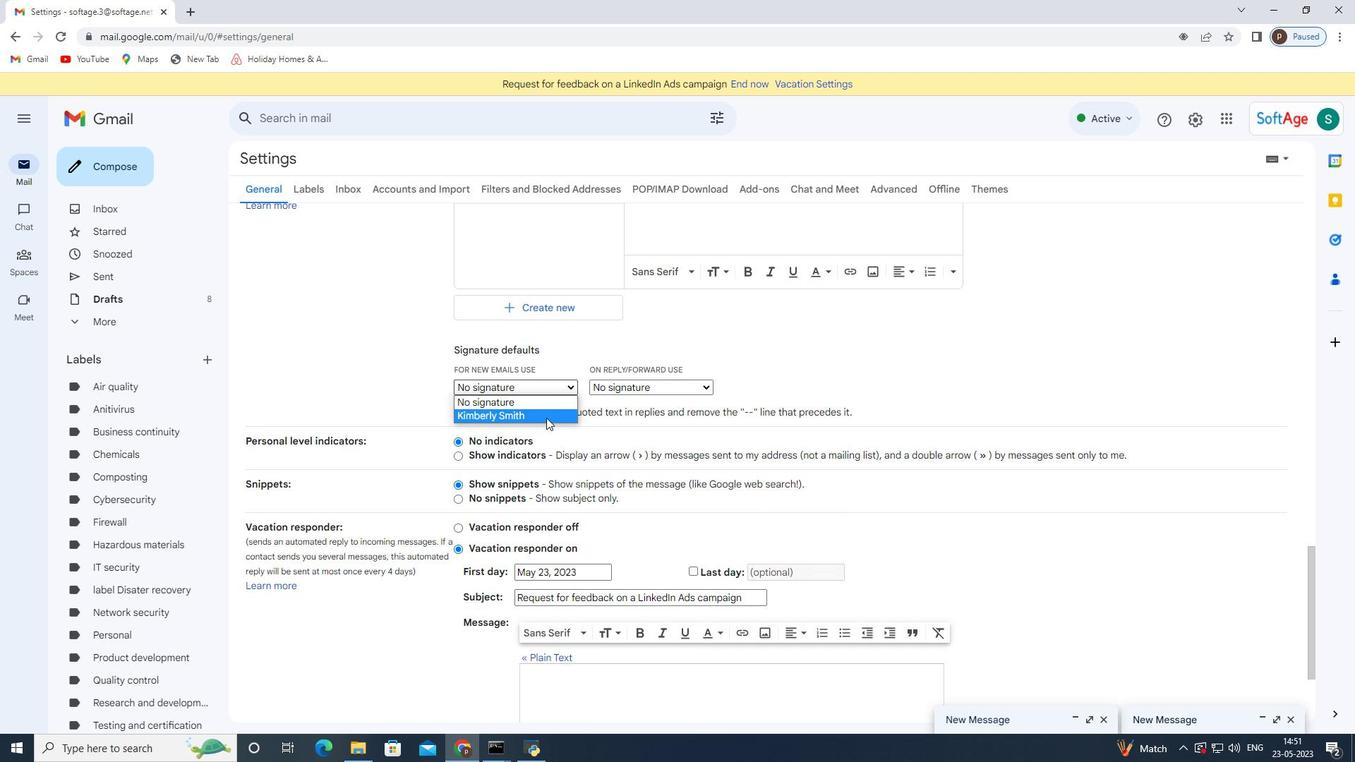 
Action: Key pressed <Key.tab><Key.down>
Screenshot: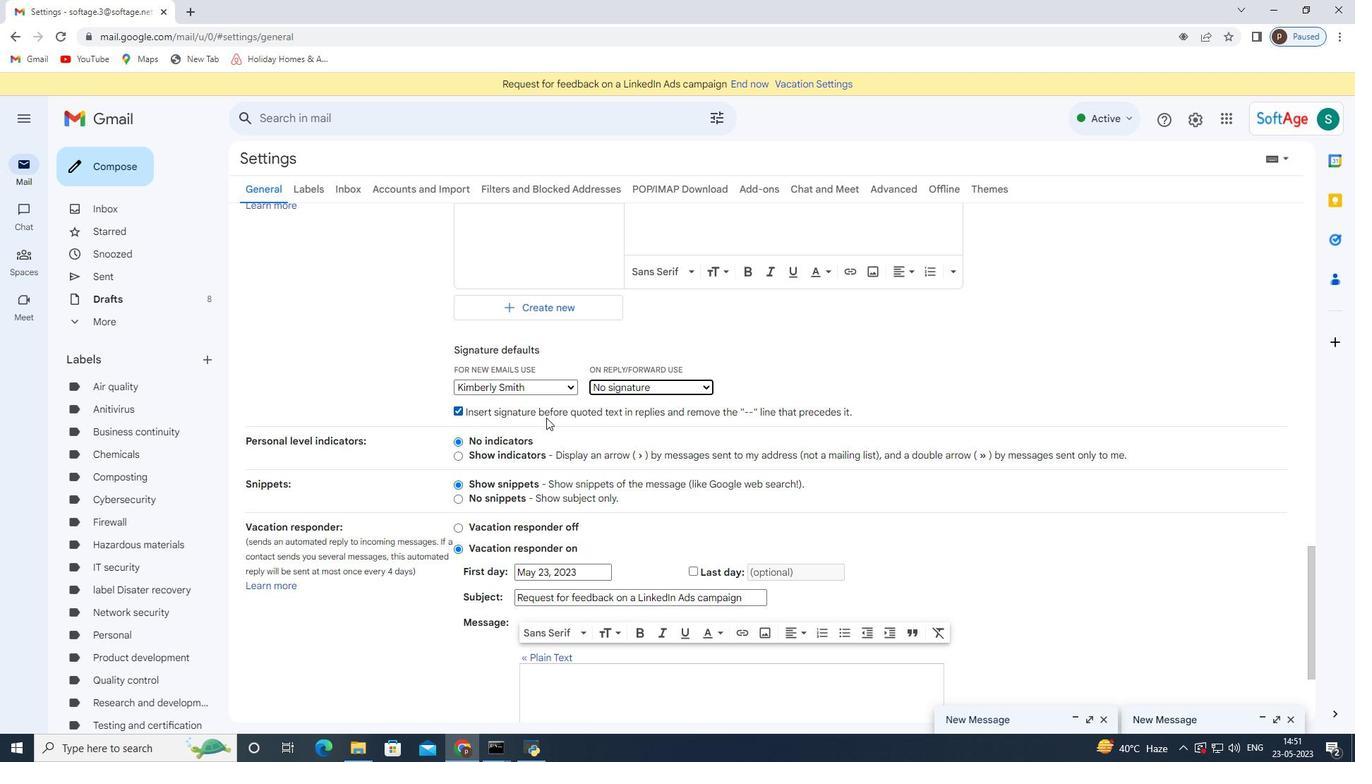 
Action: Mouse scrolled (546, 417) with delta (0, 0)
Screenshot: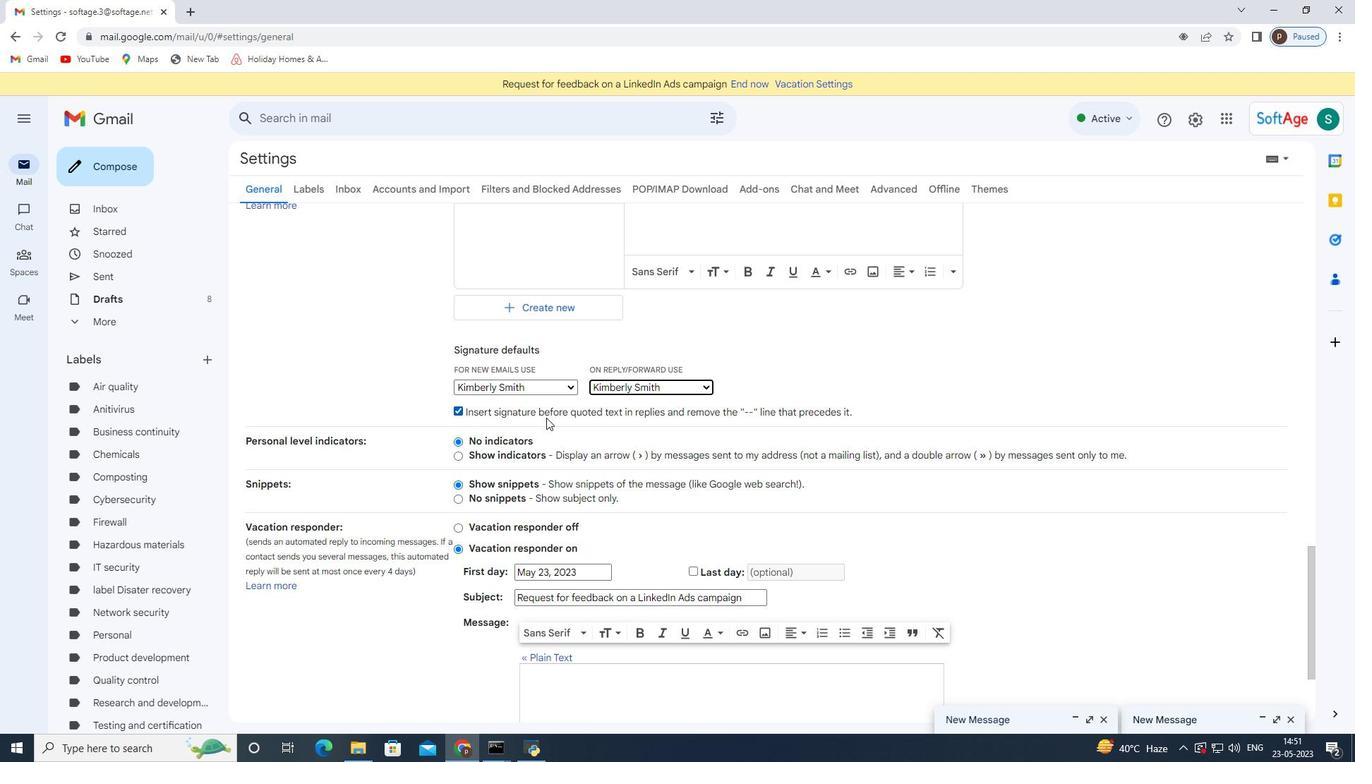 
Action: Mouse scrolled (546, 417) with delta (0, 0)
Screenshot: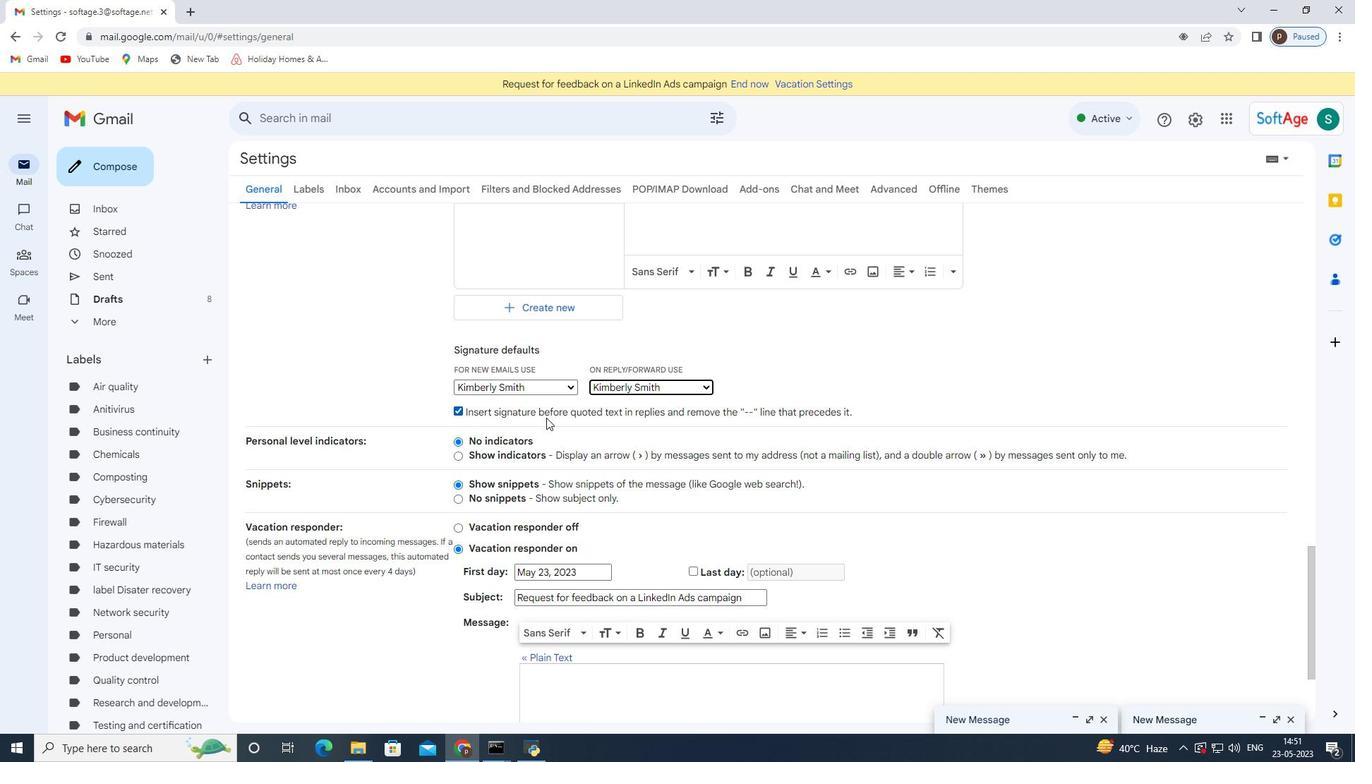 
Action: Mouse scrolled (546, 417) with delta (0, 0)
Screenshot: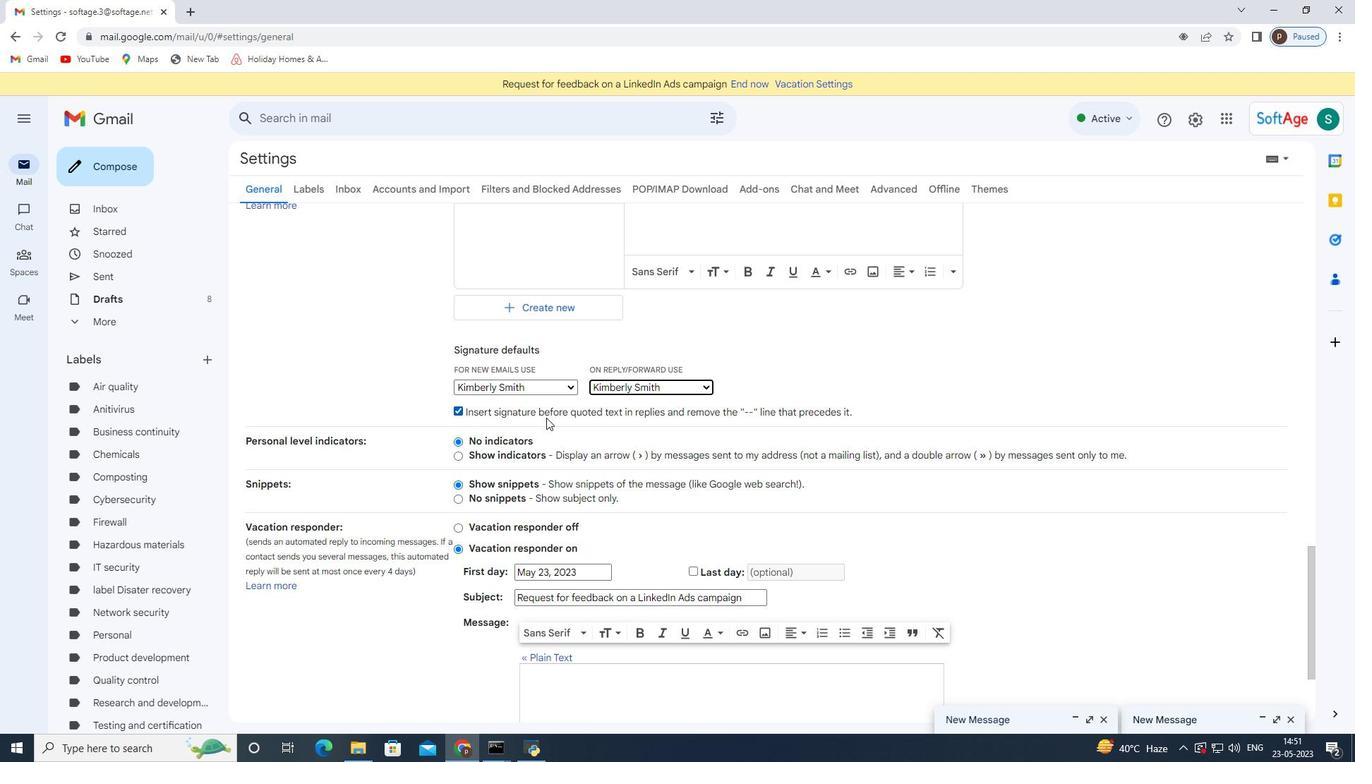 
Action: Mouse scrolled (546, 417) with delta (0, 0)
Screenshot: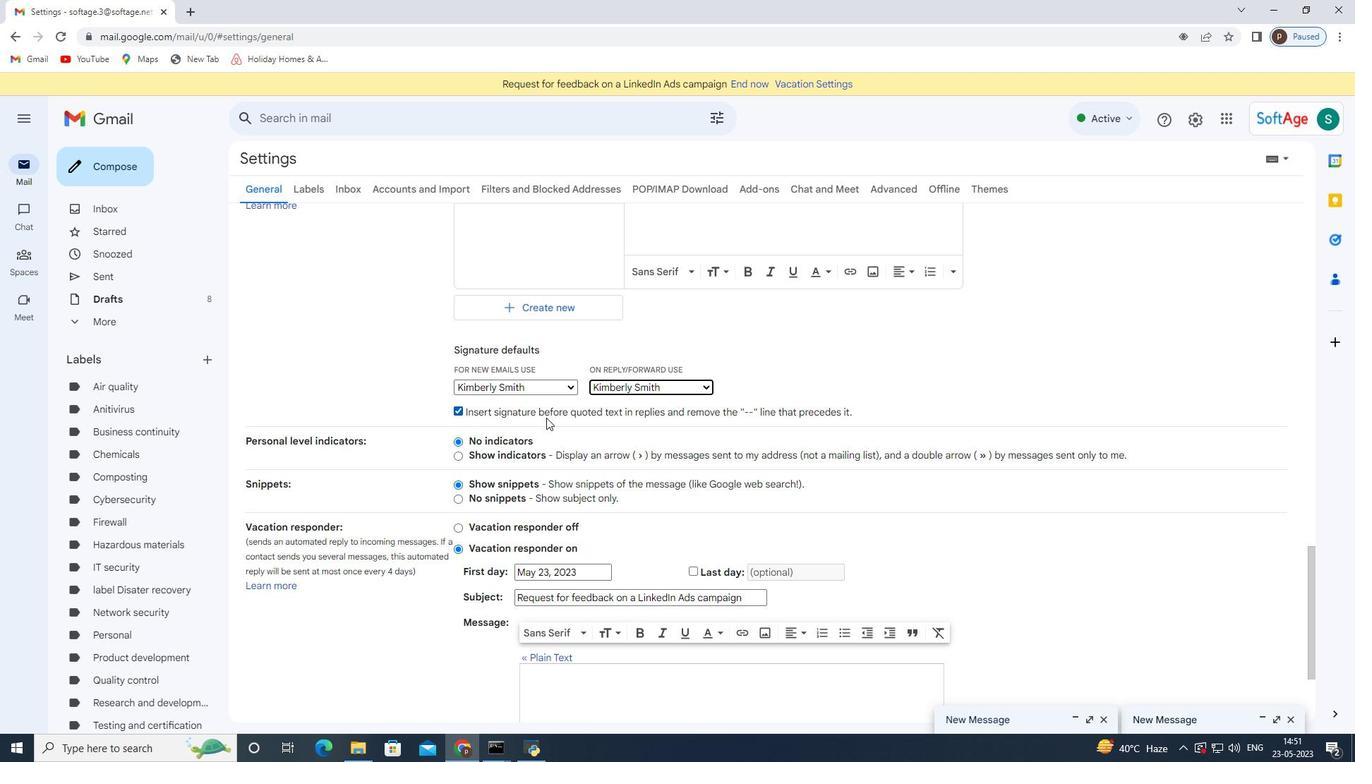 
Action: Mouse moved to (758, 648)
Screenshot: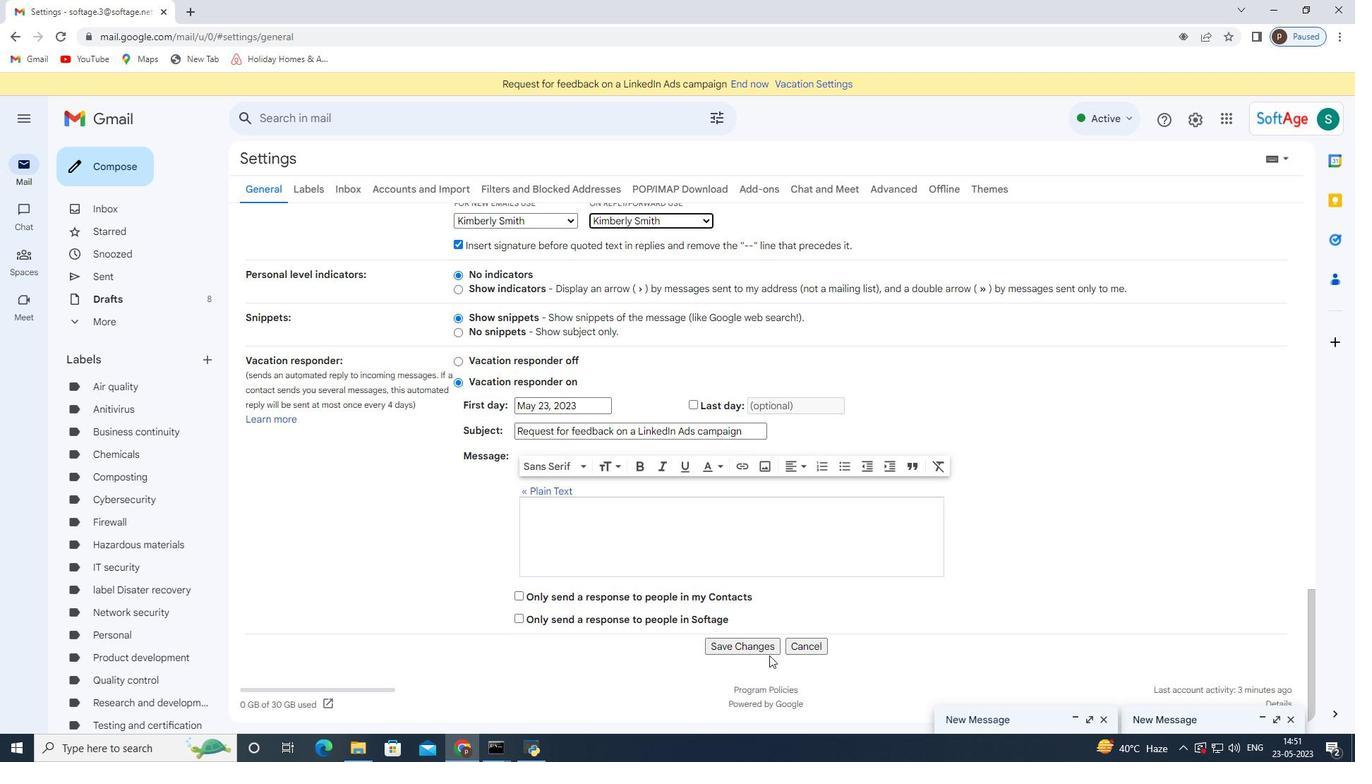 
Action: Mouse pressed left at (758, 648)
Screenshot: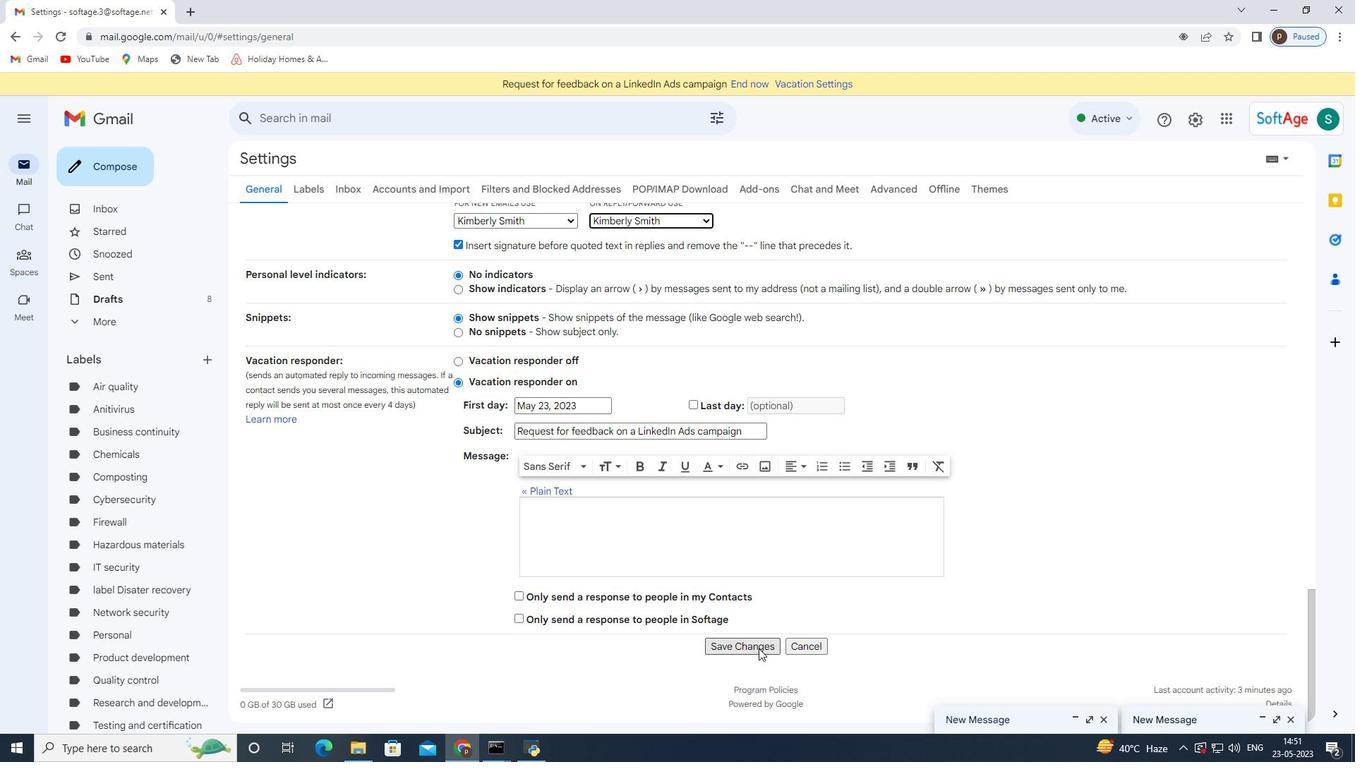 
Action: Mouse moved to (119, 161)
Screenshot: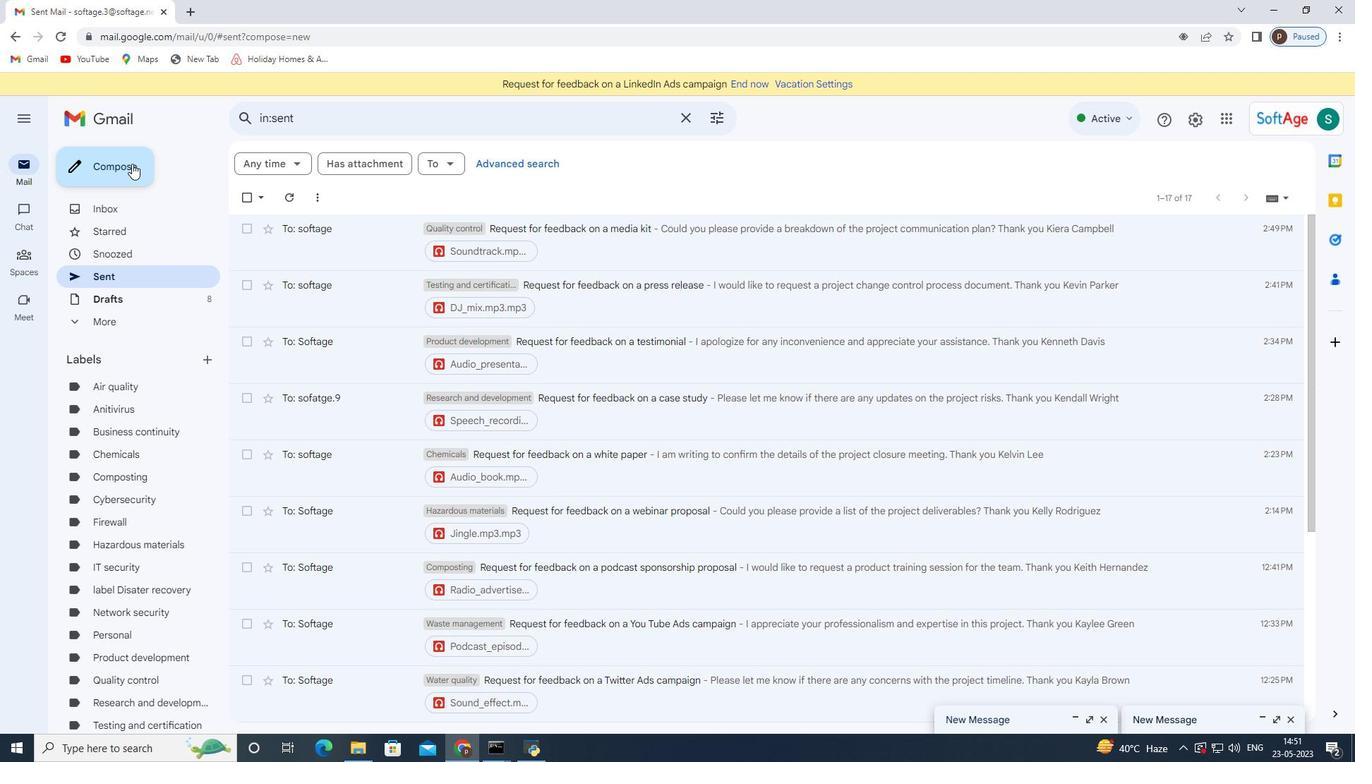 
Action: Mouse pressed left at (119, 161)
Screenshot: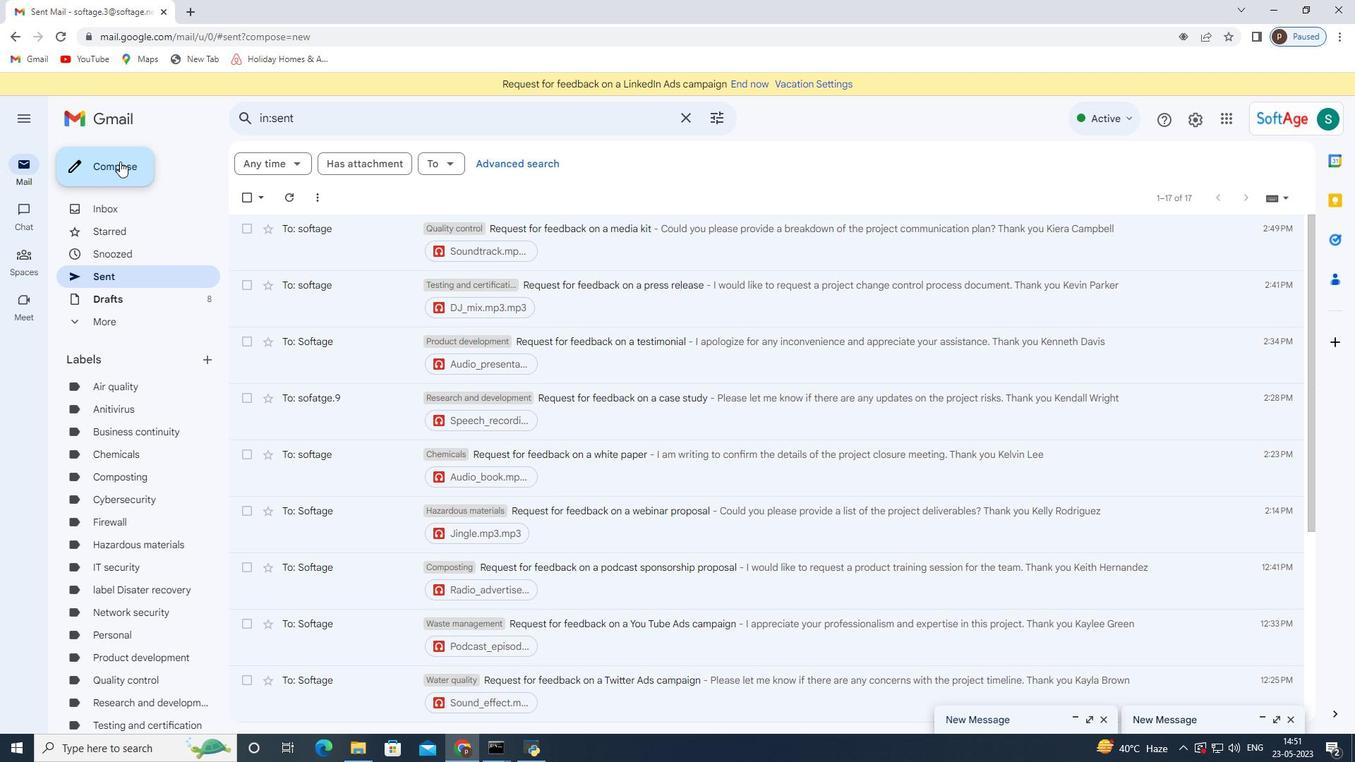 
Action: Mouse moved to (582, 362)
Screenshot: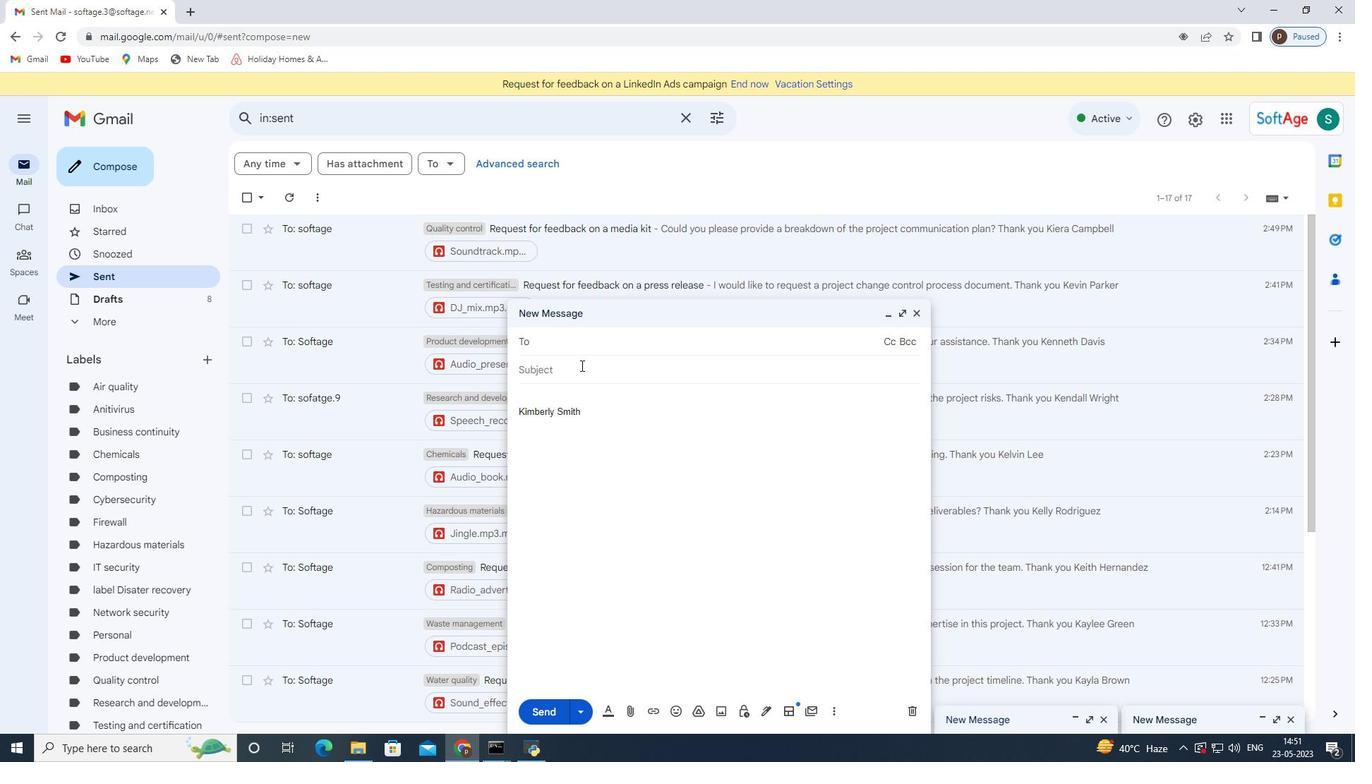 
Action: Mouse pressed left at (582, 362)
Screenshot: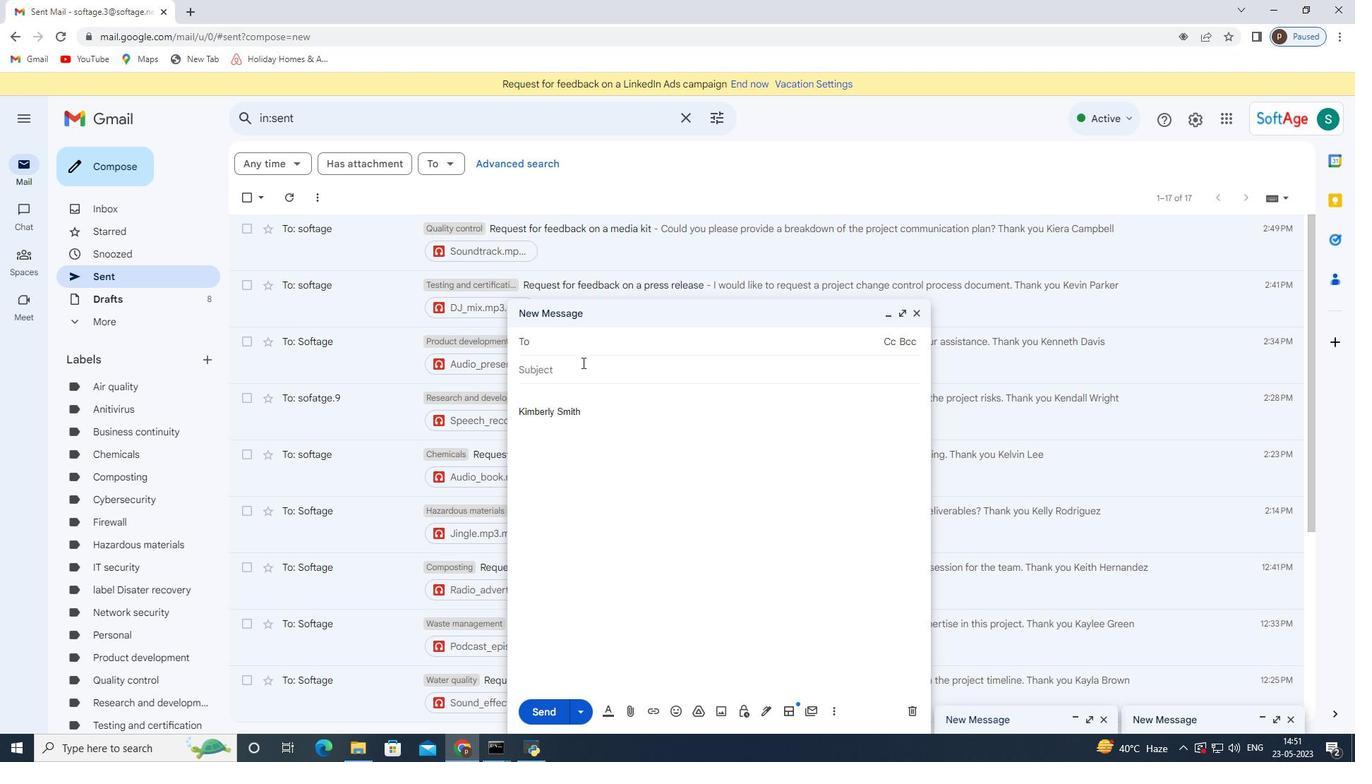 
Action: Mouse moved to (582, 362)
Screenshot: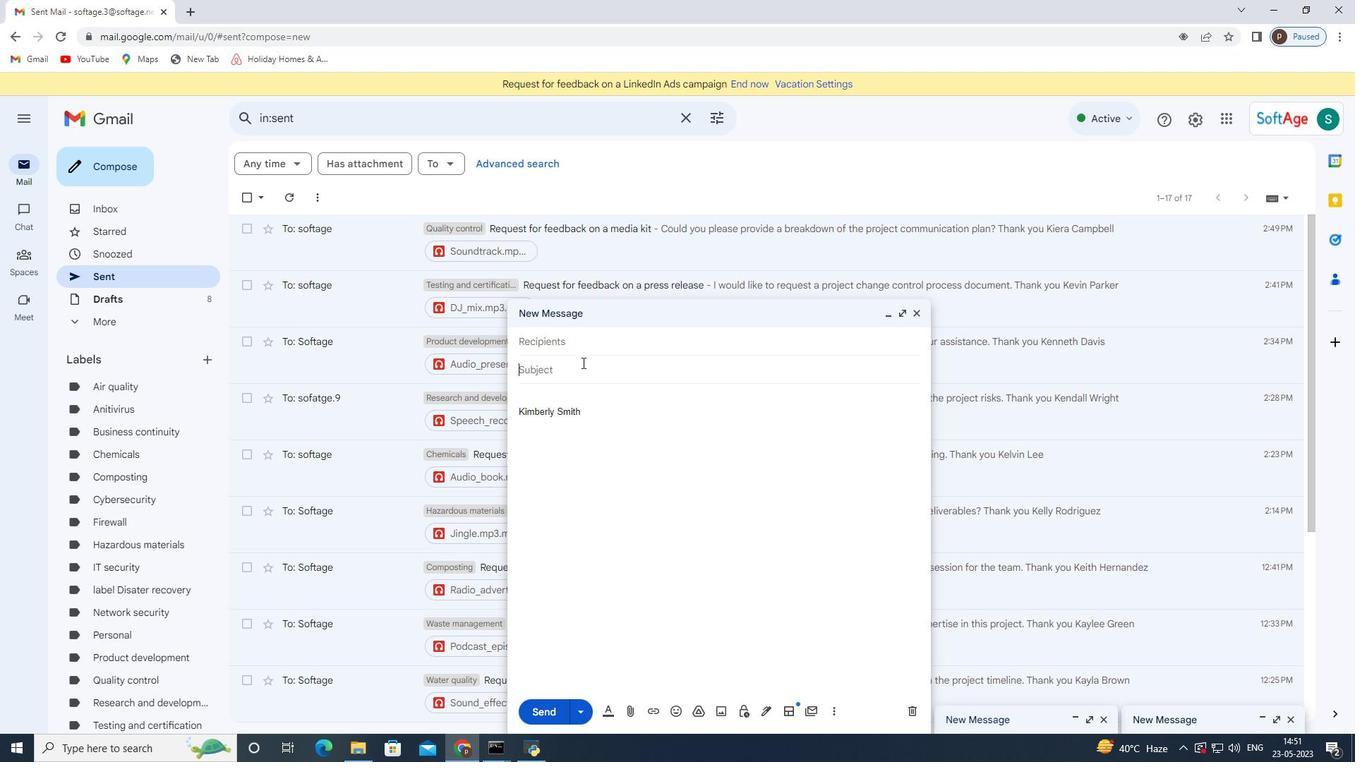 
Action: Key pressed <Key.shift>Request<Key.space>
Screenshot: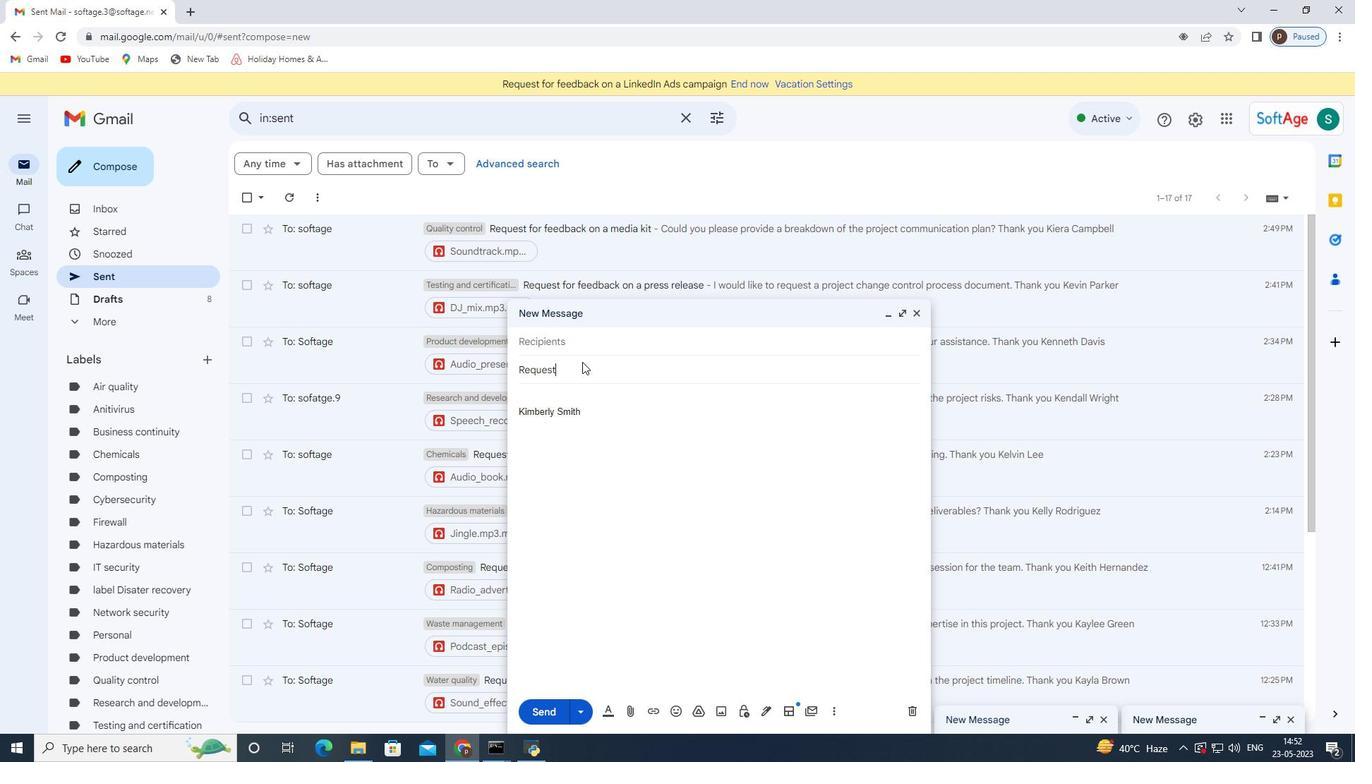 
Action: Mouse moved to (577, 364)
Screenshot: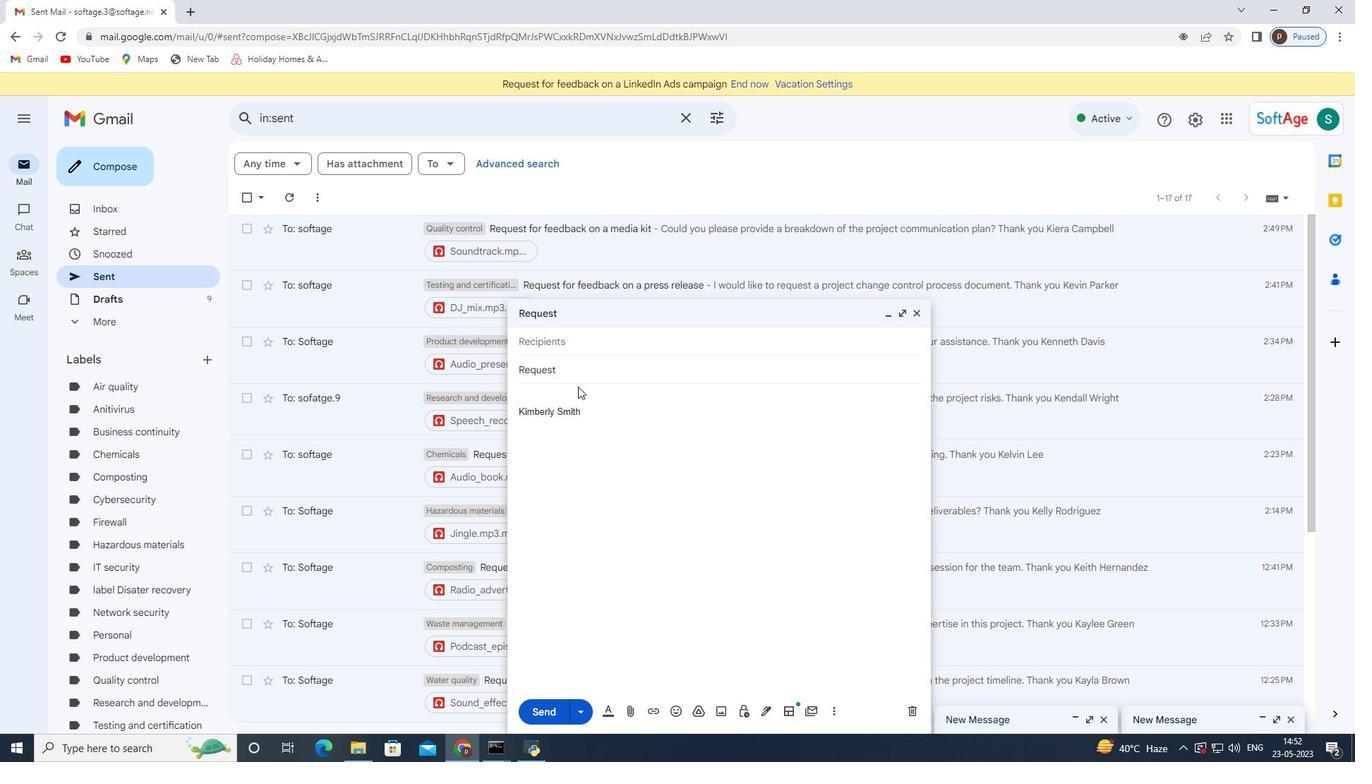 
Action: Key pressed for<Key.space>feedback<Key.space>on<Key.space>a<Key.space>sponsorship<Key.space>package<Key.tab><Key.shift>O<Key.backspace><Key.shift>I<Key.space>am<Key.space>writing<Key.space>to<Key.space>request<Key.space>a<Key.space>review<Key.space>of<Key.space>the<Key.space>project<Key.space>lessonslearned.
Screenshot: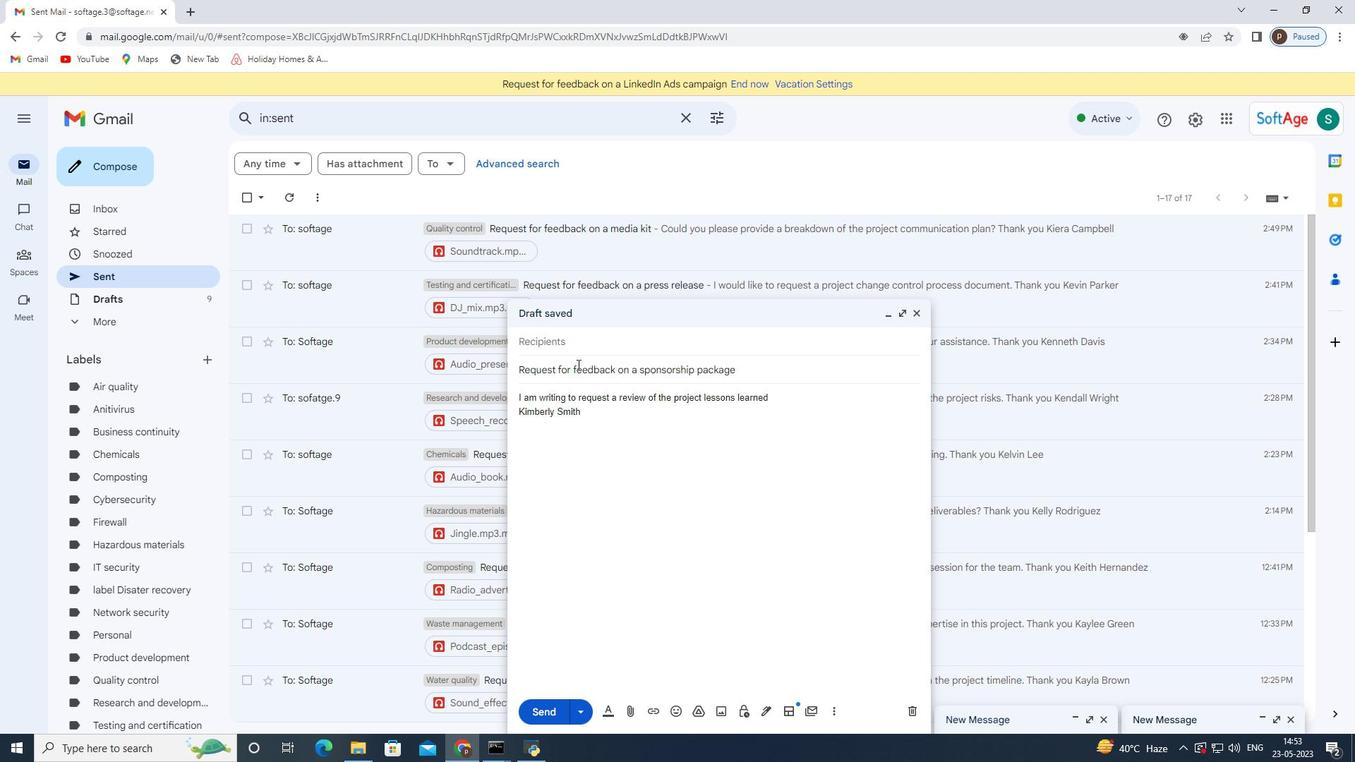 
Action: Mouse moved to (1326, 111)
Screenshot: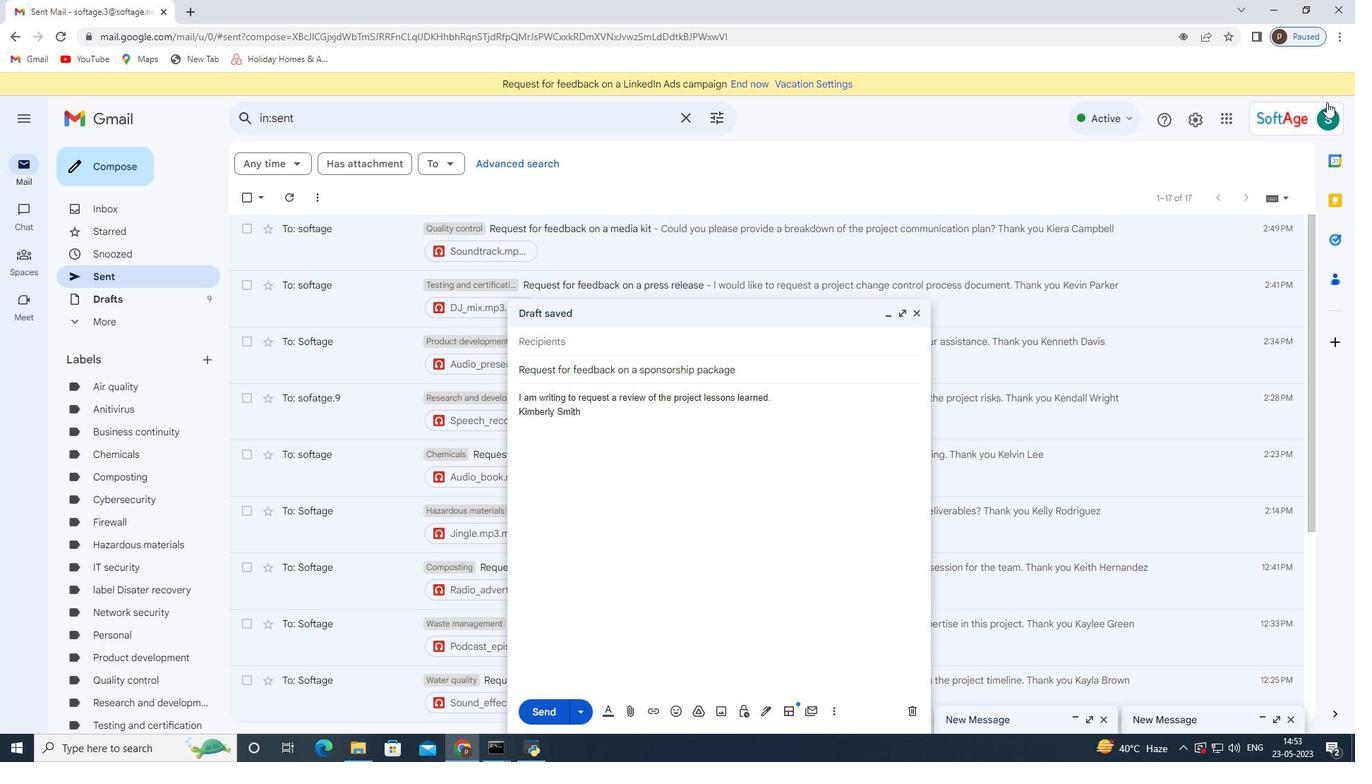 
Action: Mouse pressed left at (1326, 111)
Screenshot: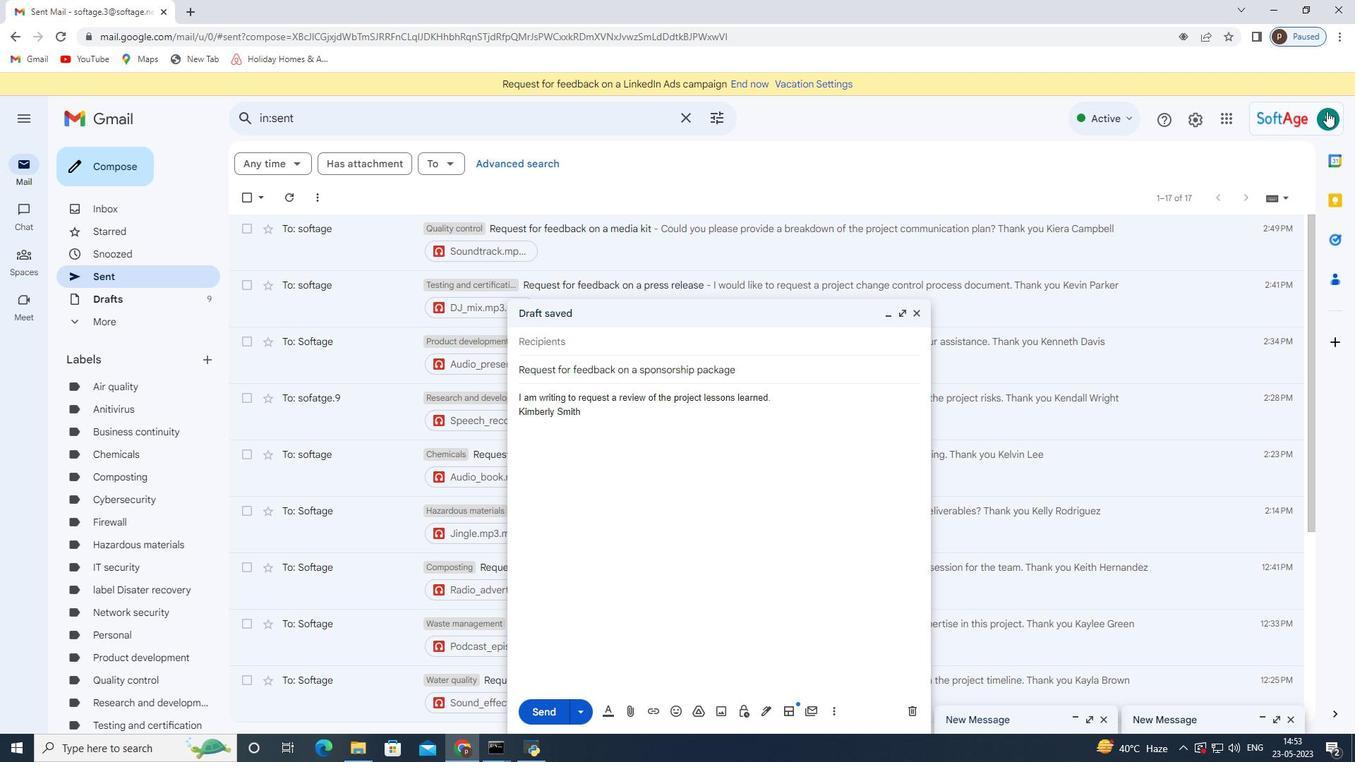 
Action: Mouse moved to (948, 173)
Screenshot: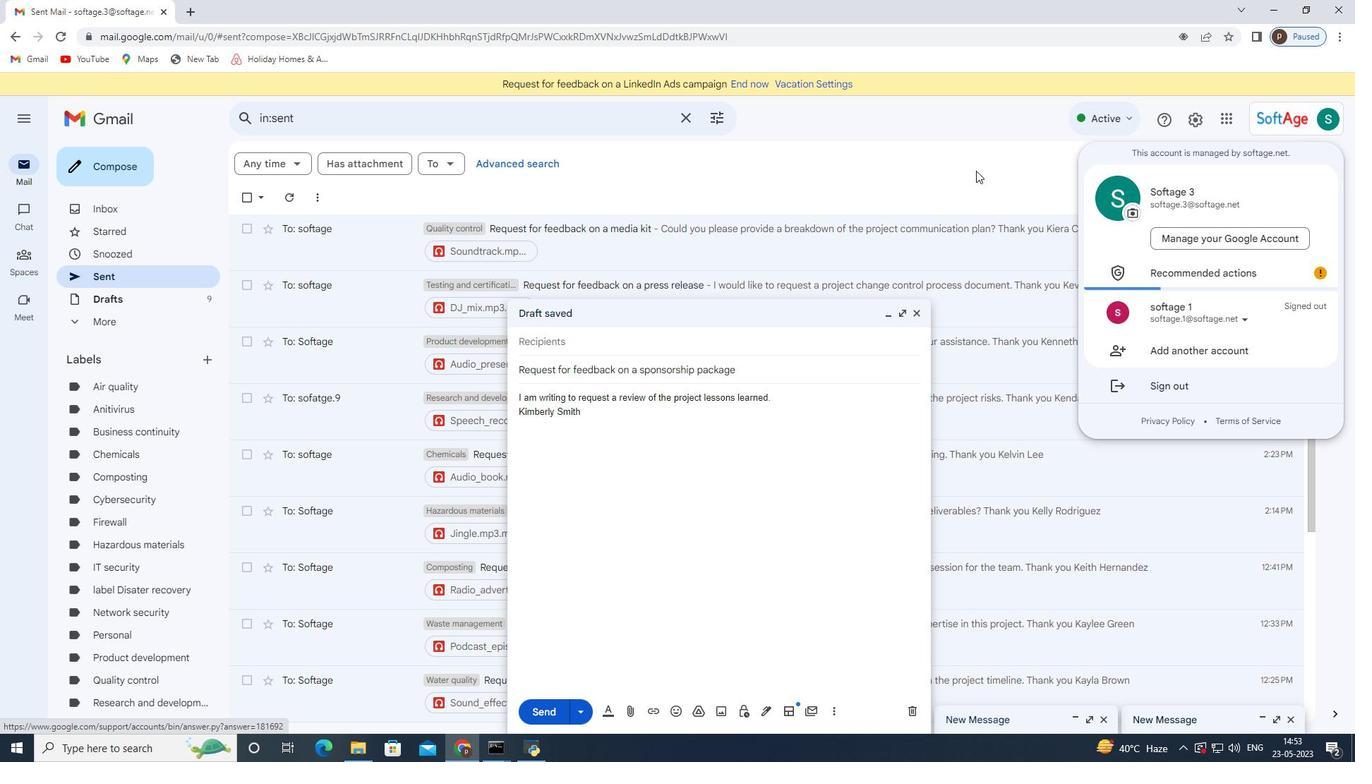 
Action: Mouse pressed left at (948, 173)
Screenshot: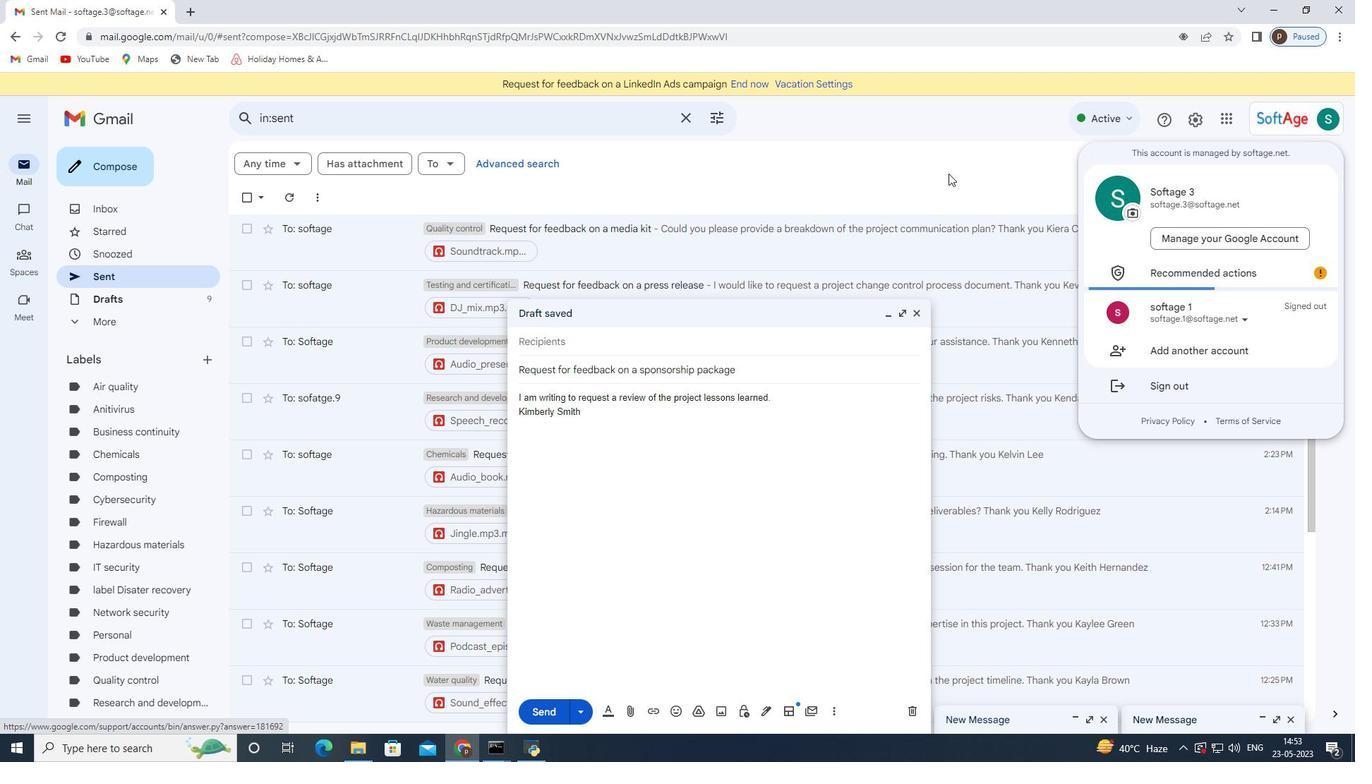 
Action: Mouse moved to (586, 333)
Screenshot: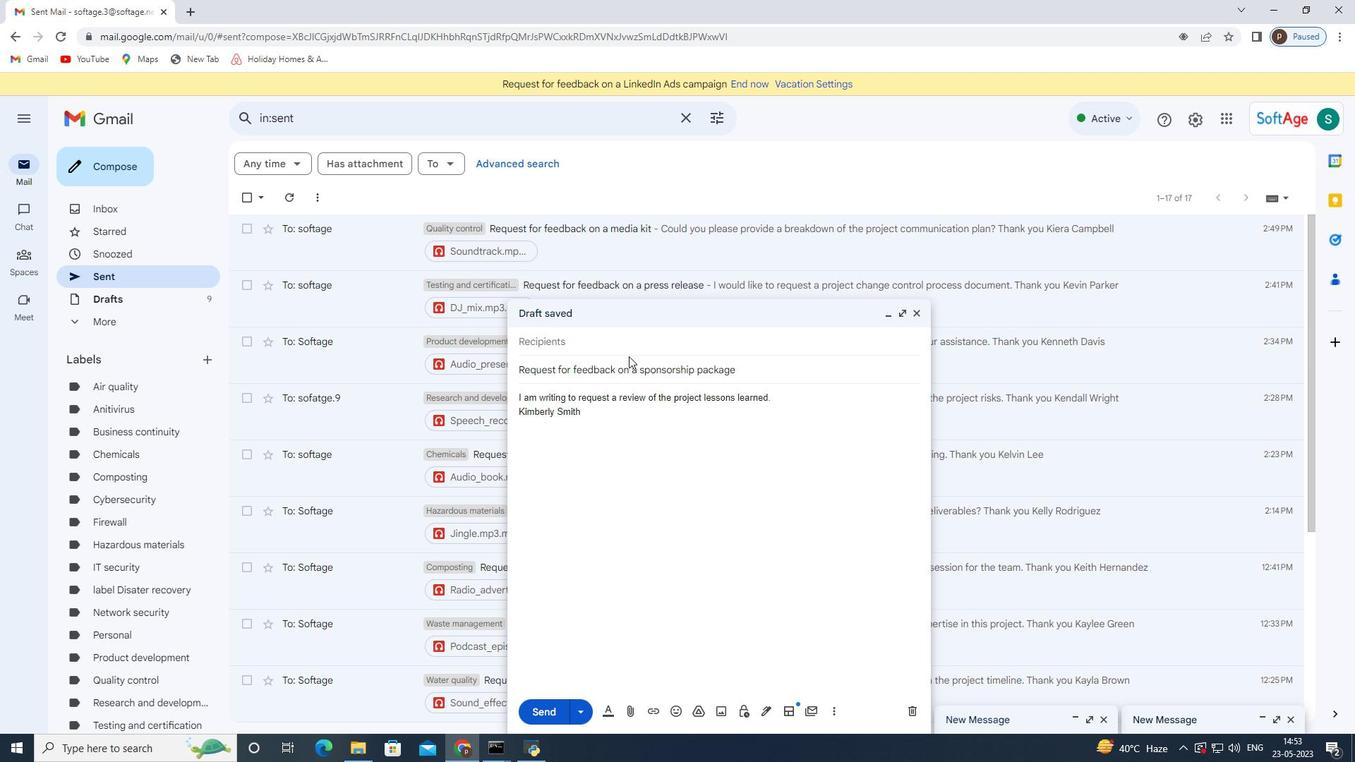 
Action: Mouse pressed left at (586, 333)
Screenshot: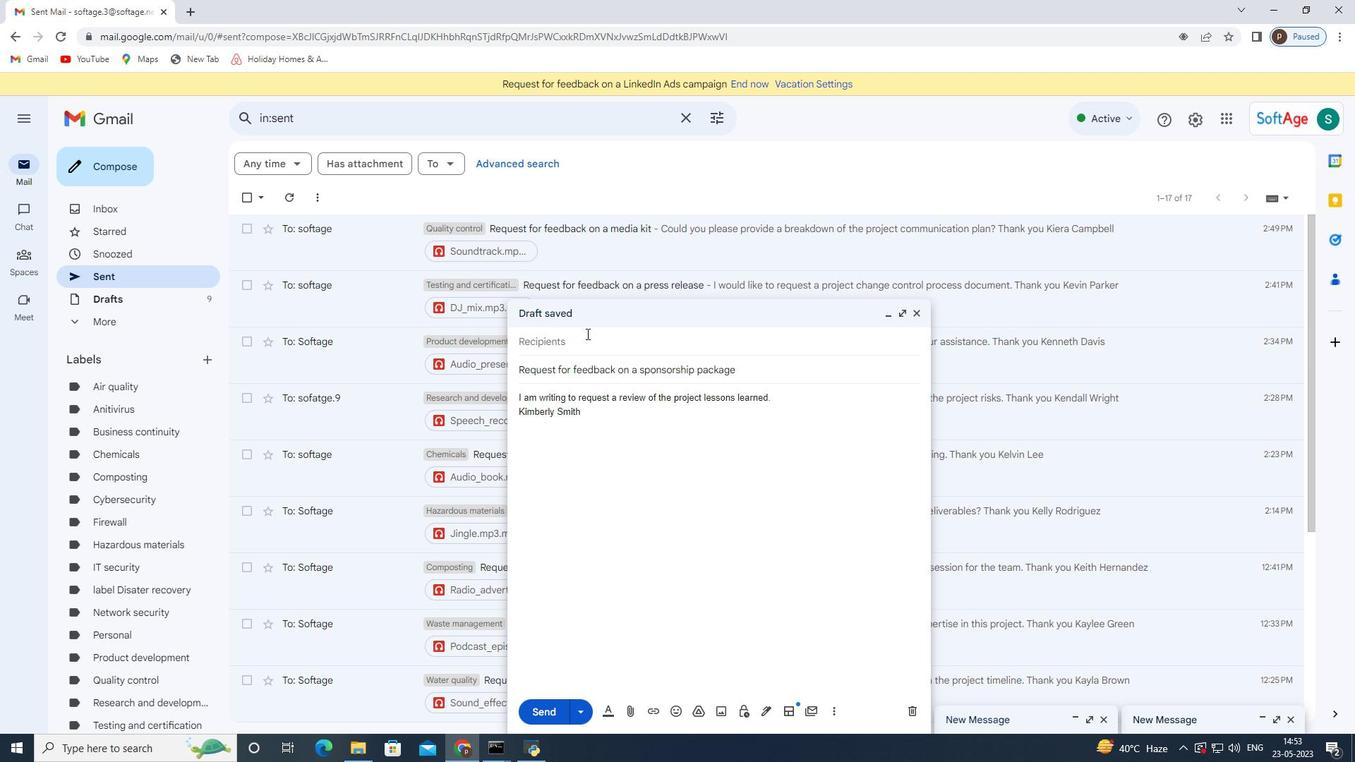 
Action: Mouse moved to (587, 347)
Screenshot: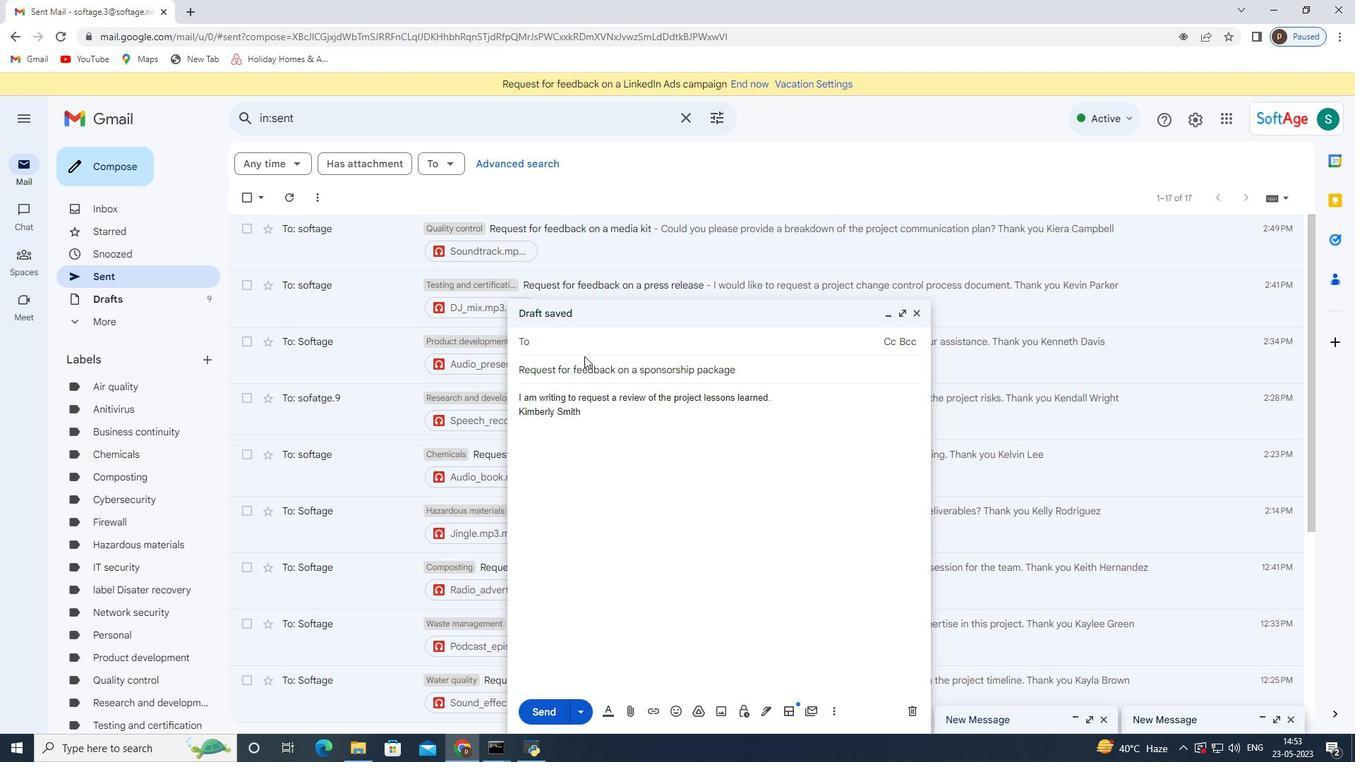 
Action: Key pressed softage.2<Key.shift>@softage.net
Screenshot: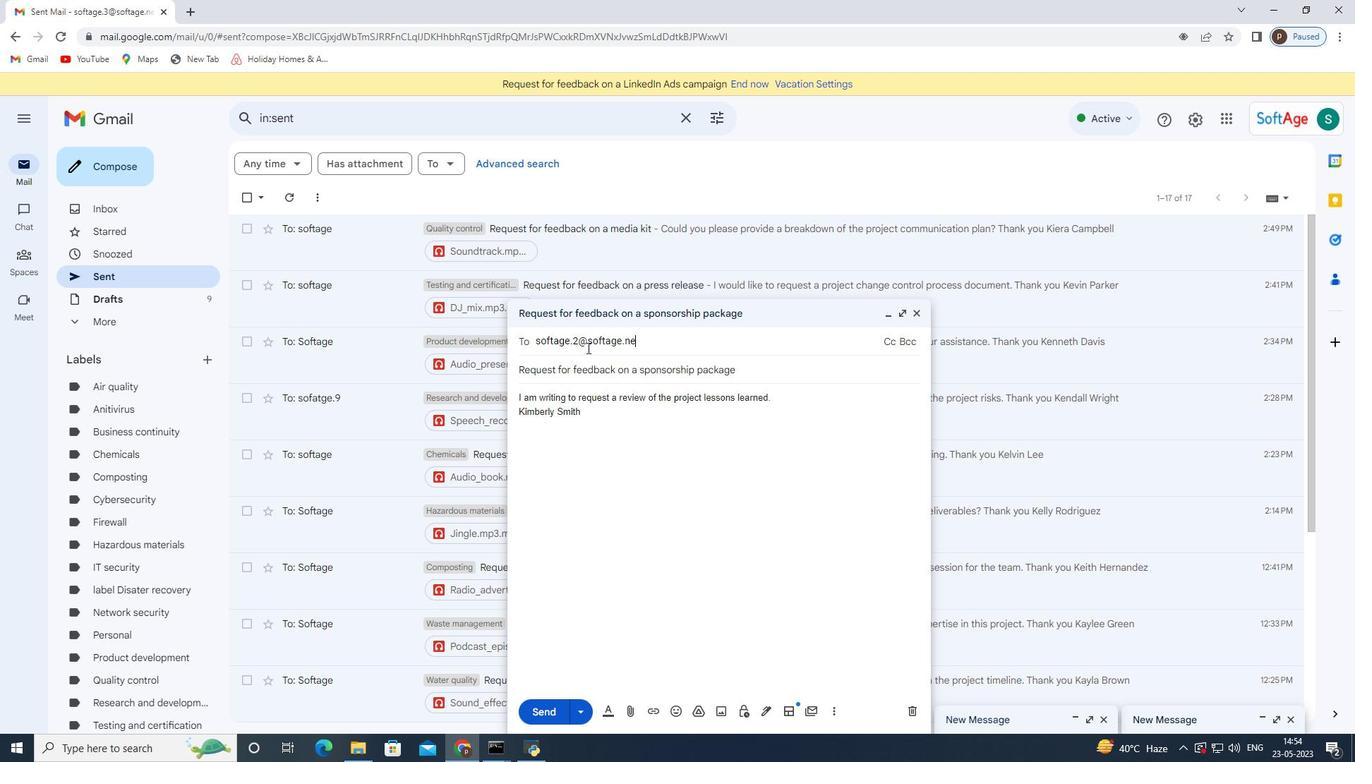 
Action: Mouse moved to (670, 364)
Screenshot: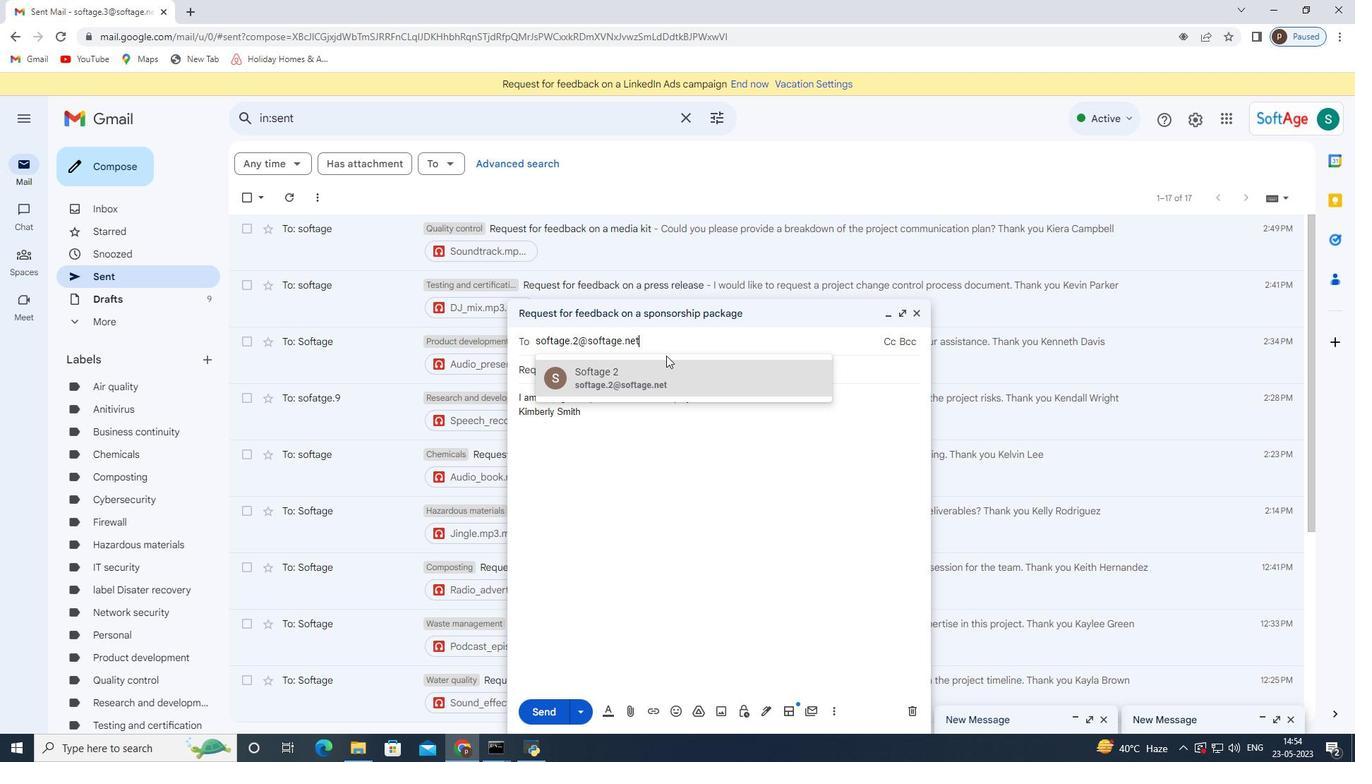 
Action: Mouse pressed left at (670, 364)
Screenshot: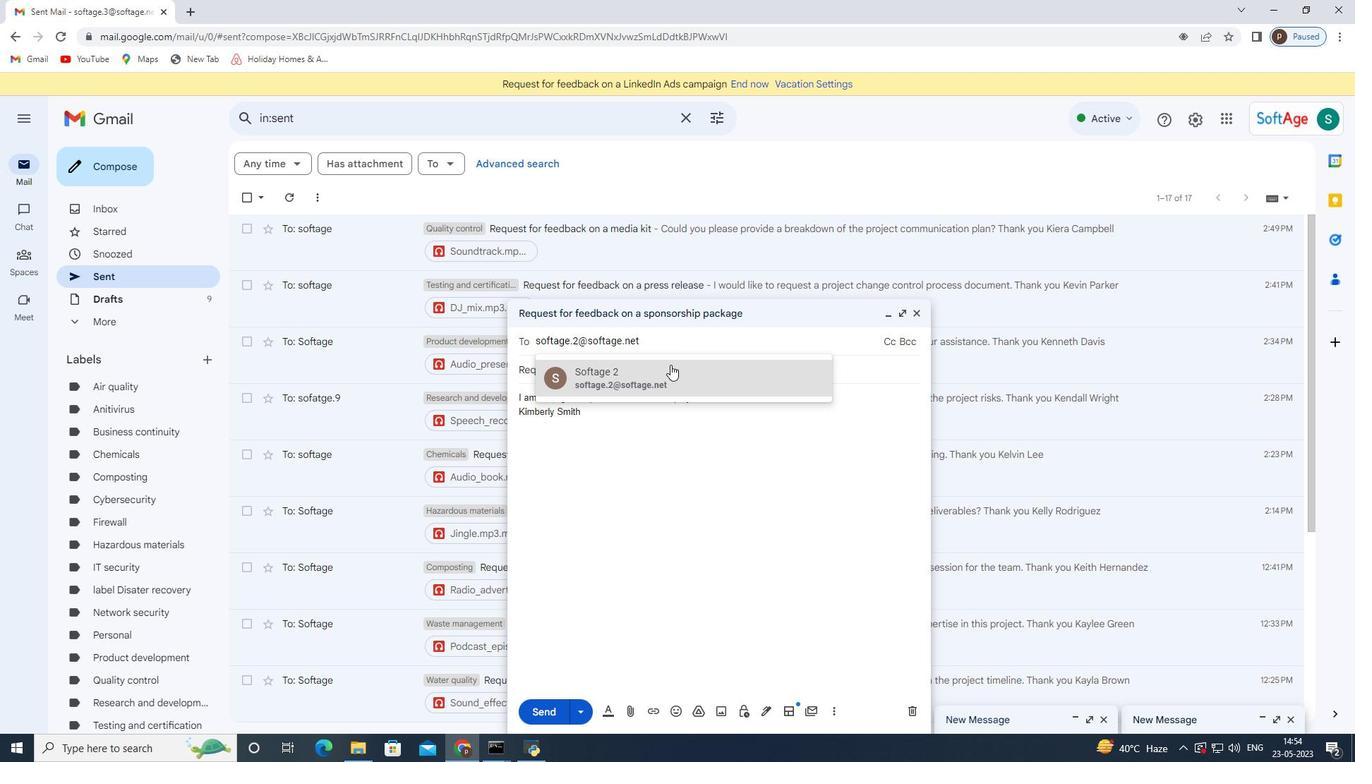 
Action: Mouse moved to (633, 717)
Screenshot: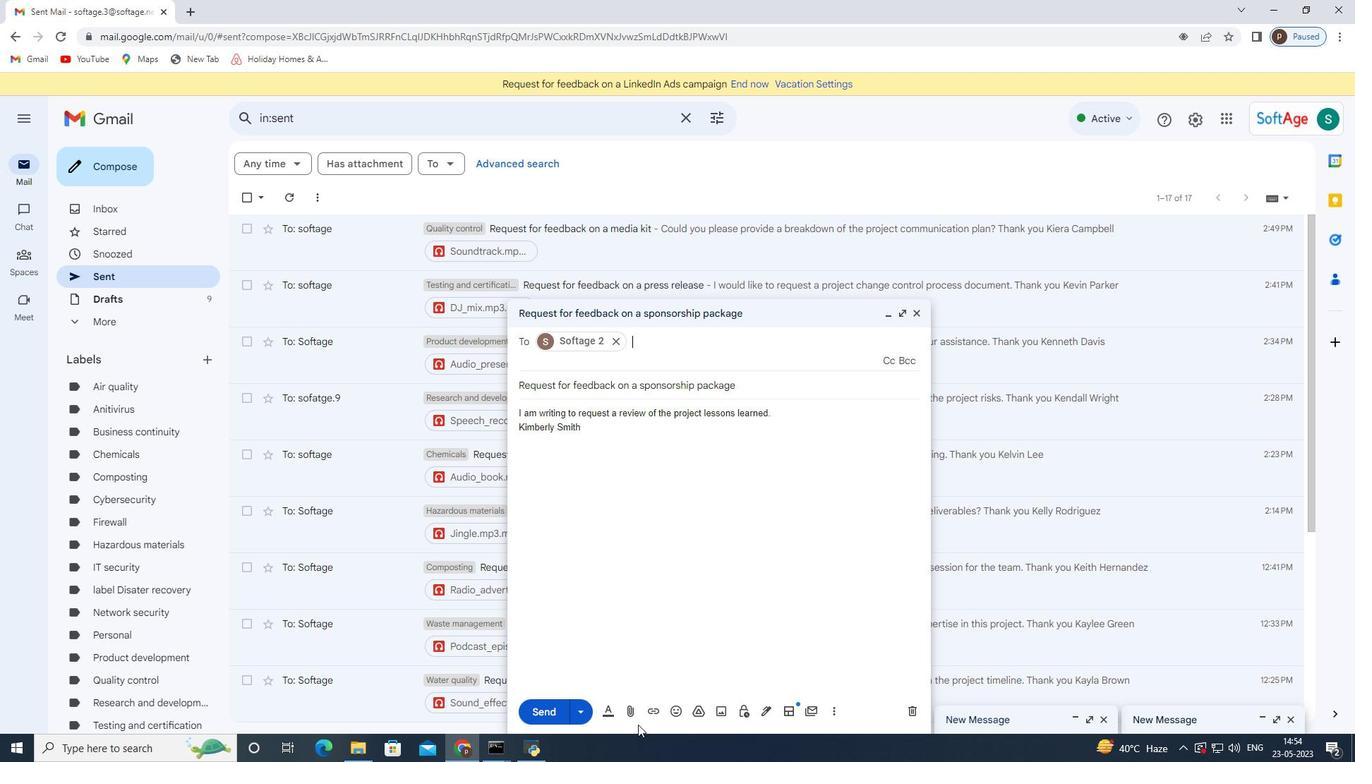
Action: Mouse pressed left at (633, 717)
Screenshot: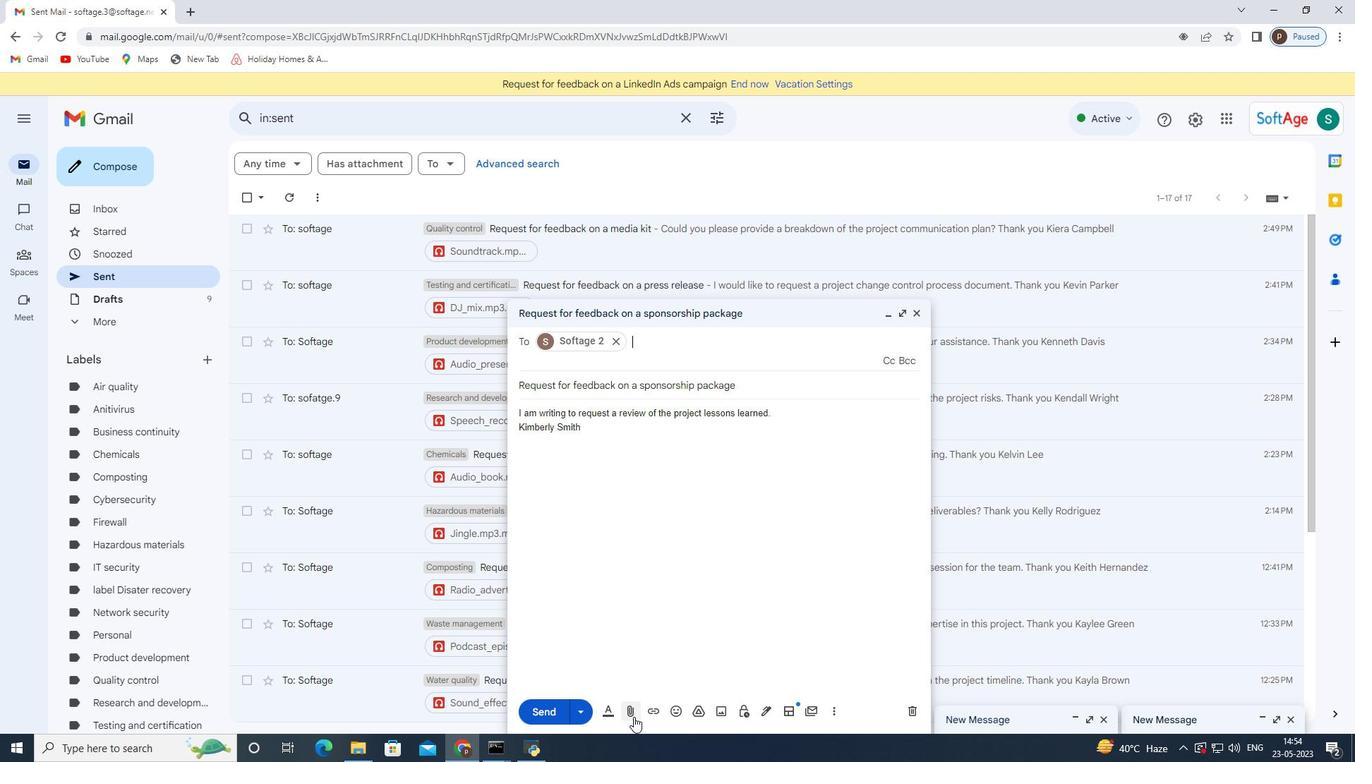 
Action: Mouse moved to (232, 118)
Screenshot: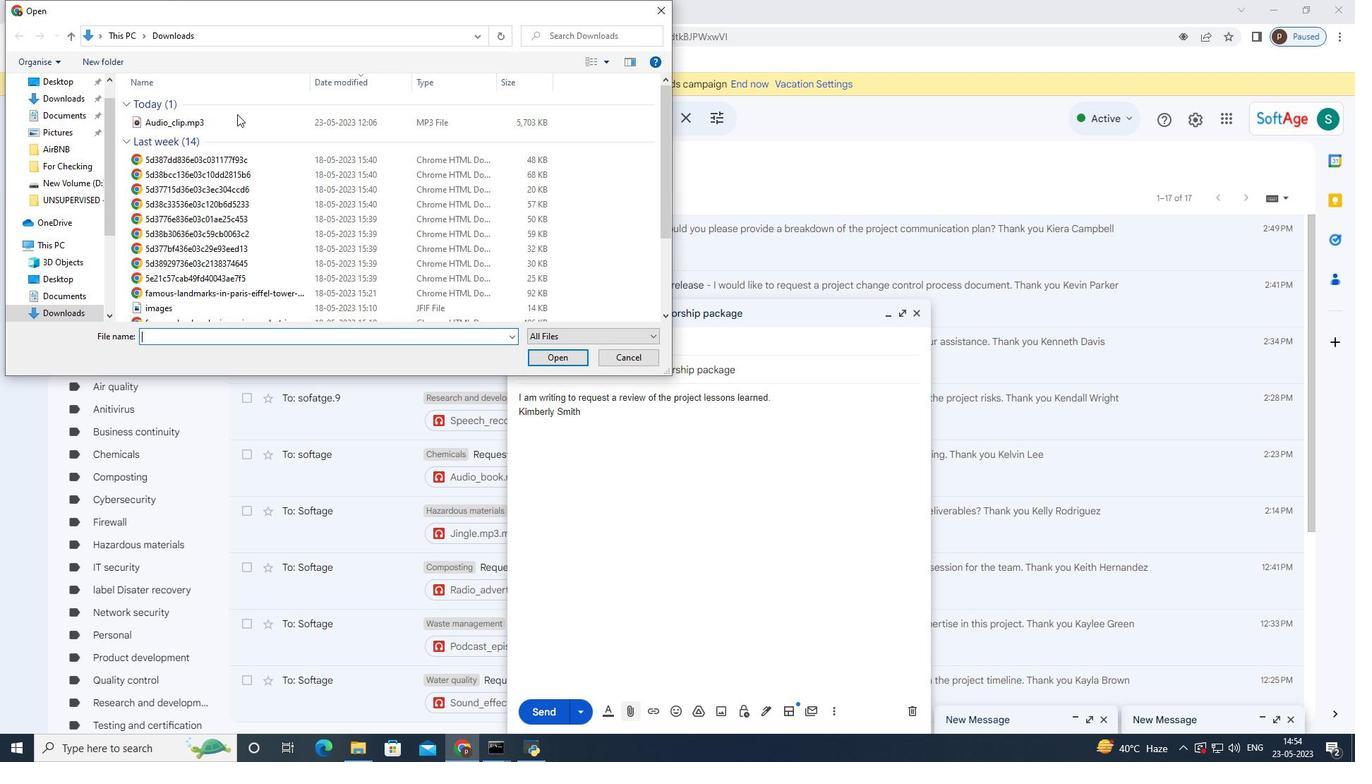 
Action: Mouse pressed left at (232, 118)
Screenshot: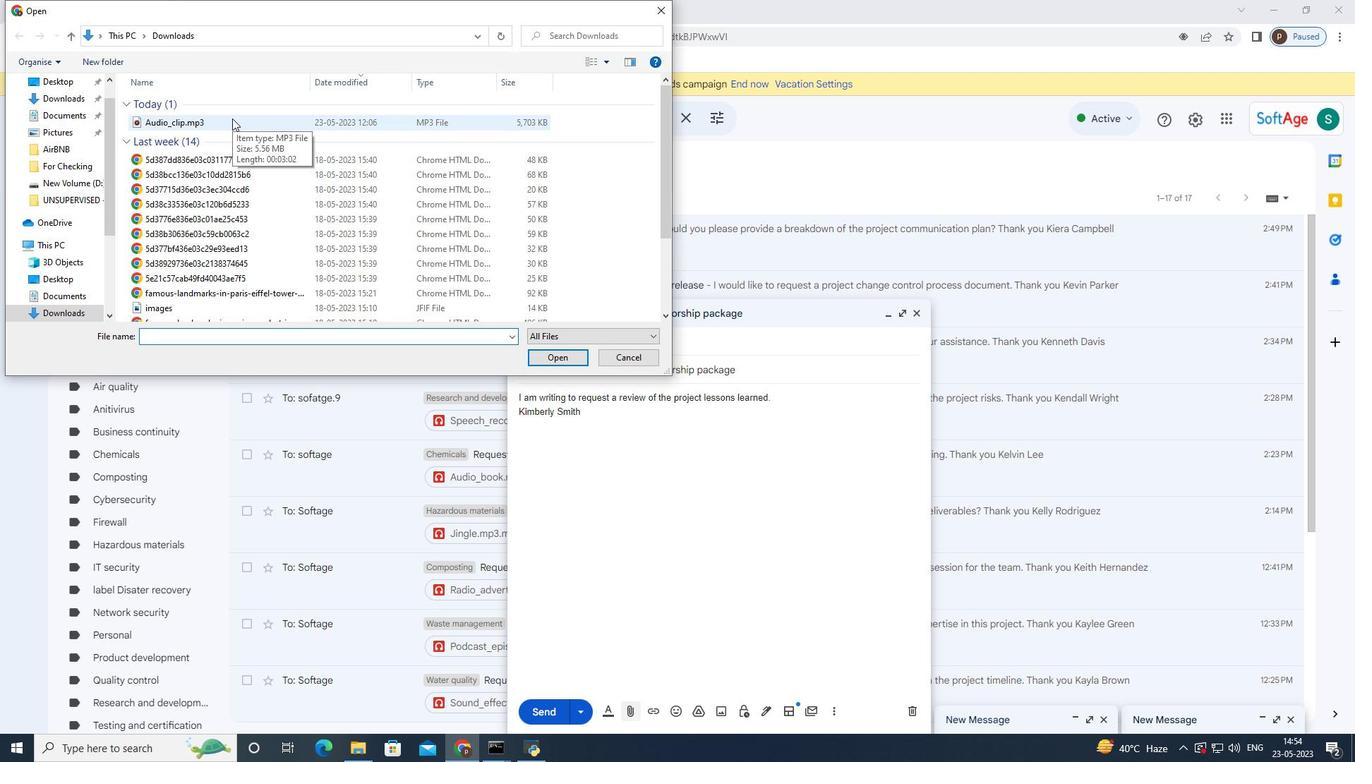 
Action: Mouse moved to (546, 362)
Screenshot: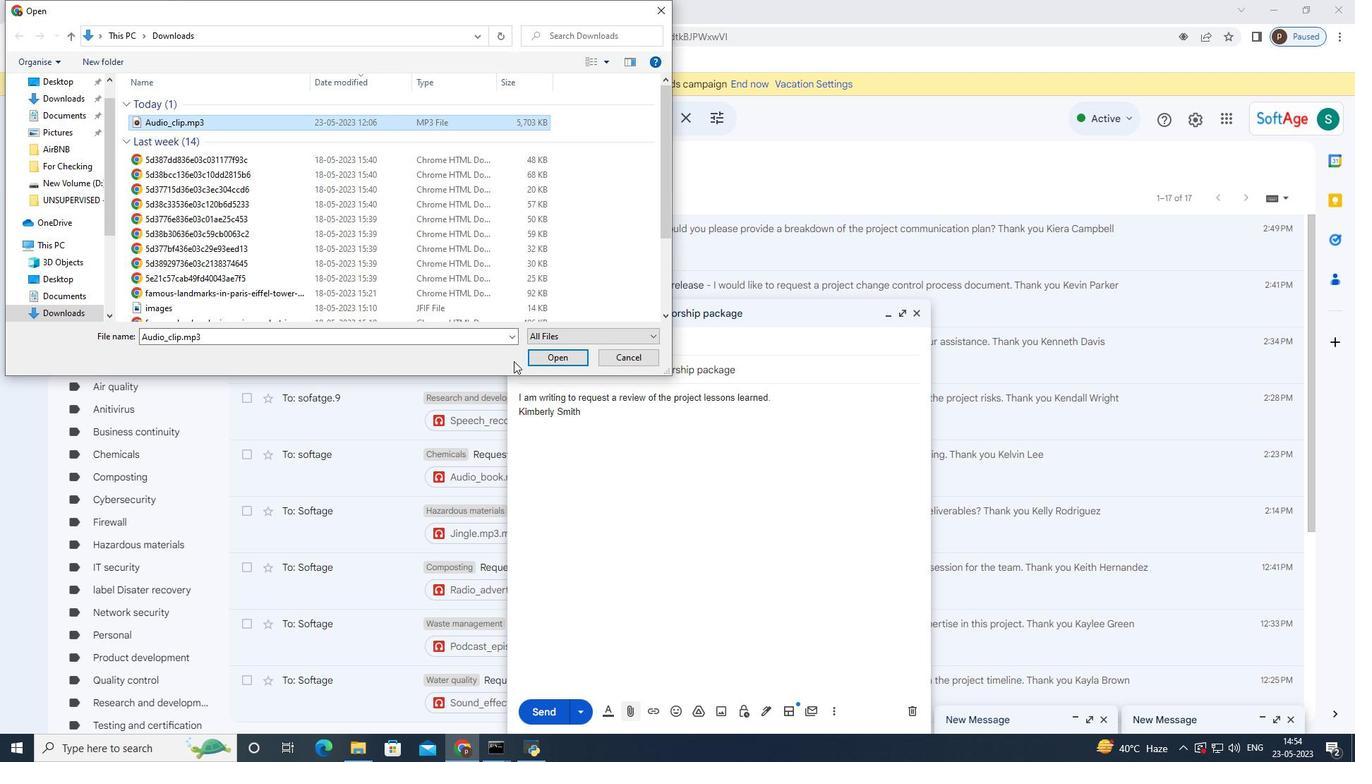 
Action: Mouse pressed left at (546, 362)
Screenshot: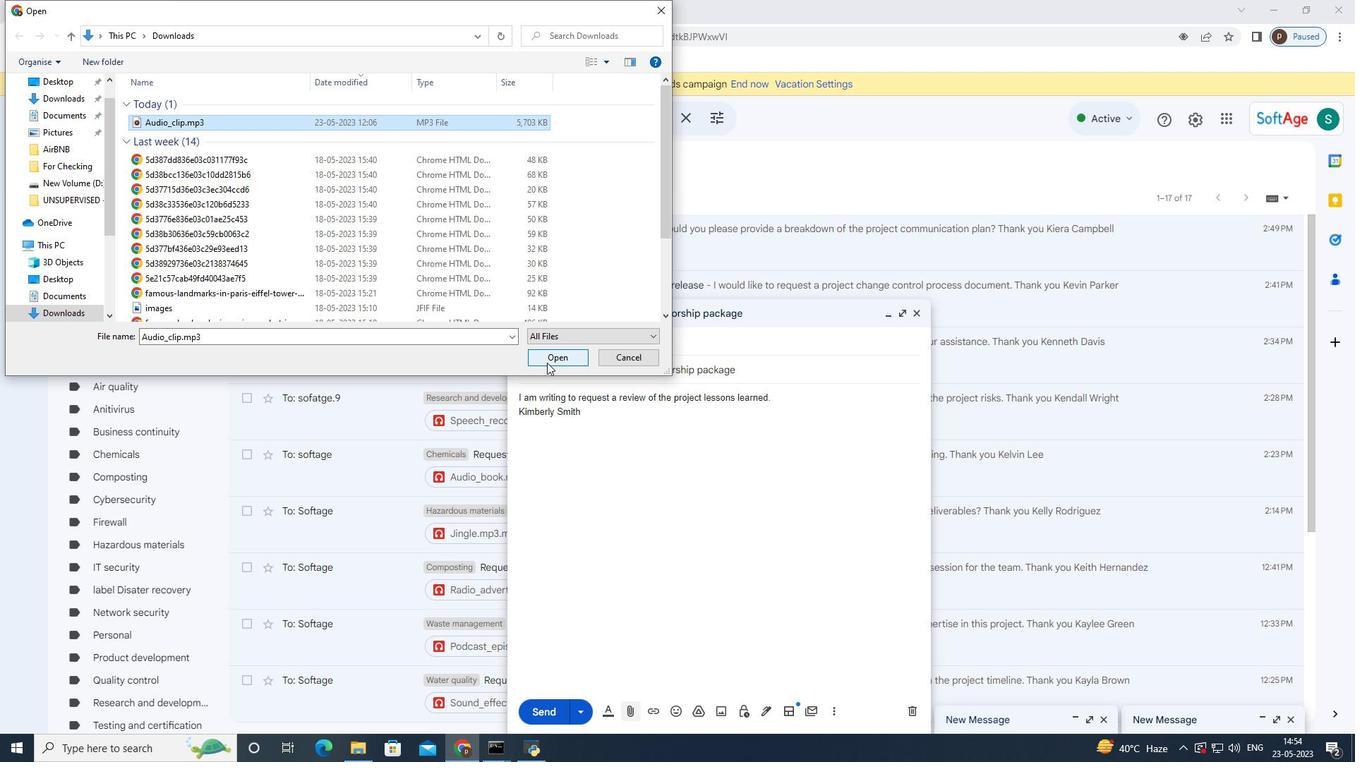 
Action: Mouse moved to (779, 398)
Screenshot: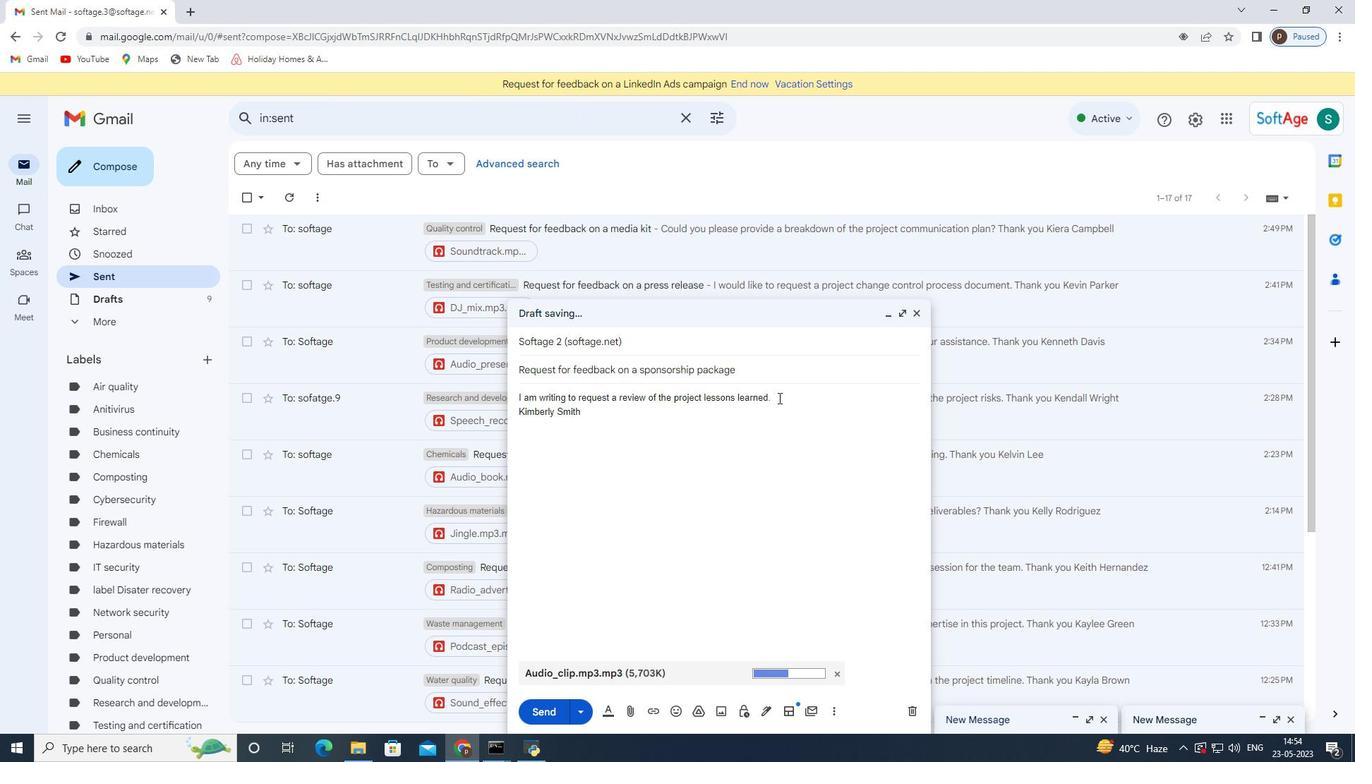 
Action: Key pressed <Key.backspace><Key.backspace><Key.backspace><Key.backspace><Key.backspace><Key.backspace><Key.backspace><Key.backspace><Key.backspace><Key.backspace><Key.backspace><Key.backspace><Key.backspace><Key.backspace><Key.backspace><Key.backspace><Key.backspace><Key.backspace><Key.backspace><Key.backspace><Key.backspace><Key.backspace><Key.backspace><Key.backspace><Key.backspace><Key.backspace><Key.backspace><Key.backspace><Key.backspace><Key.backspace><Key.backspace><Key.backspace><Key.backspace><Key.backspace><Key.backspace><Key.backspace><Key.backspace><Key.backspace><Key.backspace><Key.backspace><Key.backspace><Key.backspace><Key.backspace><Key.backspace><Key.backspace><Key.backspace><Key.backspace><Key.backspace><Key.backspace><Key.backspace><Key.backspace><Key.backspace><Key.backspace><Key.backspace><Key.backspace><Key.backspace><Key.backspace><Key.backspace><Key.backspace><Key.backspace><Key.backspace><Key.backspace><Key.backspace>ctrl+Z<'\x1a'><'\x1a'><'\x1a'><'\x1a'><'\x1a'><'\x1a'><'\x1a'><'\x1a'><'\x1a'><'\x1a'><'\x1a'><'\x1a'><'\x1a'><'\x1a'><'\x1a'><'\x1a'><'\x1a'><'\x1a'><'\x1a'><'\x1a'><'\x1a'><'\x1a'><'\x1a'><'\x1a'><'\x1a'><'\x1a'><'\x1a'><'\x1a'><'\x1a'><'\x1a'><'\x1a'><'\x1a'>
Screenshot: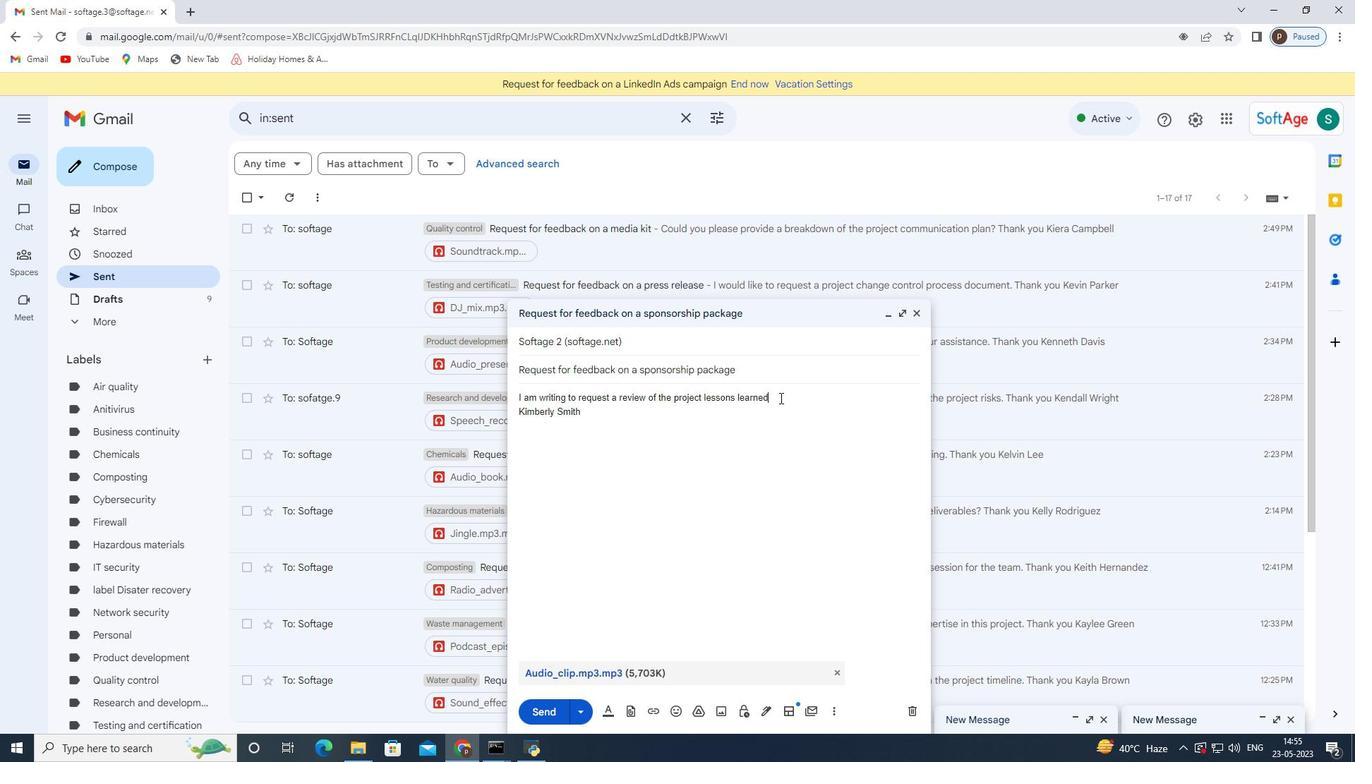 
Action: Mouse scrolled (779, 397) with delta (0, 0)
Screenshot: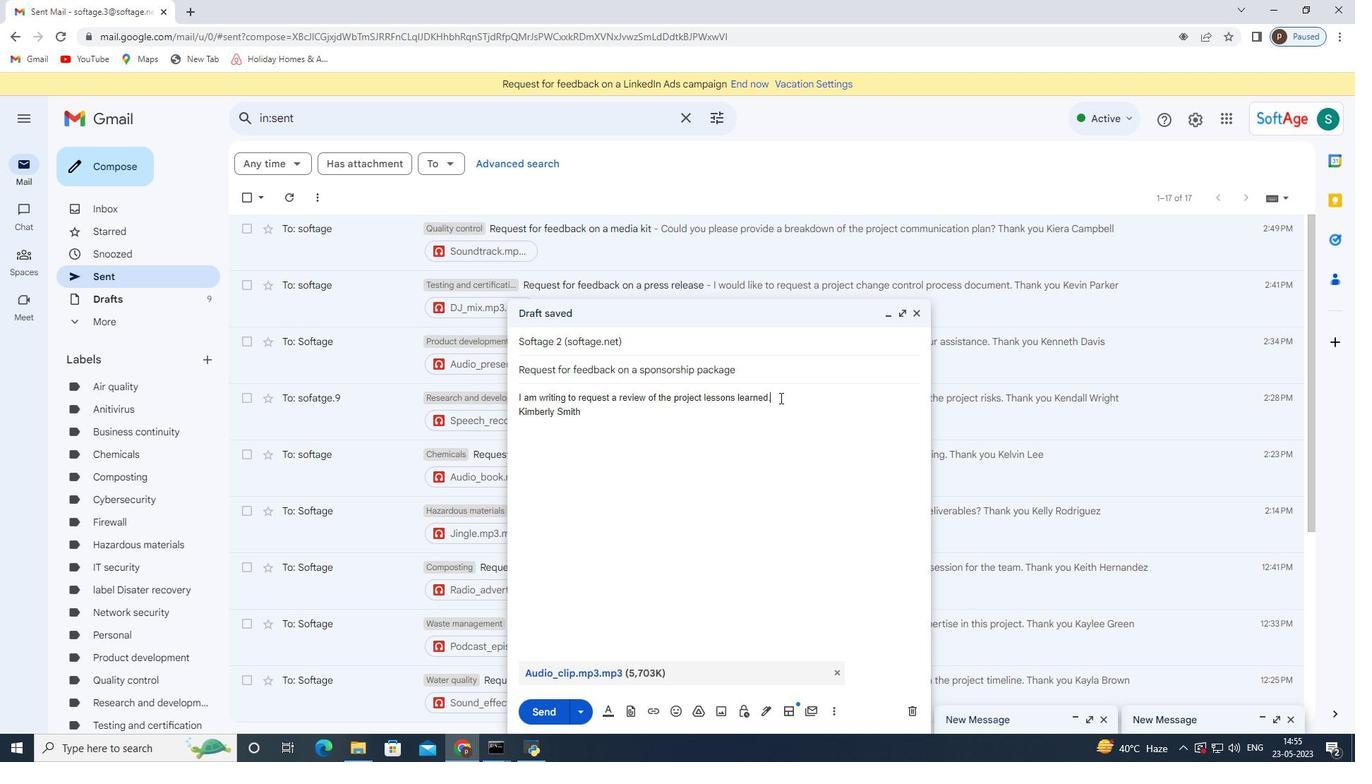 
Action: Mouse scrolled (779, 397) with delta (0, 0)
Screenshot: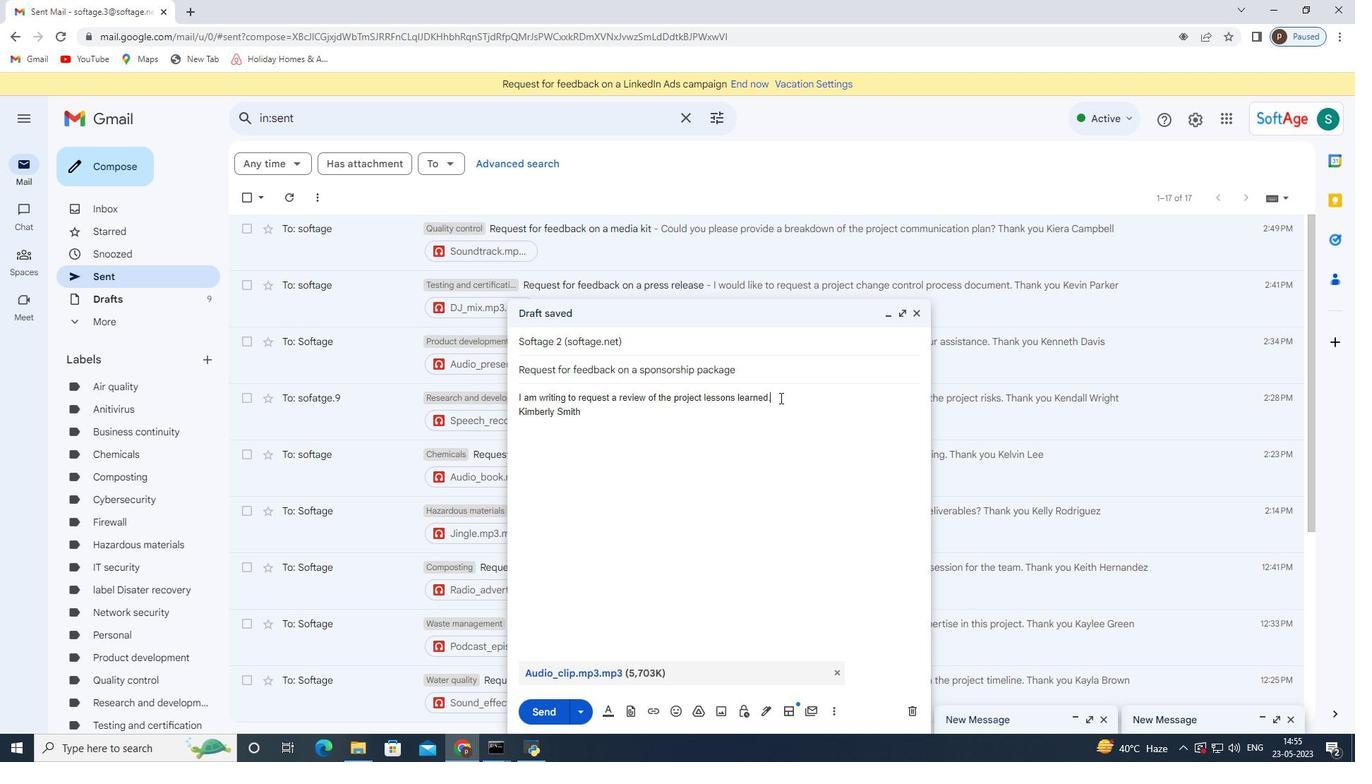 
Action: Mouse moved to (803, 403)
Screenshot: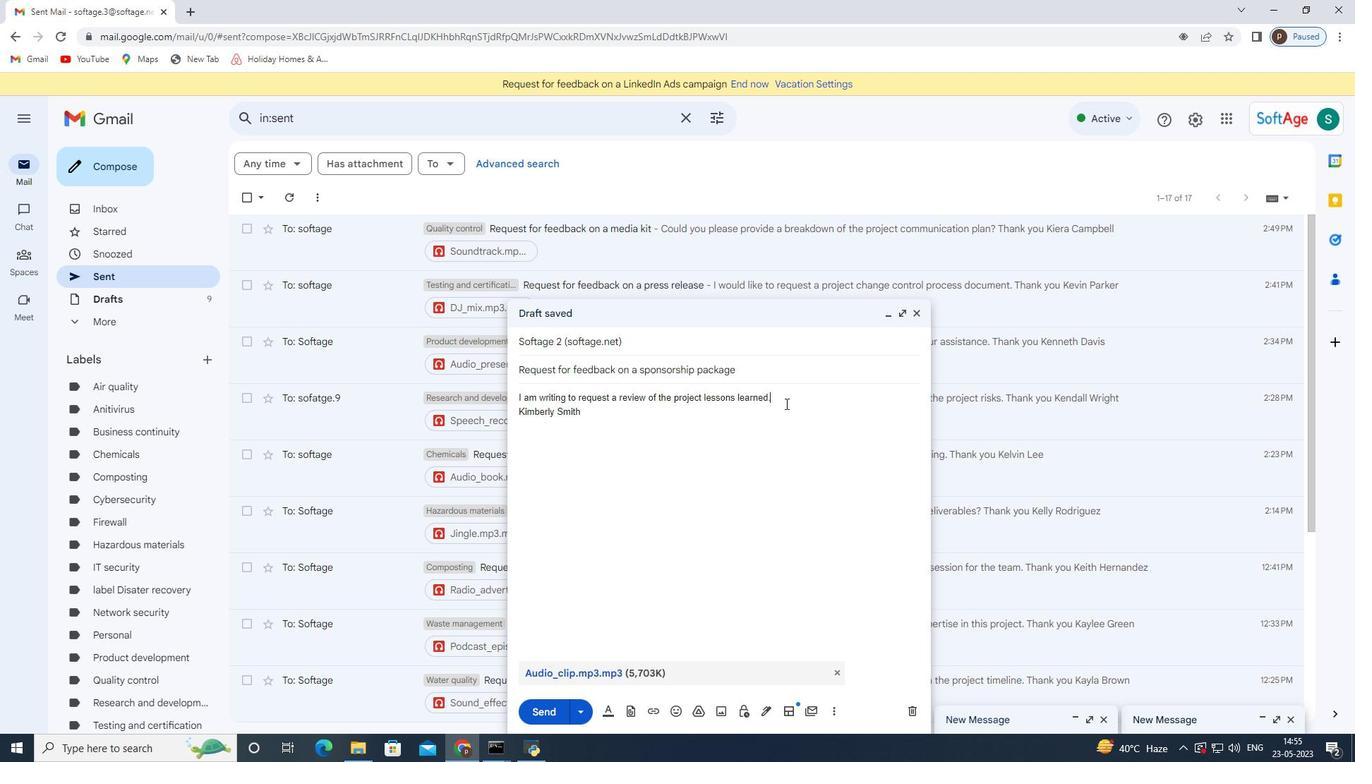 
Action: Key pressed <Key.enter><Key.enter><Key.shift>Thank<Key.space>you
Screenshot: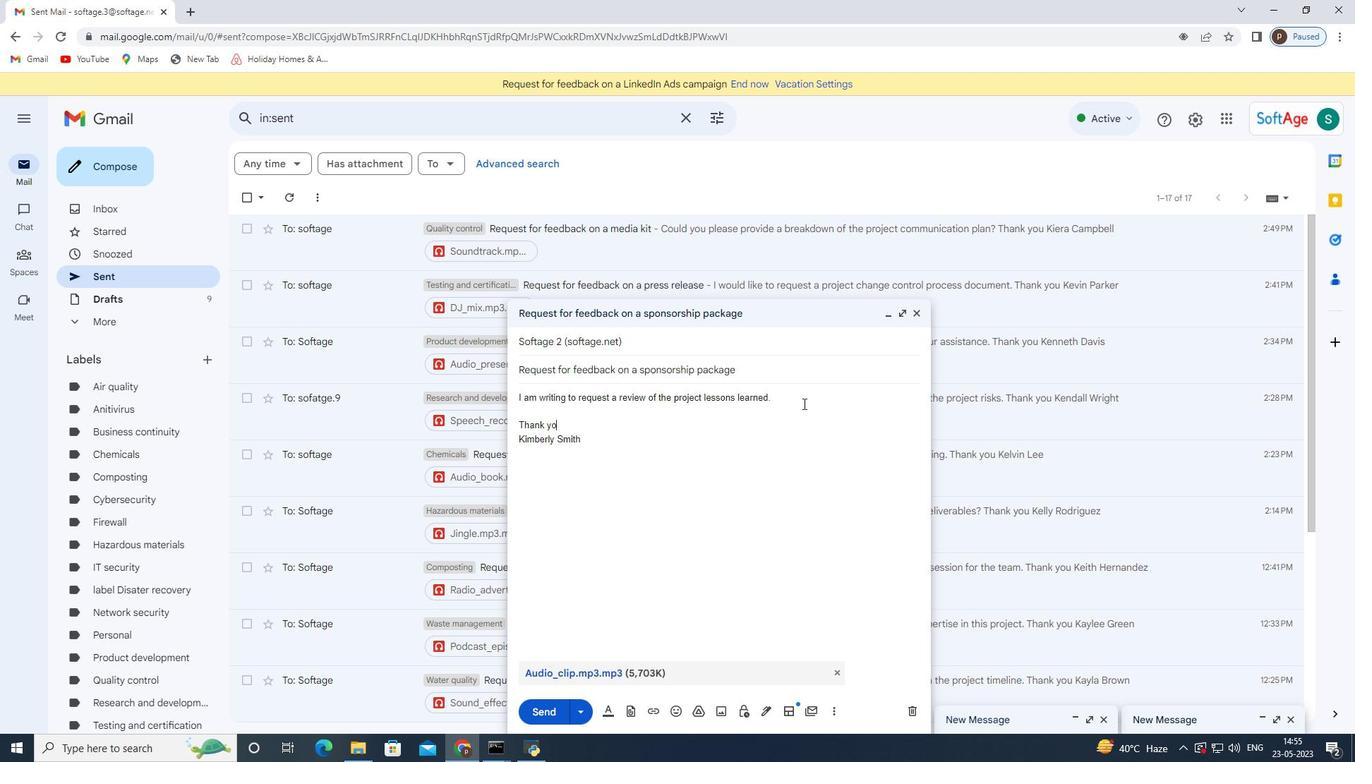 
Action: Mouse moved to (547, 717)
Screenshot: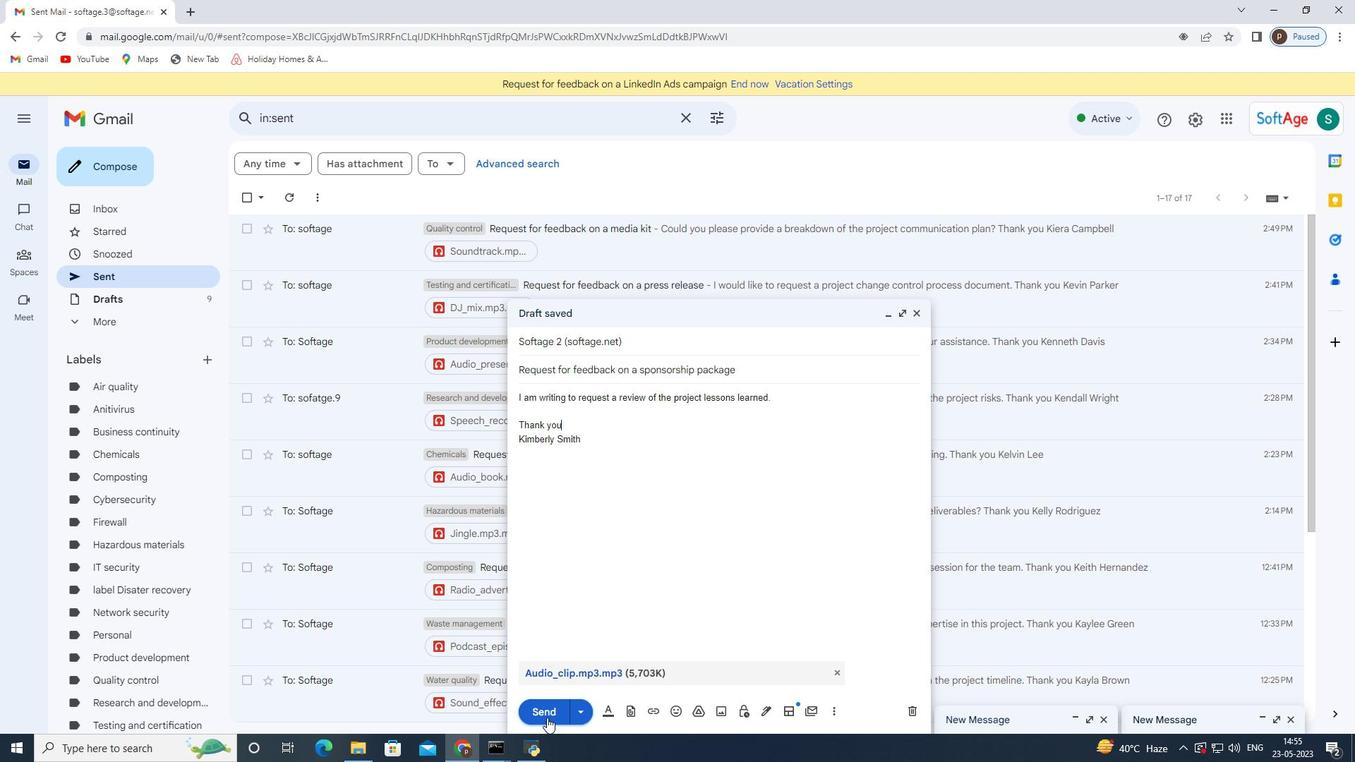
Action: Mouse pressed left at (547, 717)
Screenshot: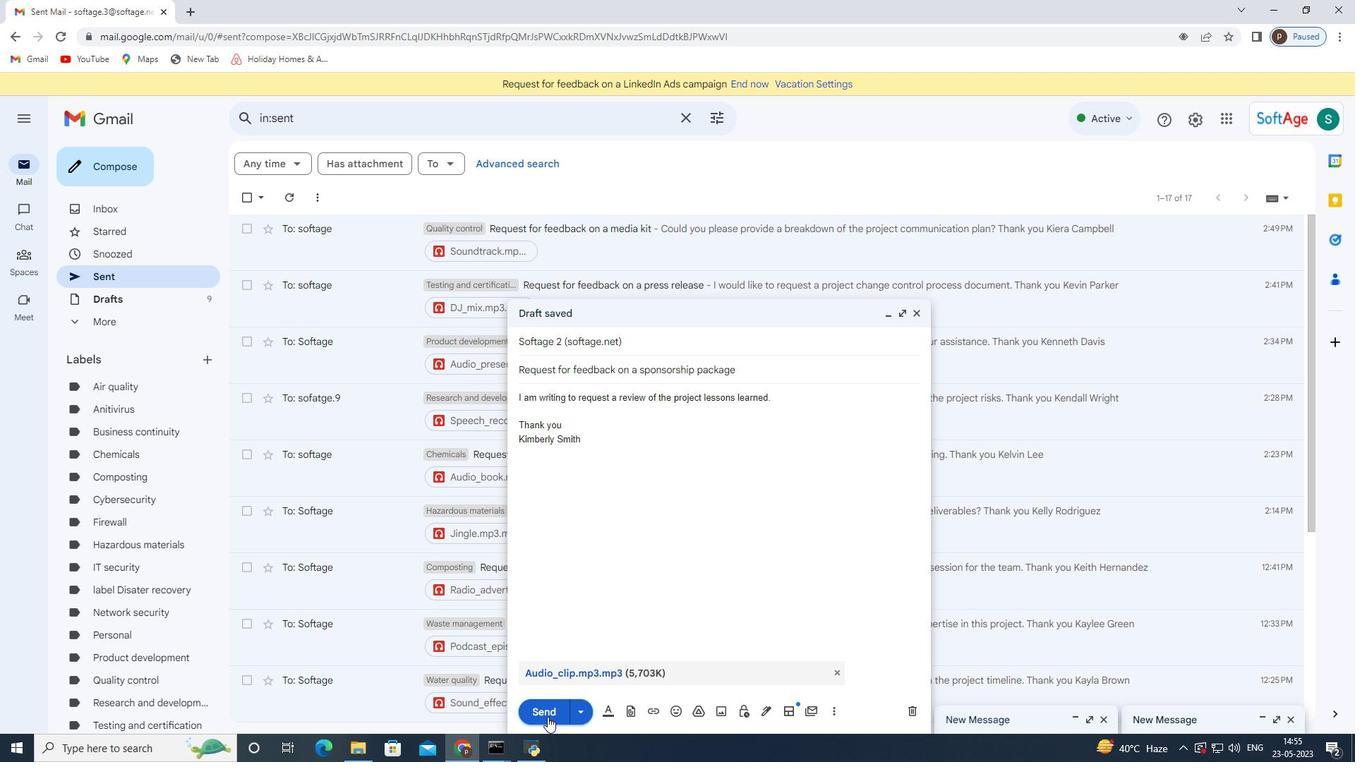 
Action: Mouse pressed left at (547, 717)
Screenshot: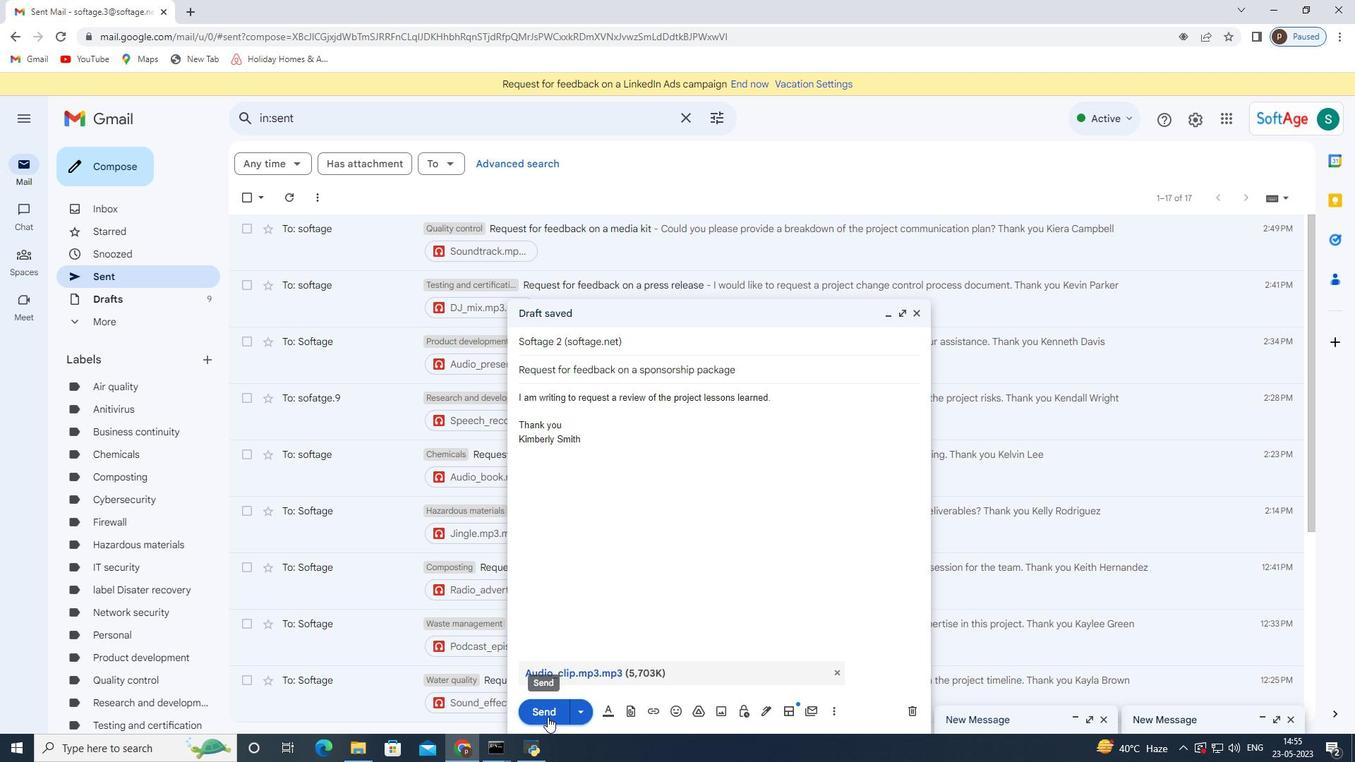 
Action: Mouse moved to (139, 273)
Screenshot: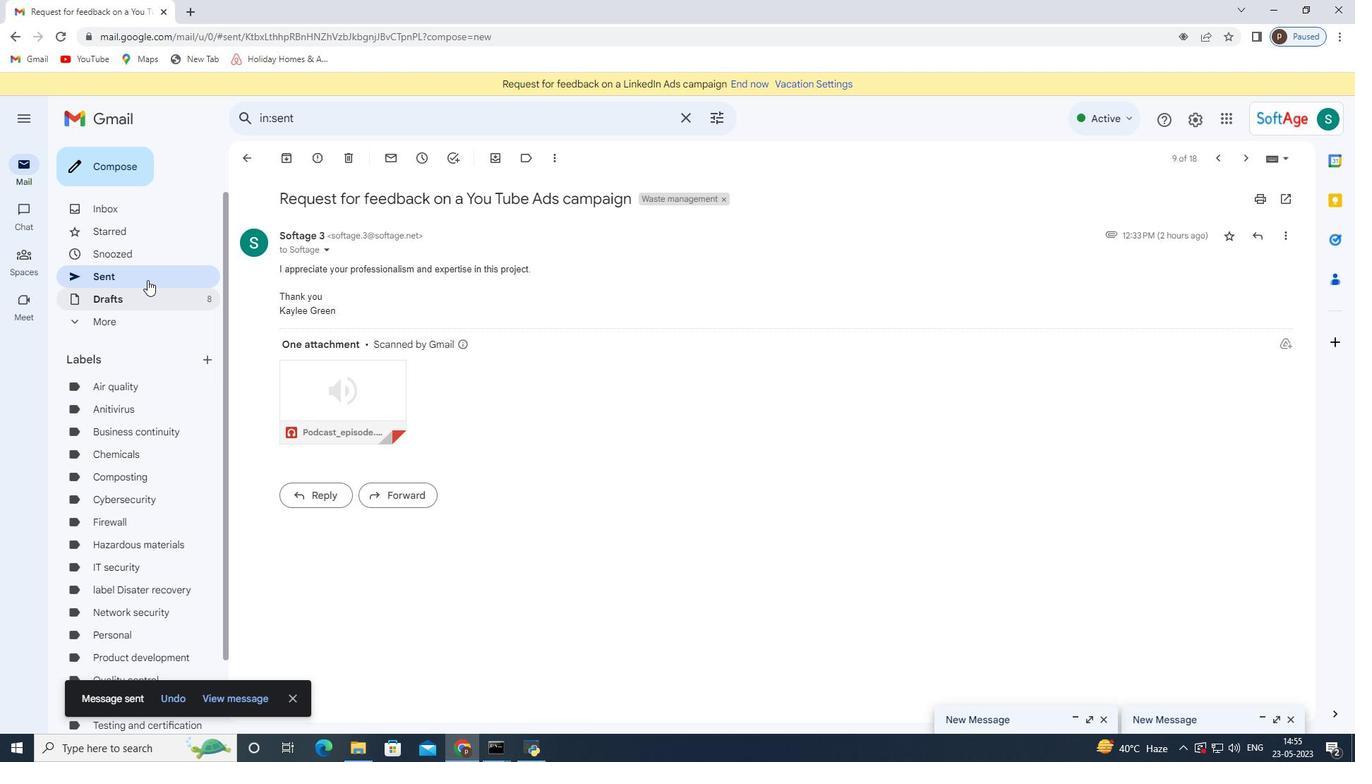 
Action: Mouse pressed left at (139, 273)
Screenshot: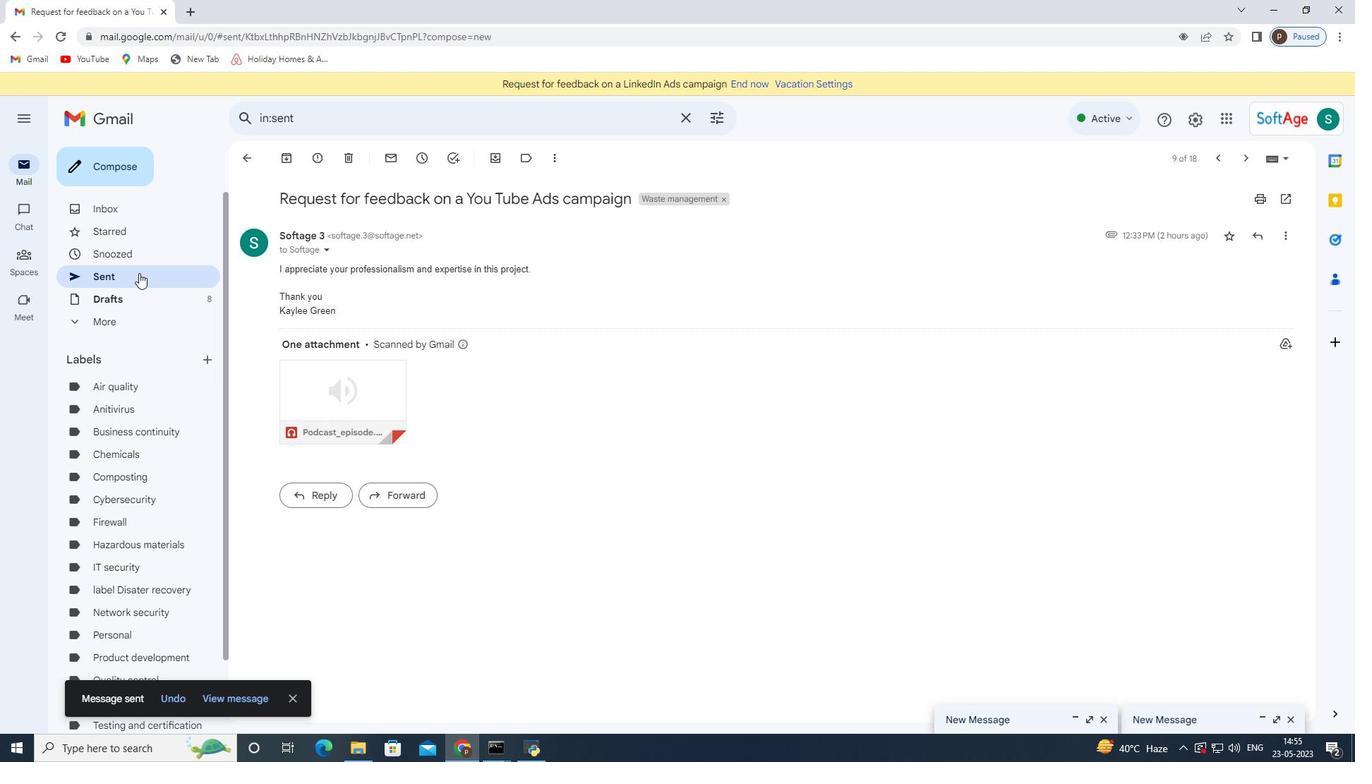 
Action: Mouse moved to (626, 239)
Screenshot: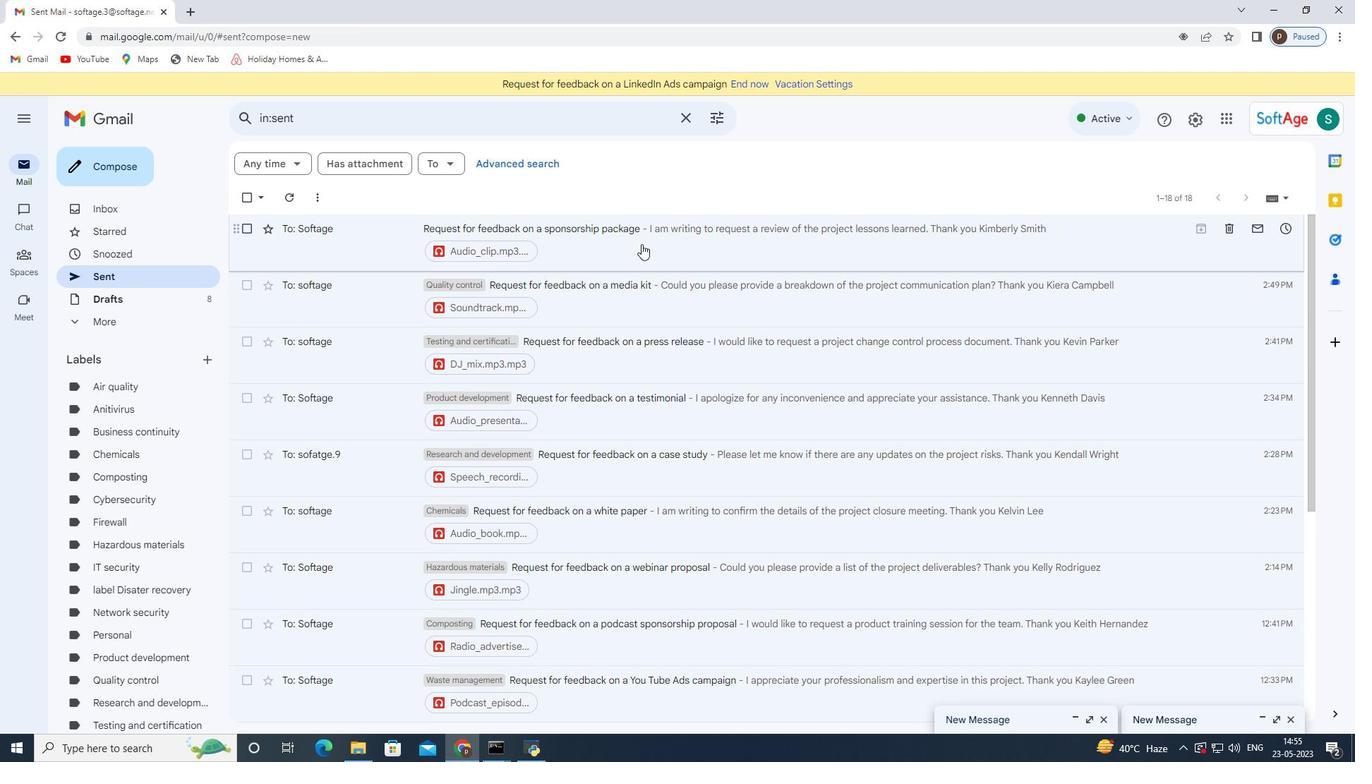 
Action: Mouse pressed right at (626, 239)
Screenshot: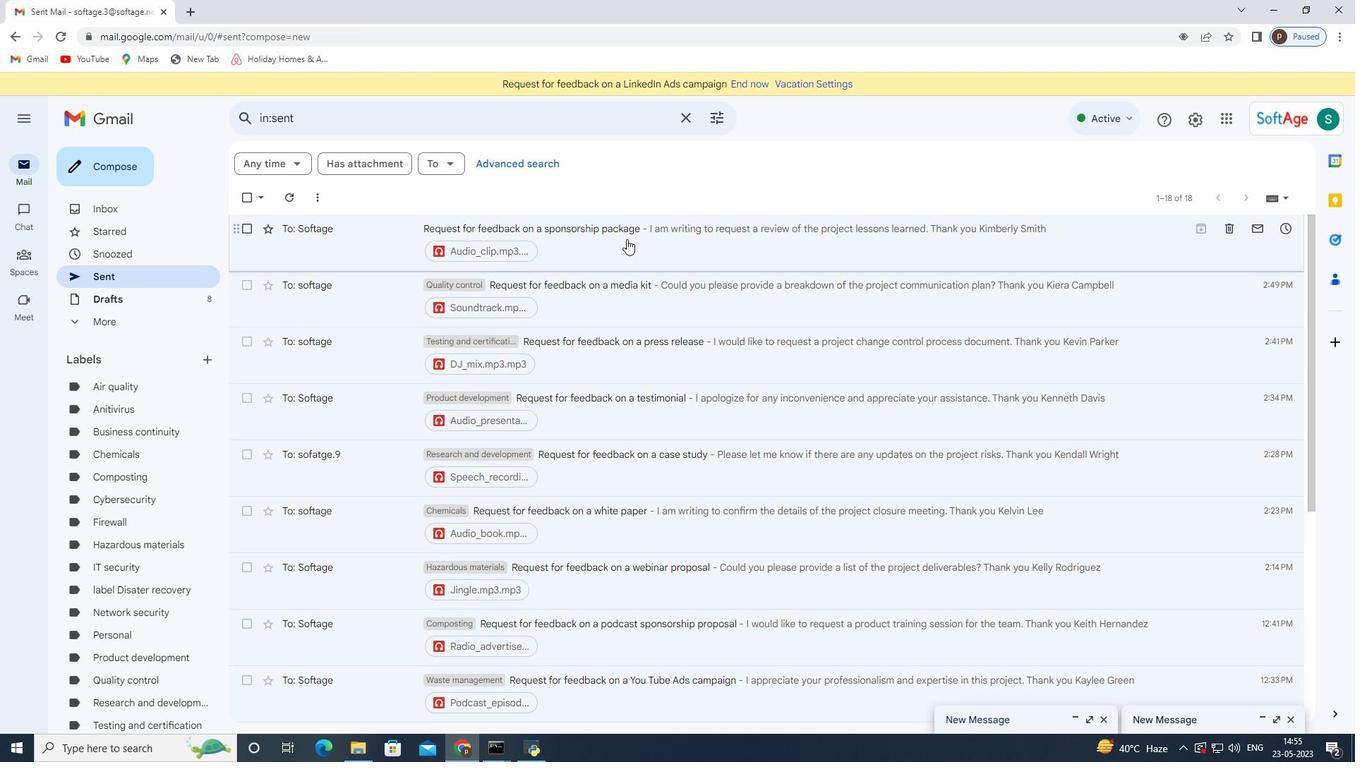 
Action: Mouse moved to (702, 470)
Screenshot: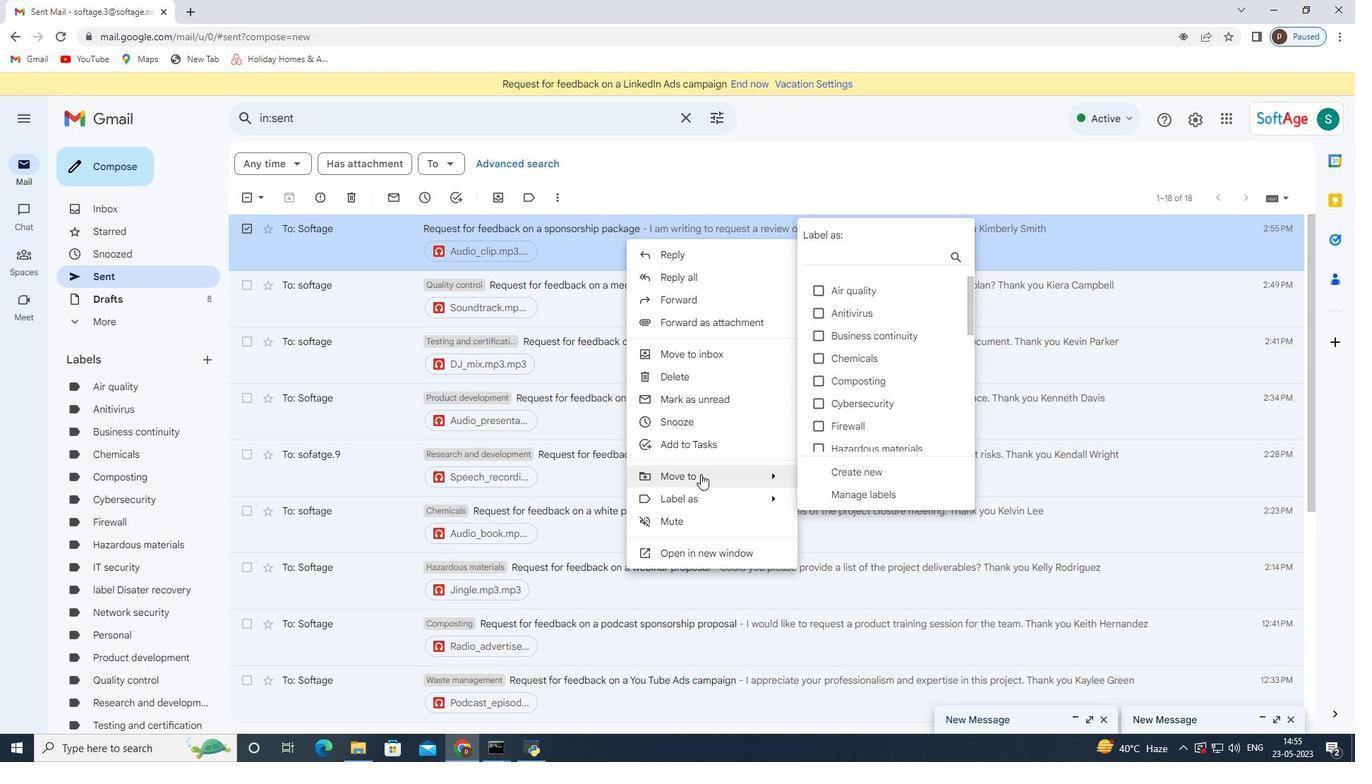 
Action: Mouse pressed left at (702, 470)
Screenshot: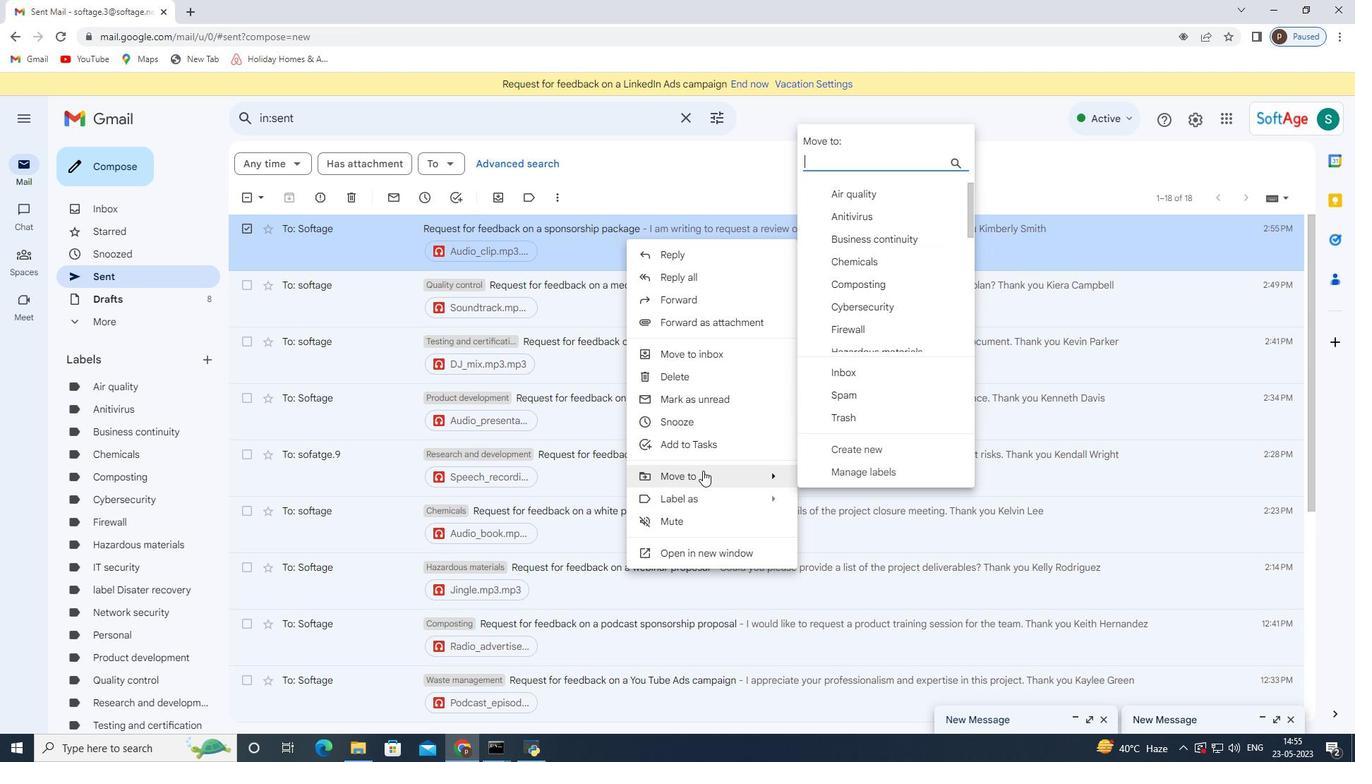 
Action: Mouse moved to (863, 450)
Screenshot: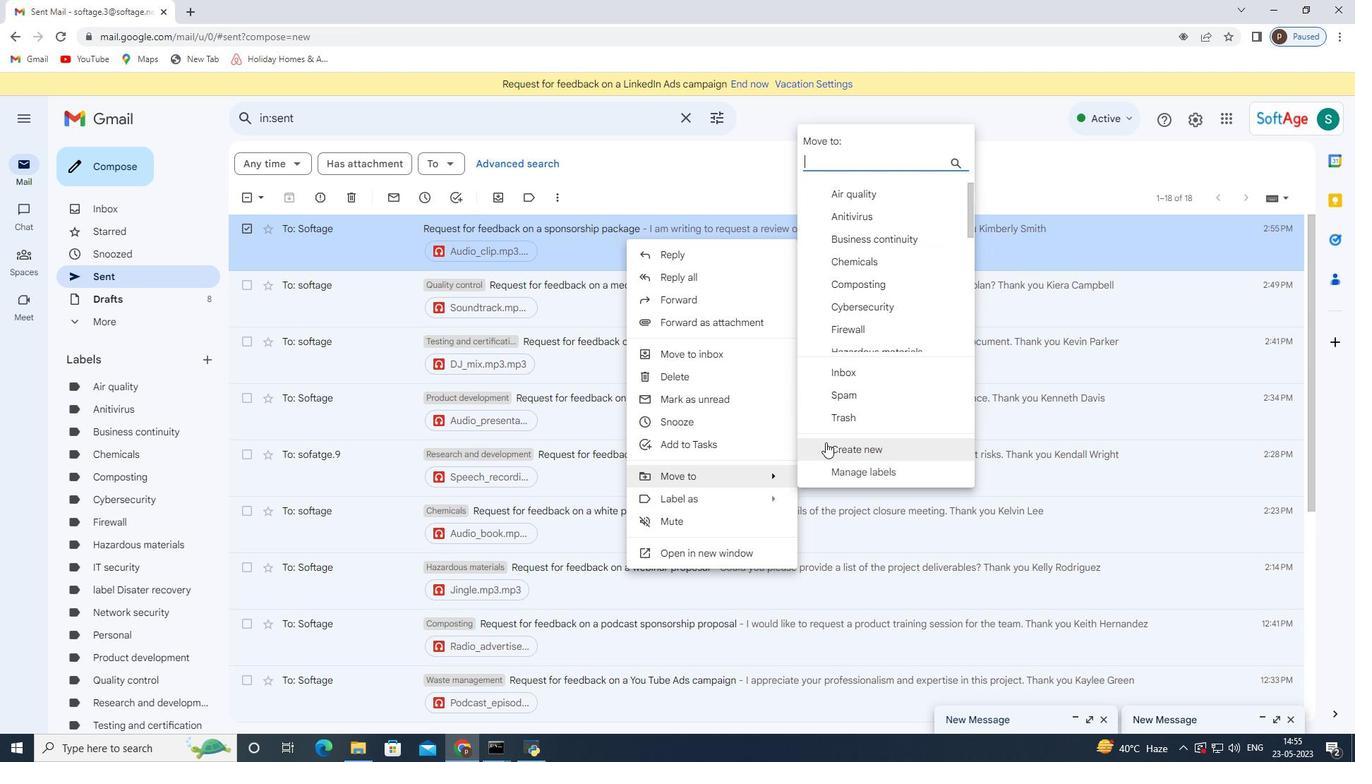 
Action: Mouse pressed left at (863, 450)
Screenshot: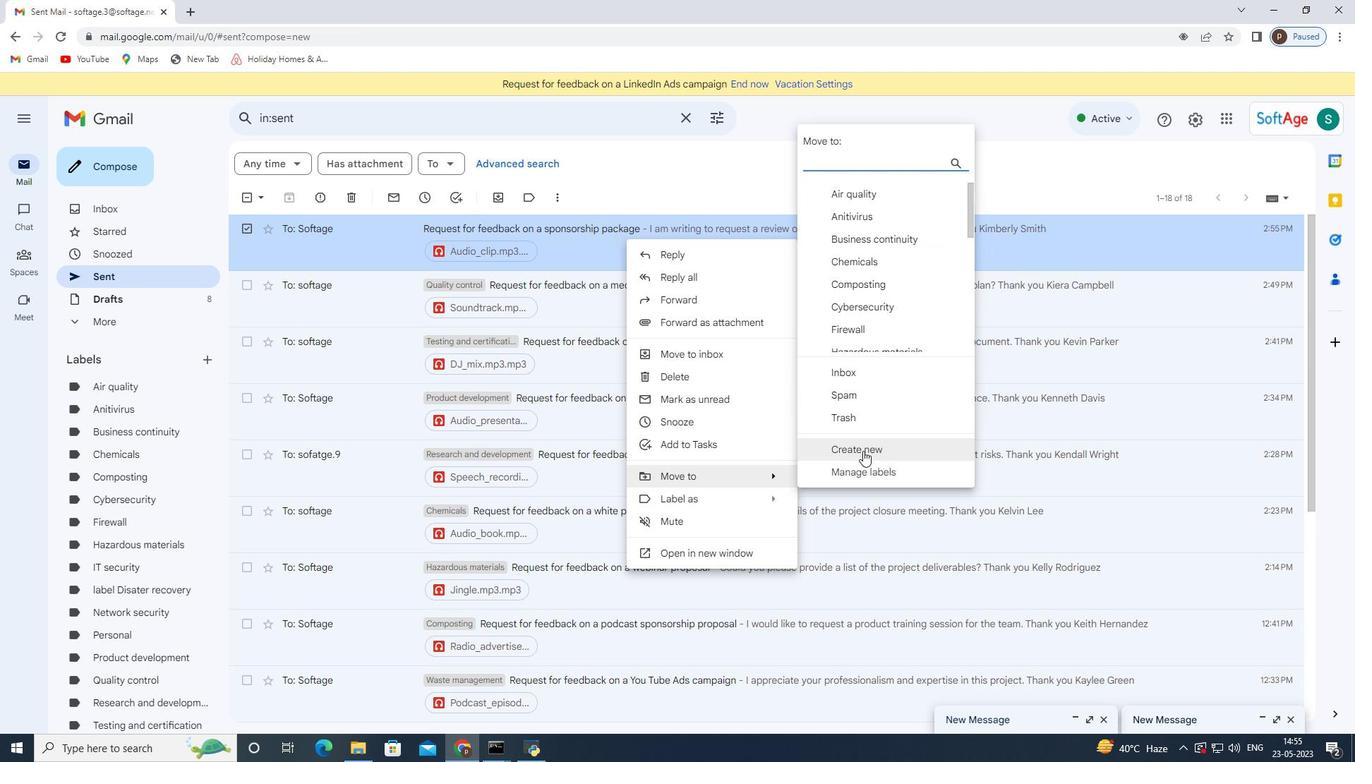 
Action: Mouse moved to (553, 388)
Screenshot: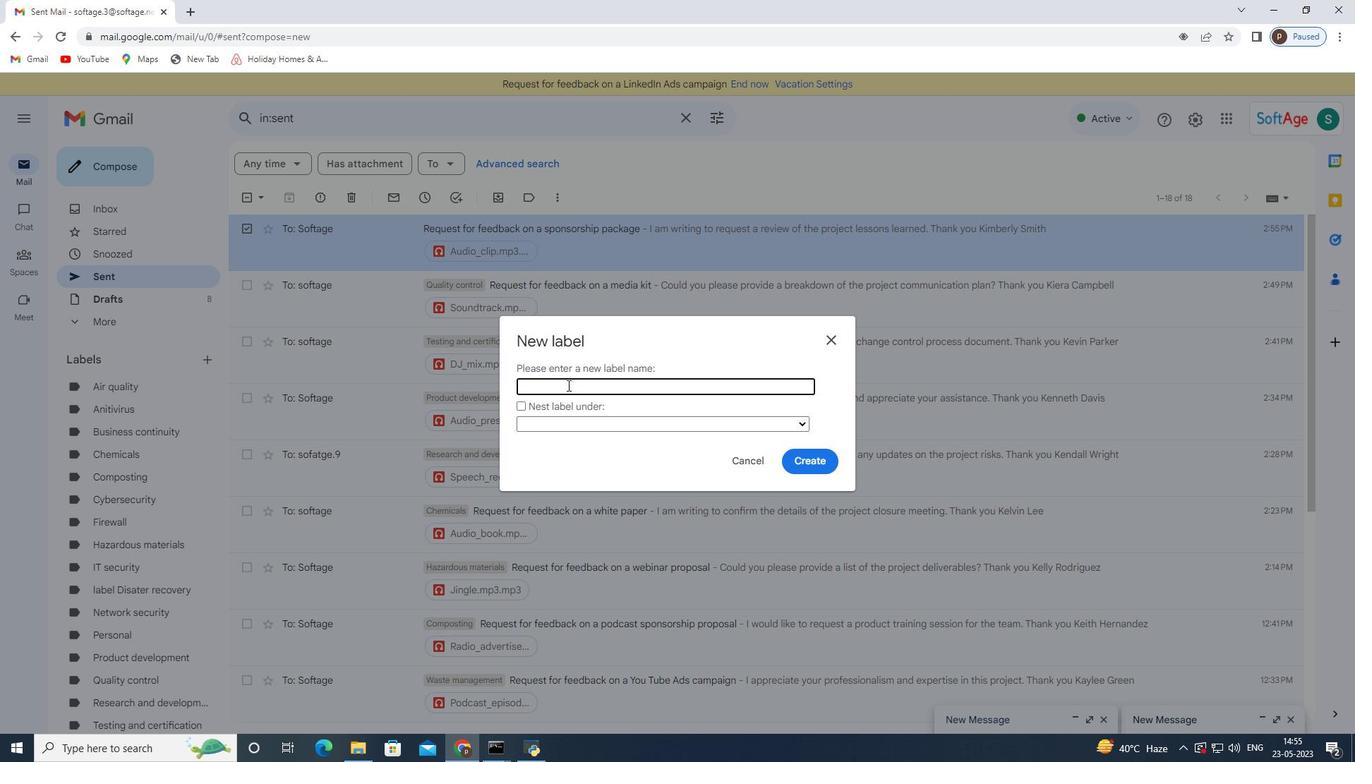 
Action: Mouse pressed left at (553, 388)
Screenshot: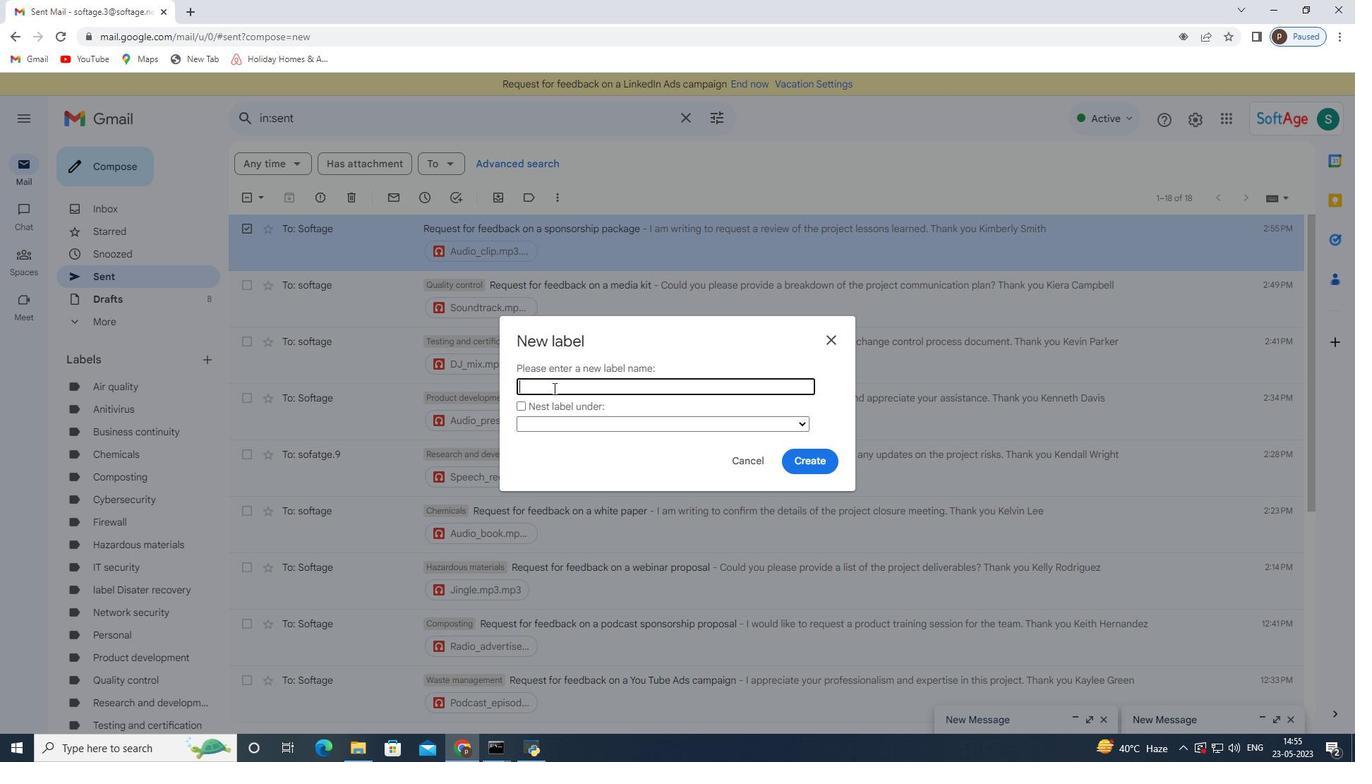 
Action: Key pressed <Key.shift>Supply<Key.space>chain
Screenshot: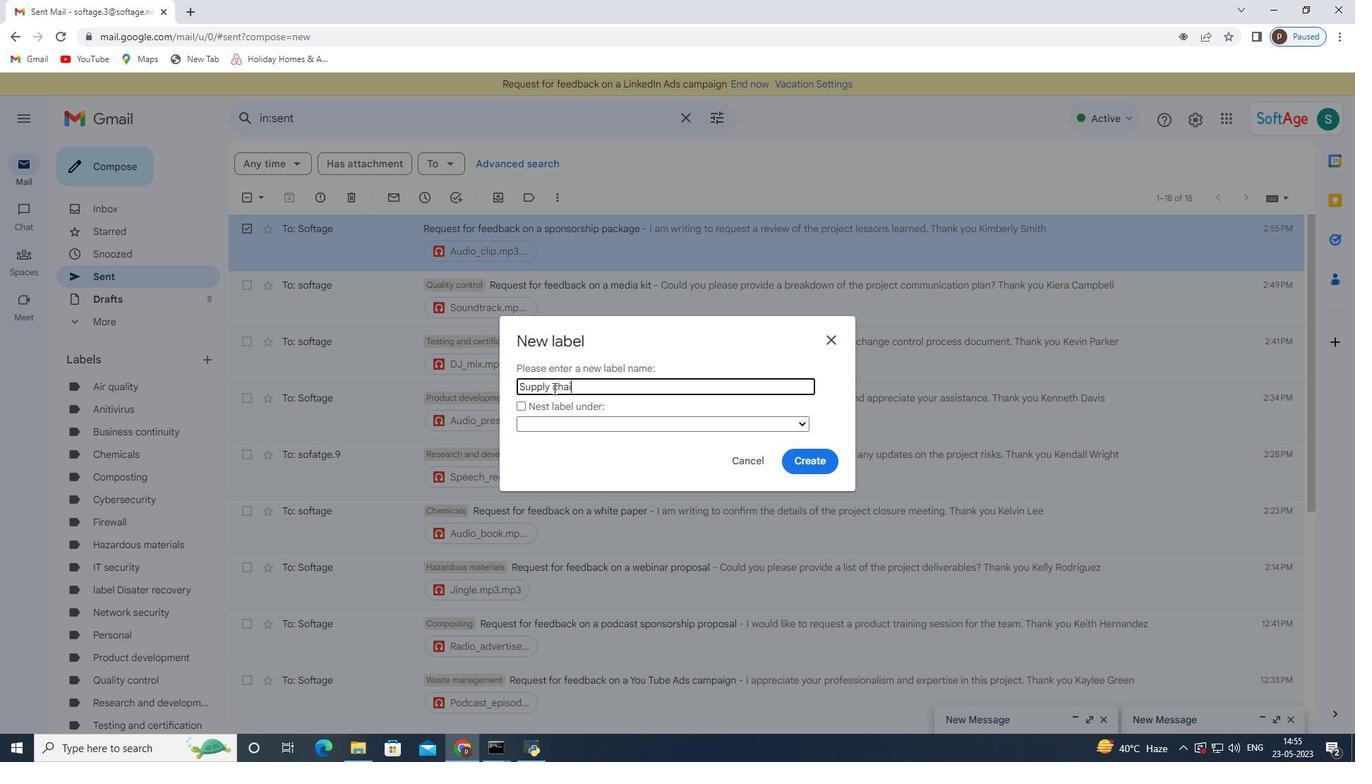 
Action: Mouse moved to (807, 458)
Screenshot: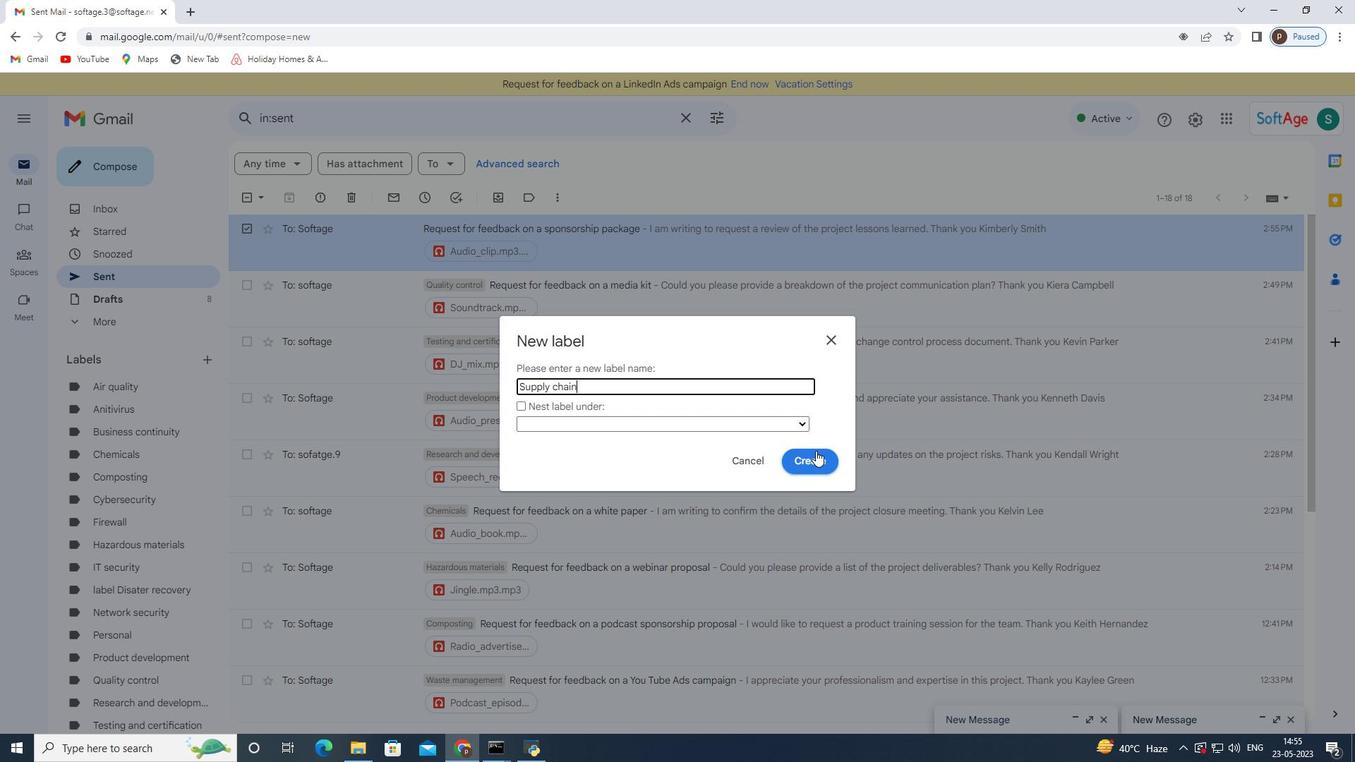 
Action: Mouse pressed left at (807, 458)
Screenshot: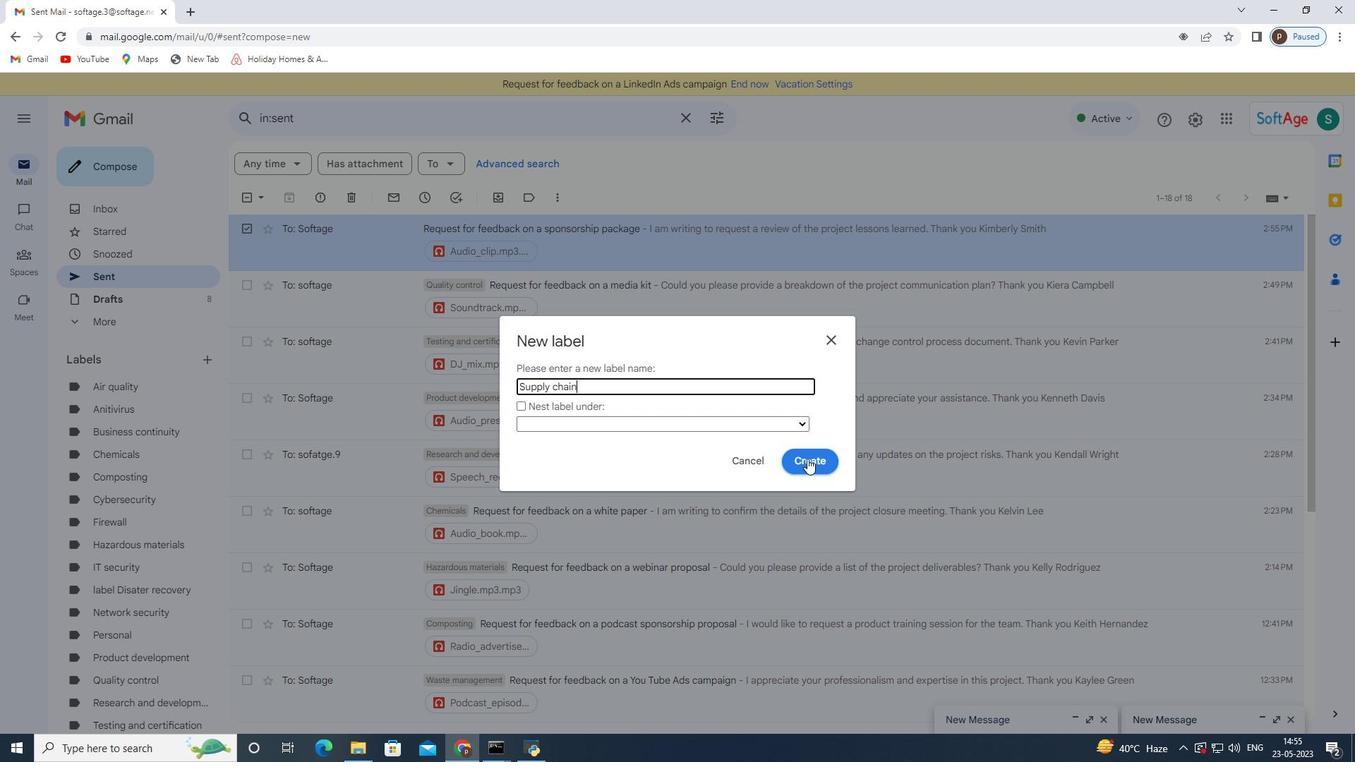 
